 Task: Log work in the project AquaVue for the issue 'Integrate a new payment gateway into an e-commerce website' spent time as '2w 2d 22h 4m' and remaining time as '6w 5d 8h 52m' and move to top of backlog. Now add the issue to the epic 'Data Management and Analysis'. Log work in the project AquaVue for the issue 'Create a data backup and recovery plan for a company's IT infrastructure' spent time as '3w 1d 18h 39m' and remaining time as '4w 2d 23h 51m' and move to bottom of backlog. Now add the issue to the epic 'Migration to New System'
Action: Mouse moved to (256, 74)
Screenshot: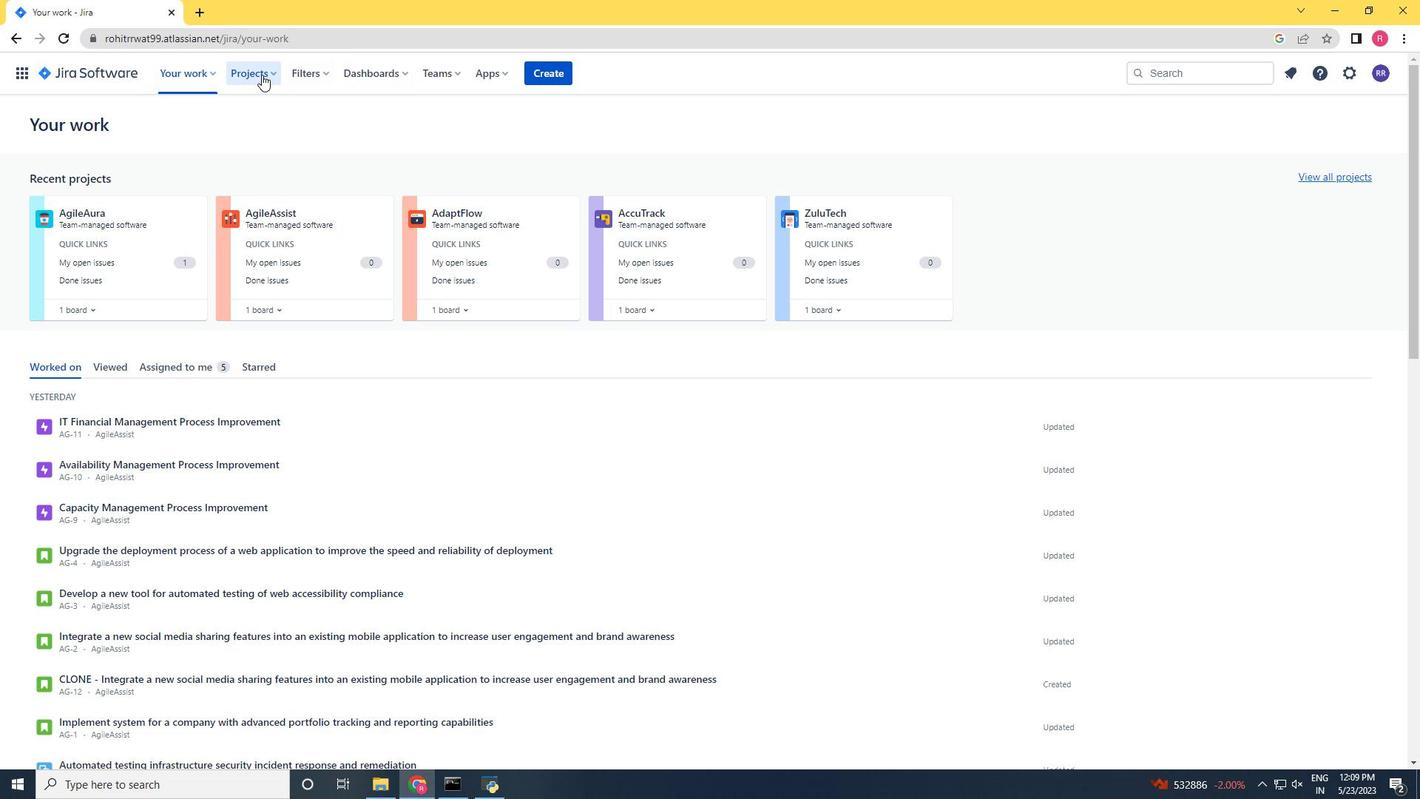
Action: Mouse pressed left at (256, 74)
Screenshot: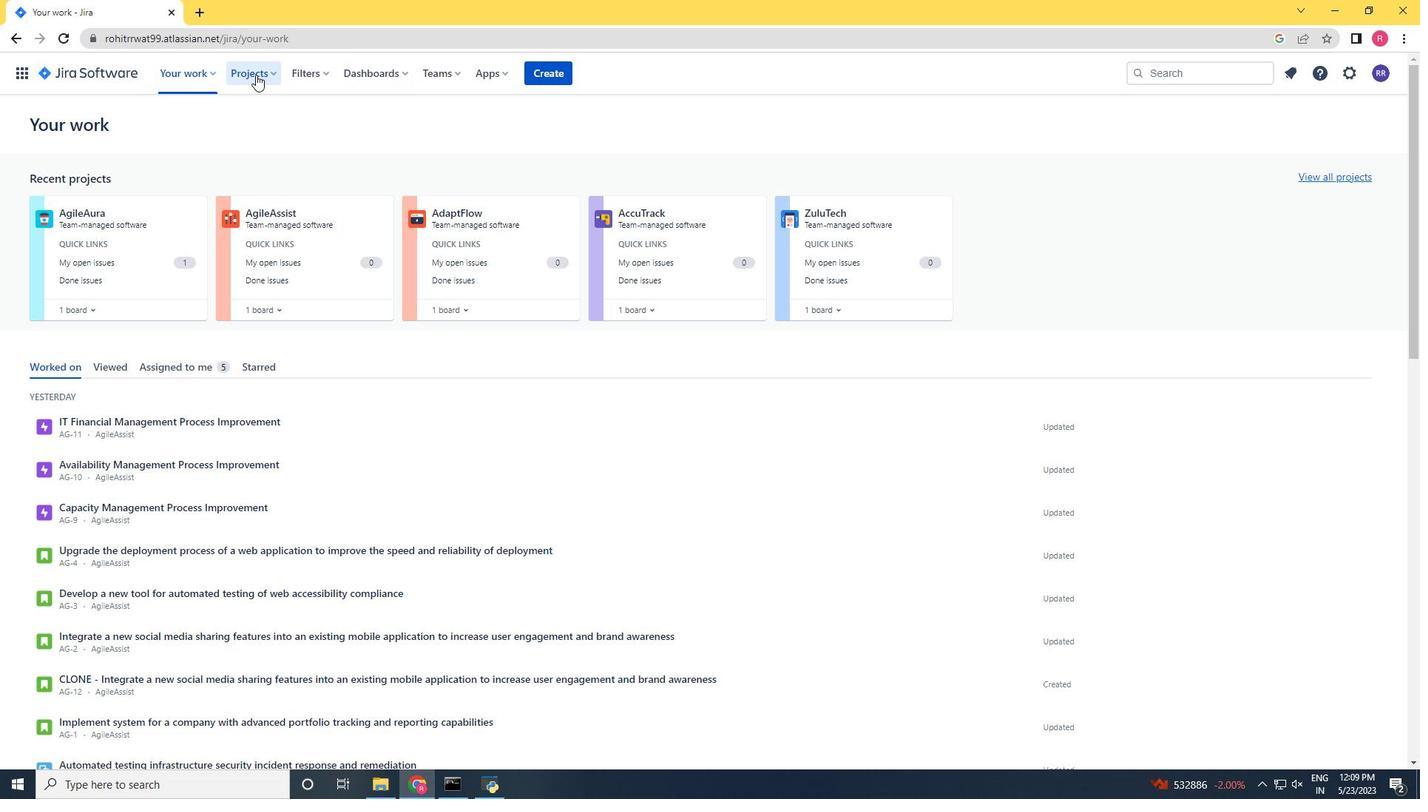 
Action: Mouse moved to (290, 145)
Screenshot: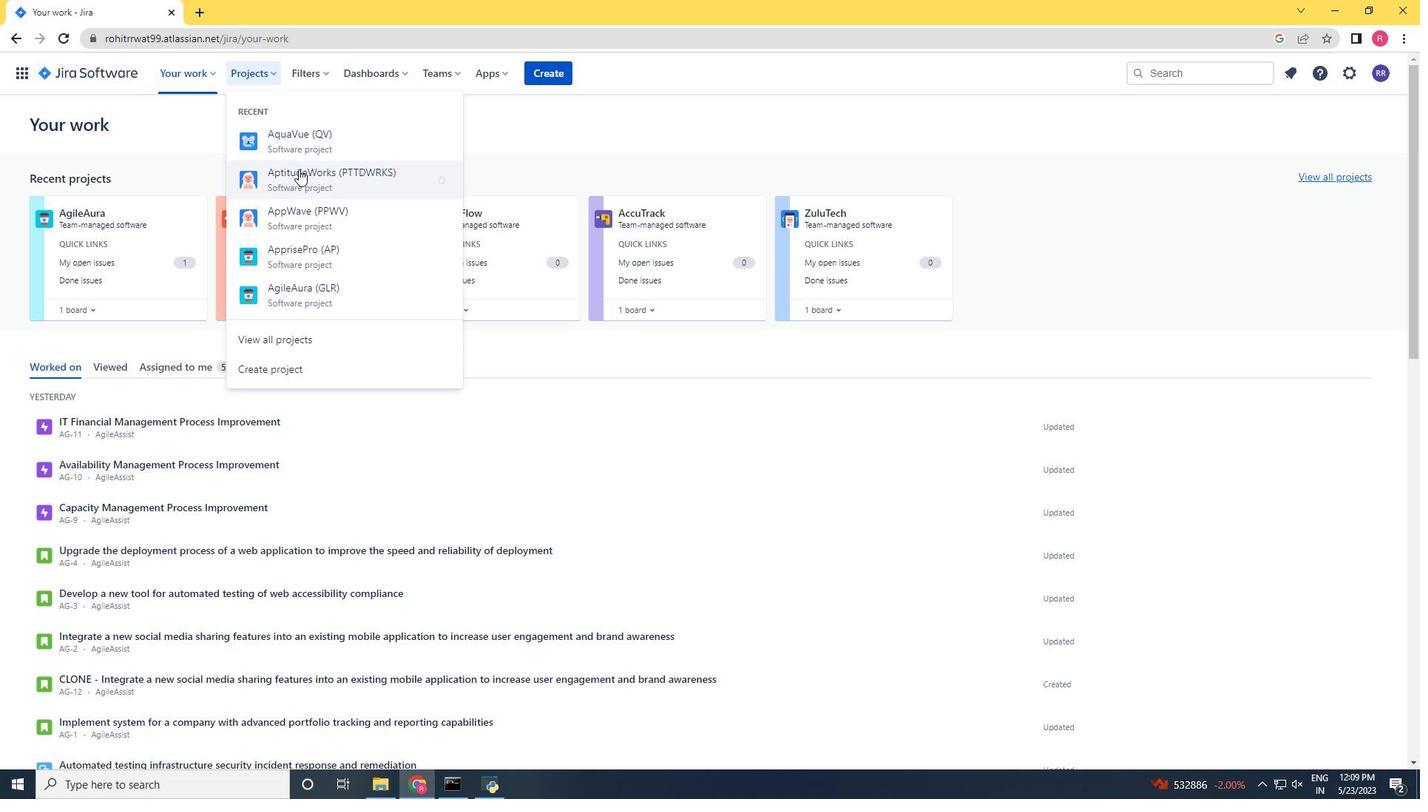 
Action: Mouse pressed left at (290, 145)
Screenshot: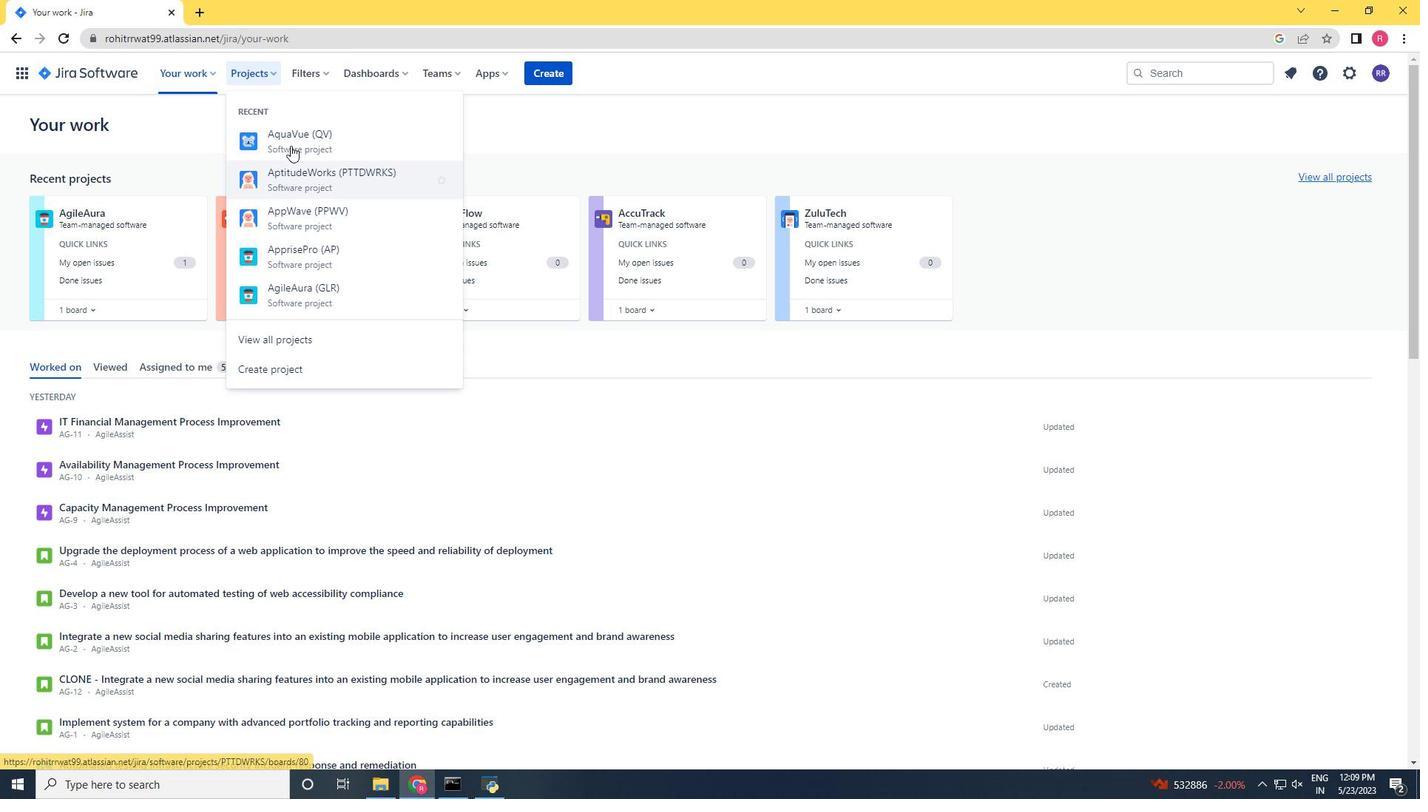 
Action: Mouse moved to (86, 232)
Screenshot: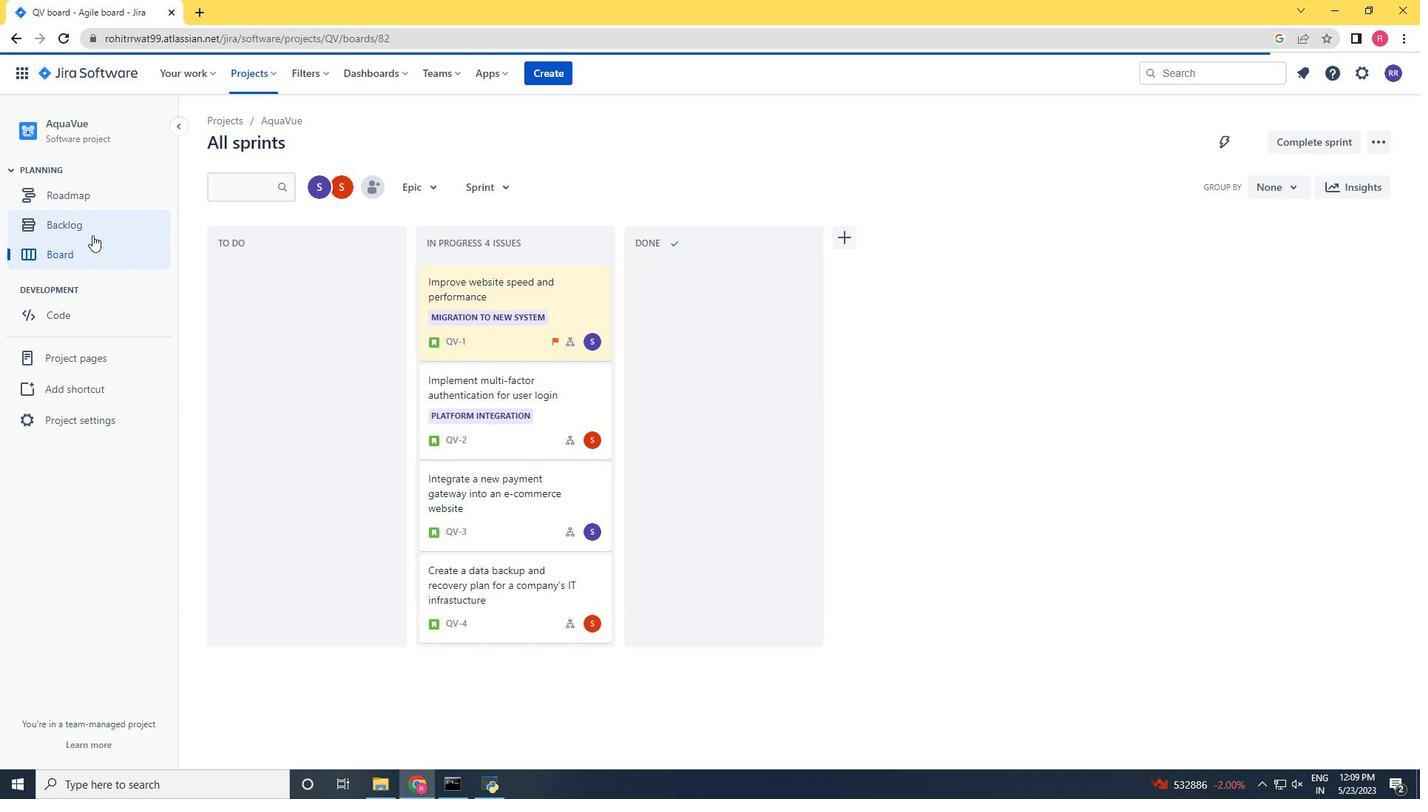 
Action: Mouse pressed left at (86, 232)
Screenshot: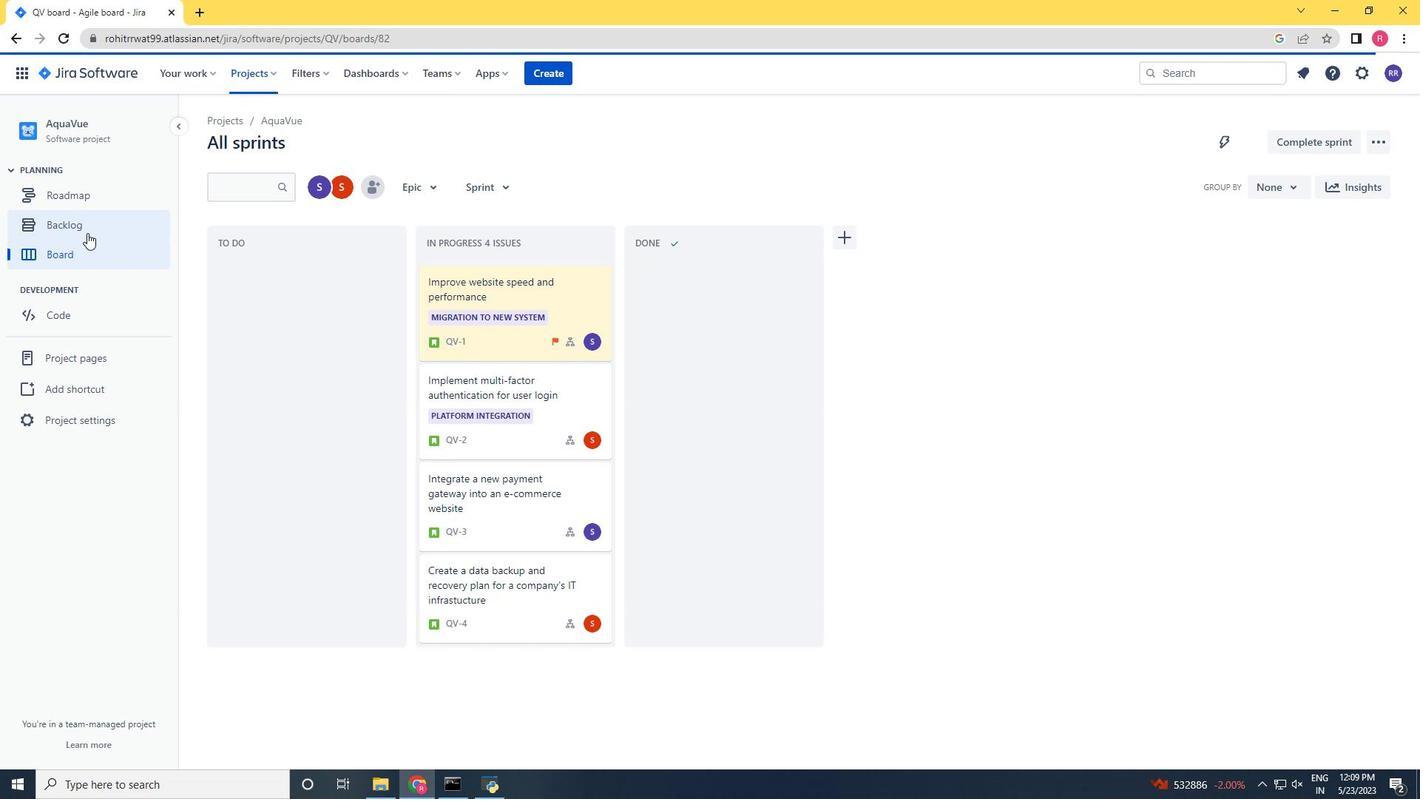 
Action: Mouse moved to (973, 518)
Screenshot: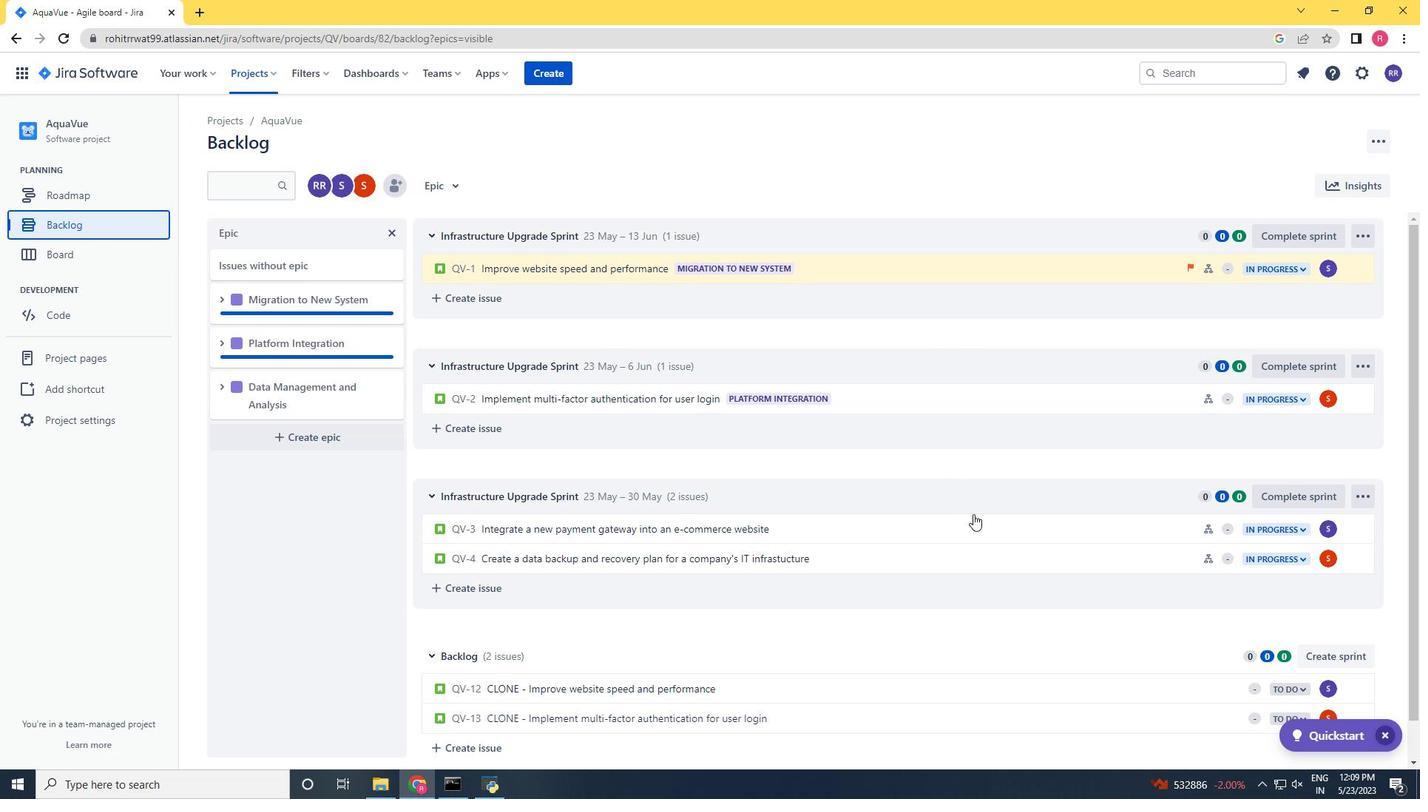 
Action: Mouse pressed left at (973, 518)
Screenshot: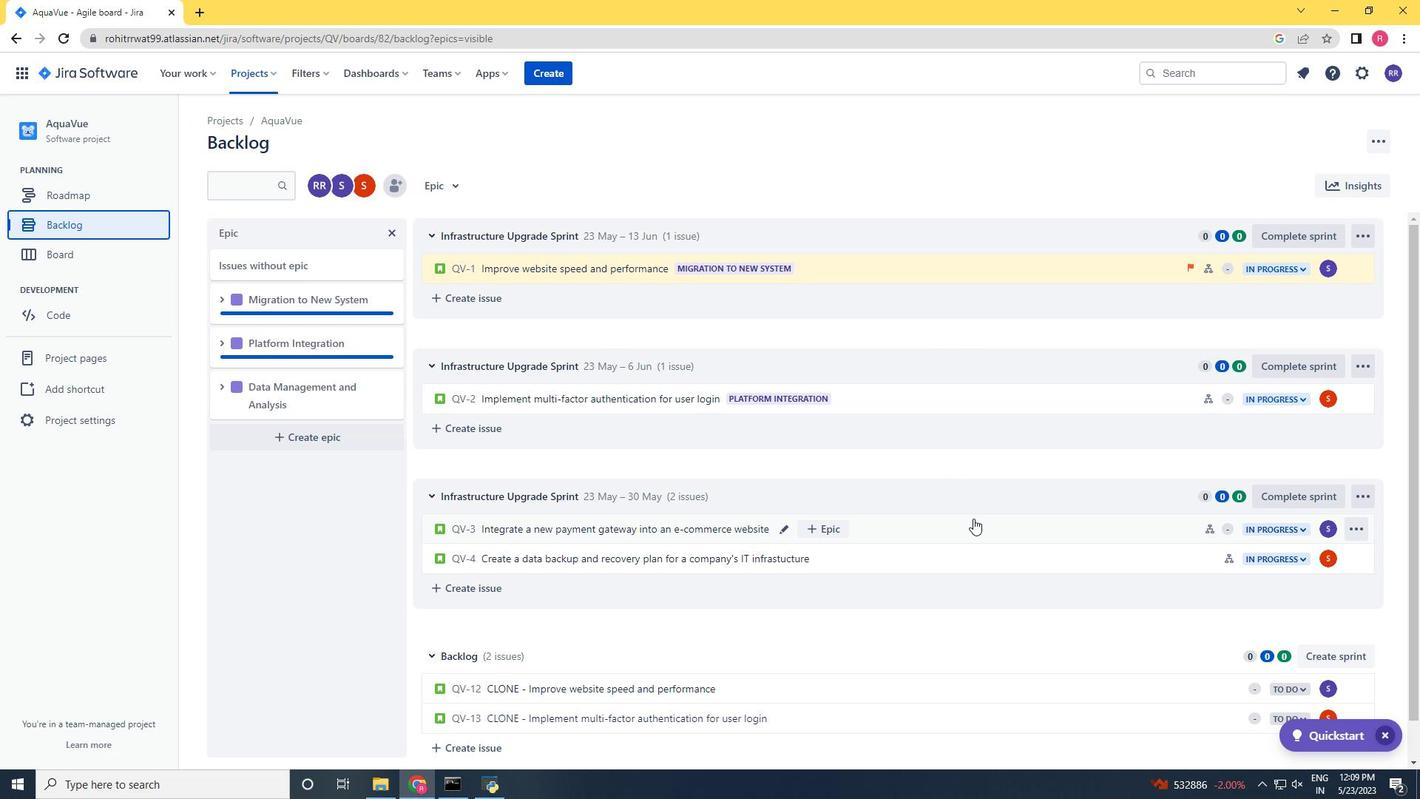 
Action: Mouse moved to (860, 529)
Screenshot: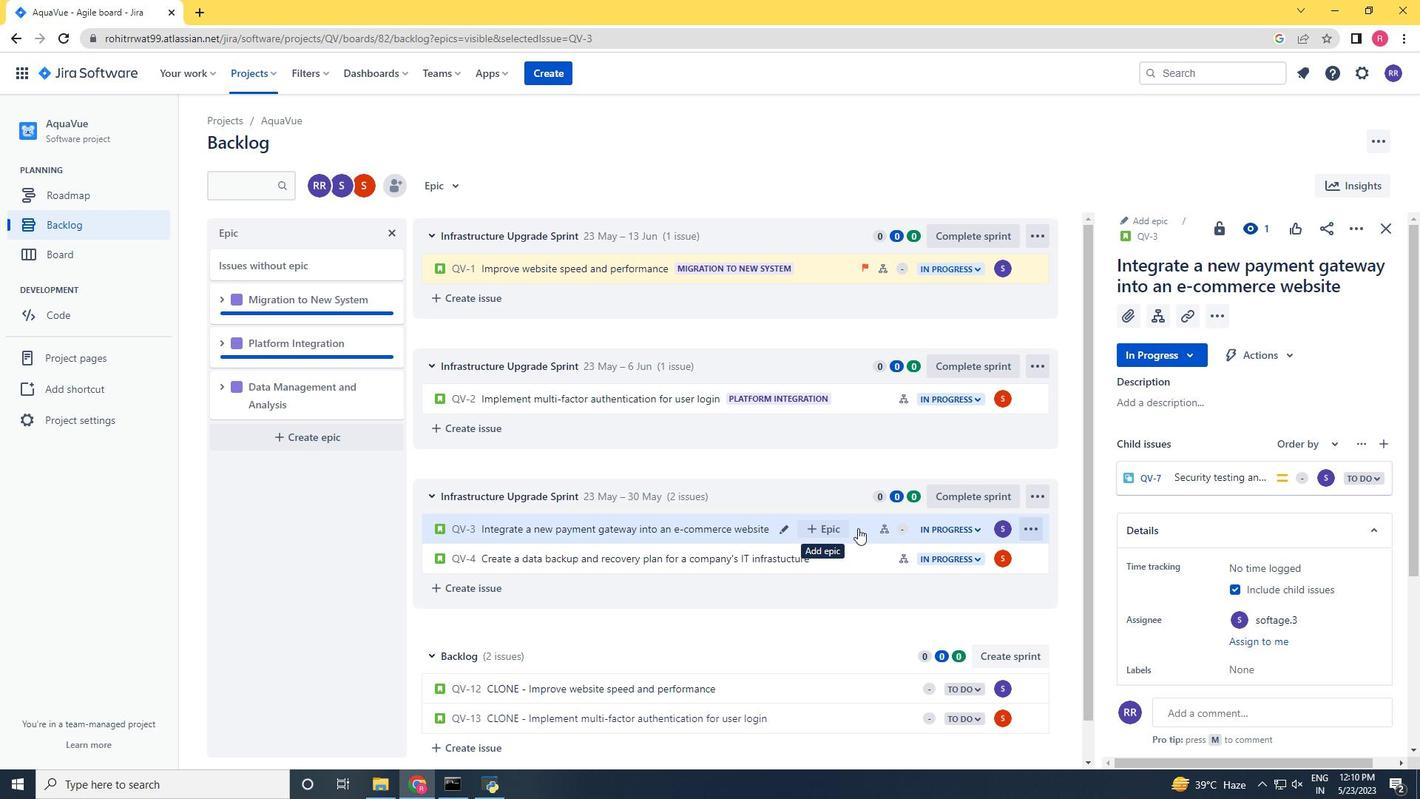 
Action: Mouse pressed left at (860, 529)
Screenshot: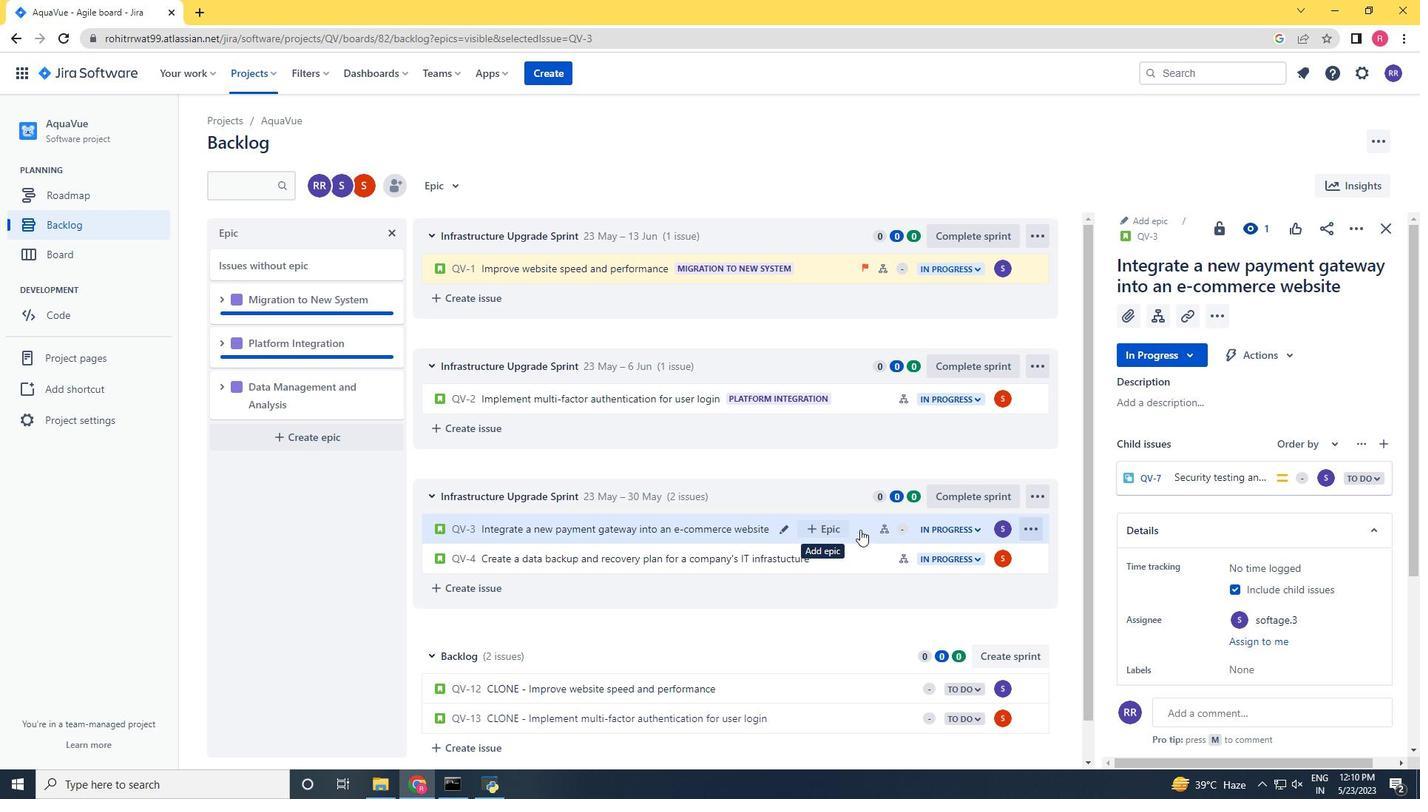 
Action: Mouse moved to (1349, 233)
Screenshot: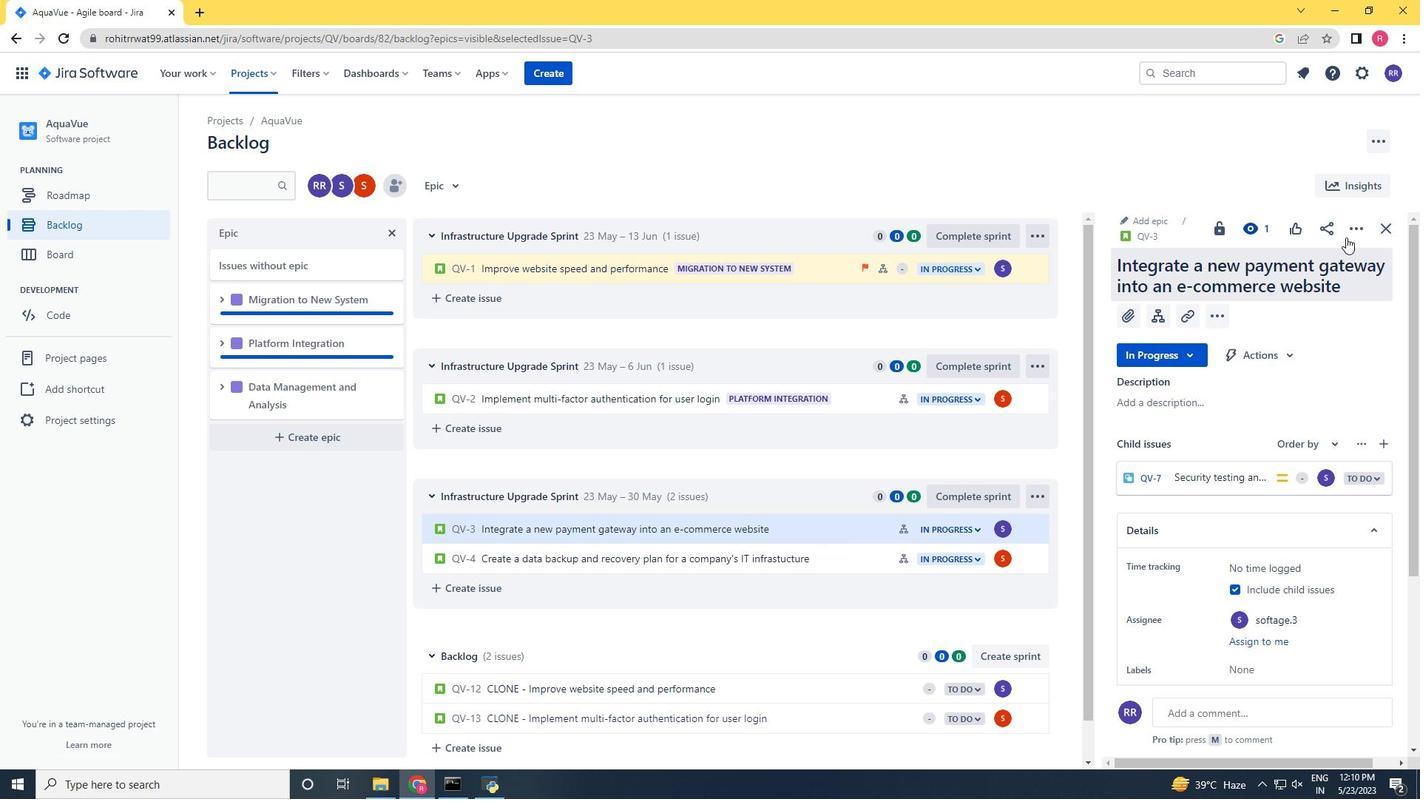 
Action: Mouse pressed left at (1349, 233)
Screenshot: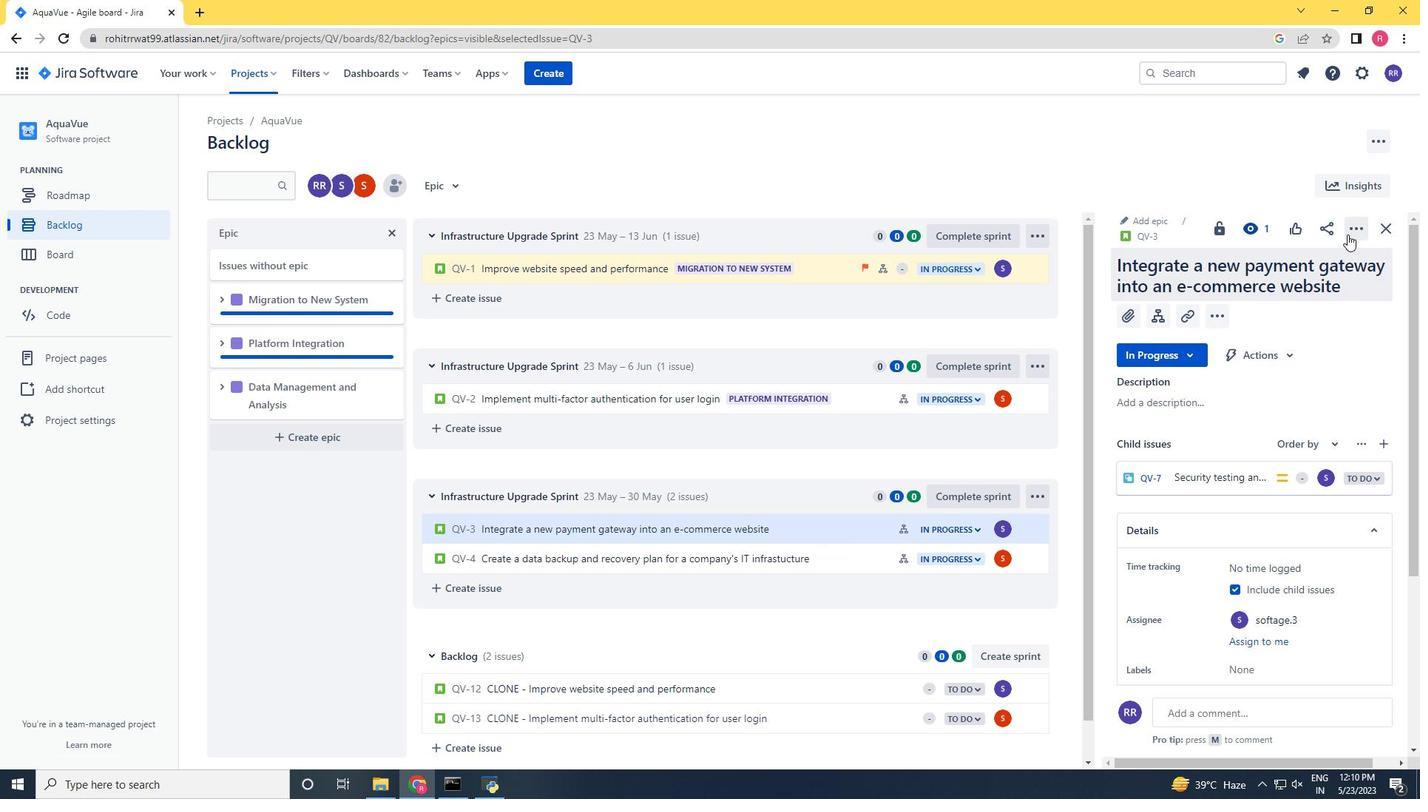 
Action: Mouse moved to (1272, 274)
Screenshot: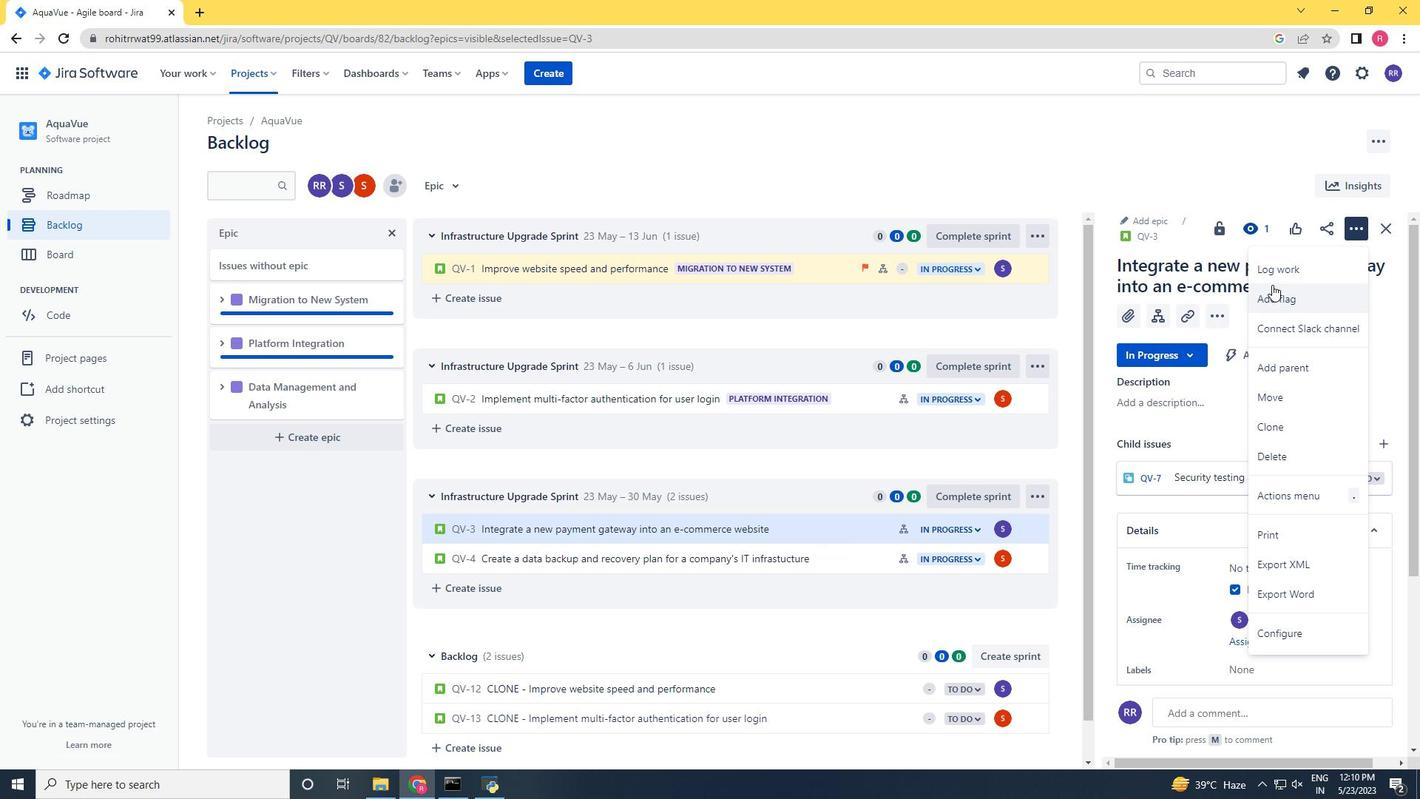 
Action: Mouse pressed left at (1272, 274)
Screenshot: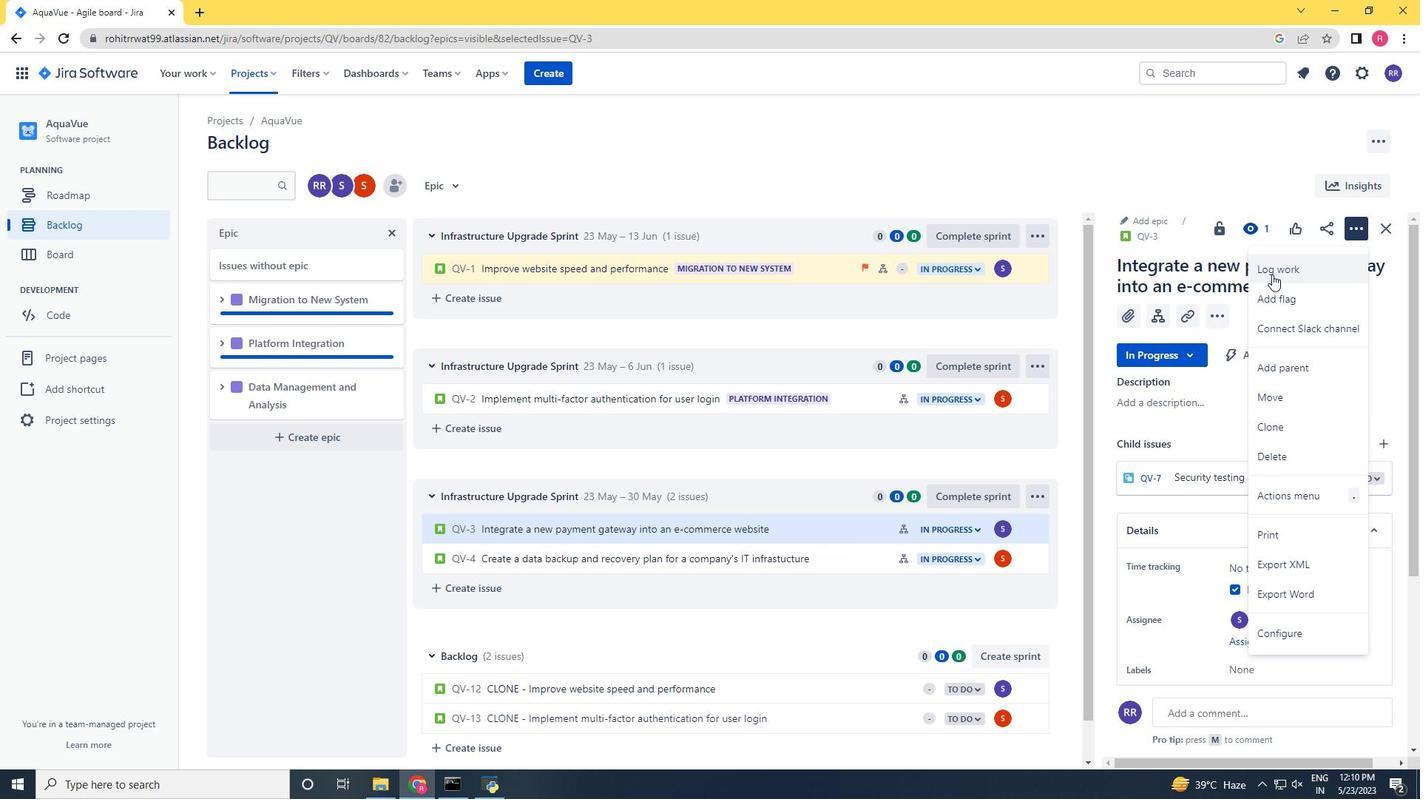 
Action: Mouse moved to (1130, 222)
Screenshot: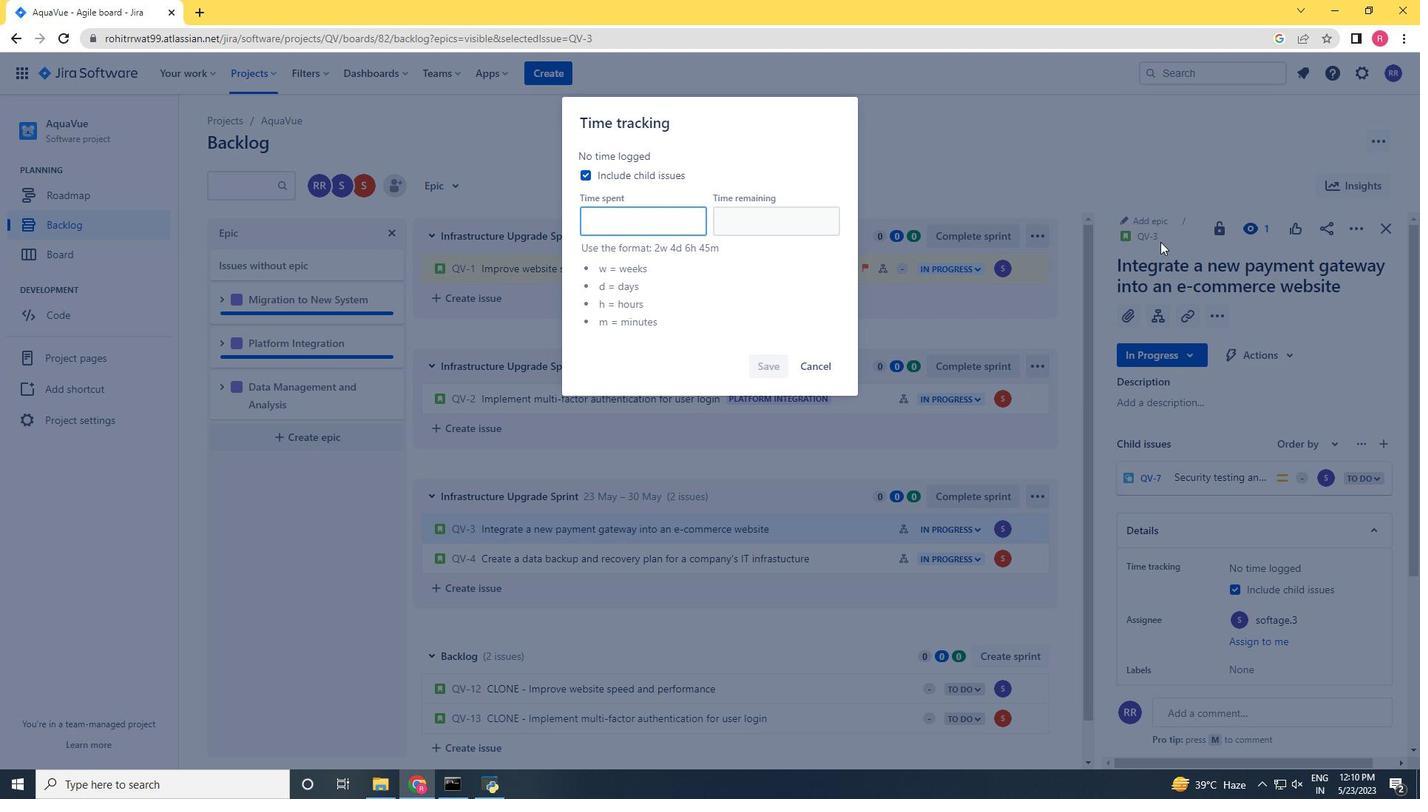 
Action: Key pressed 2w<Key.space>2d<Key.space>22h<Key.space>4m<Key.tab>6w<Key.space>5d<Key.space>8h<Key.space>52m
Screenshot: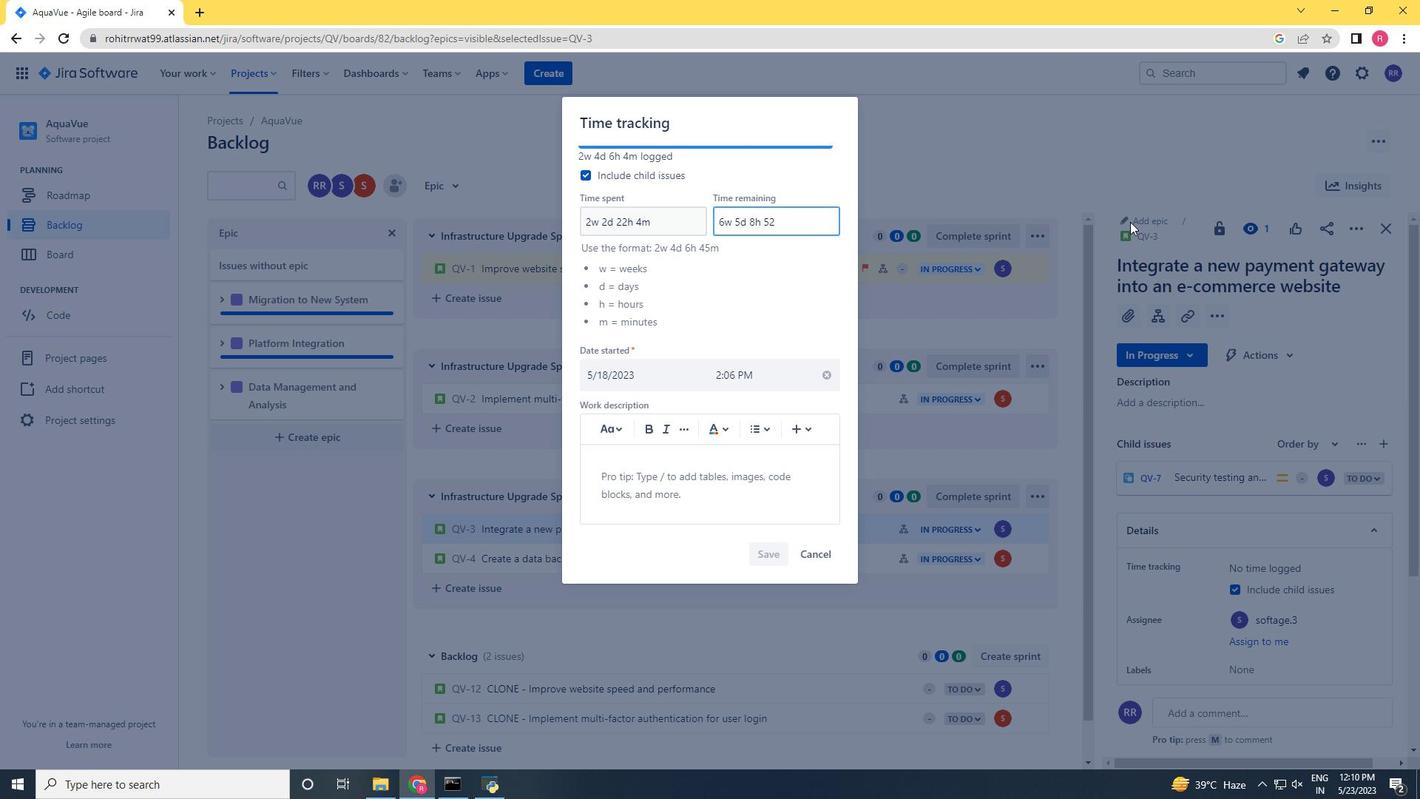 
Action: Mouse moved to (755, 560)
Screenshot: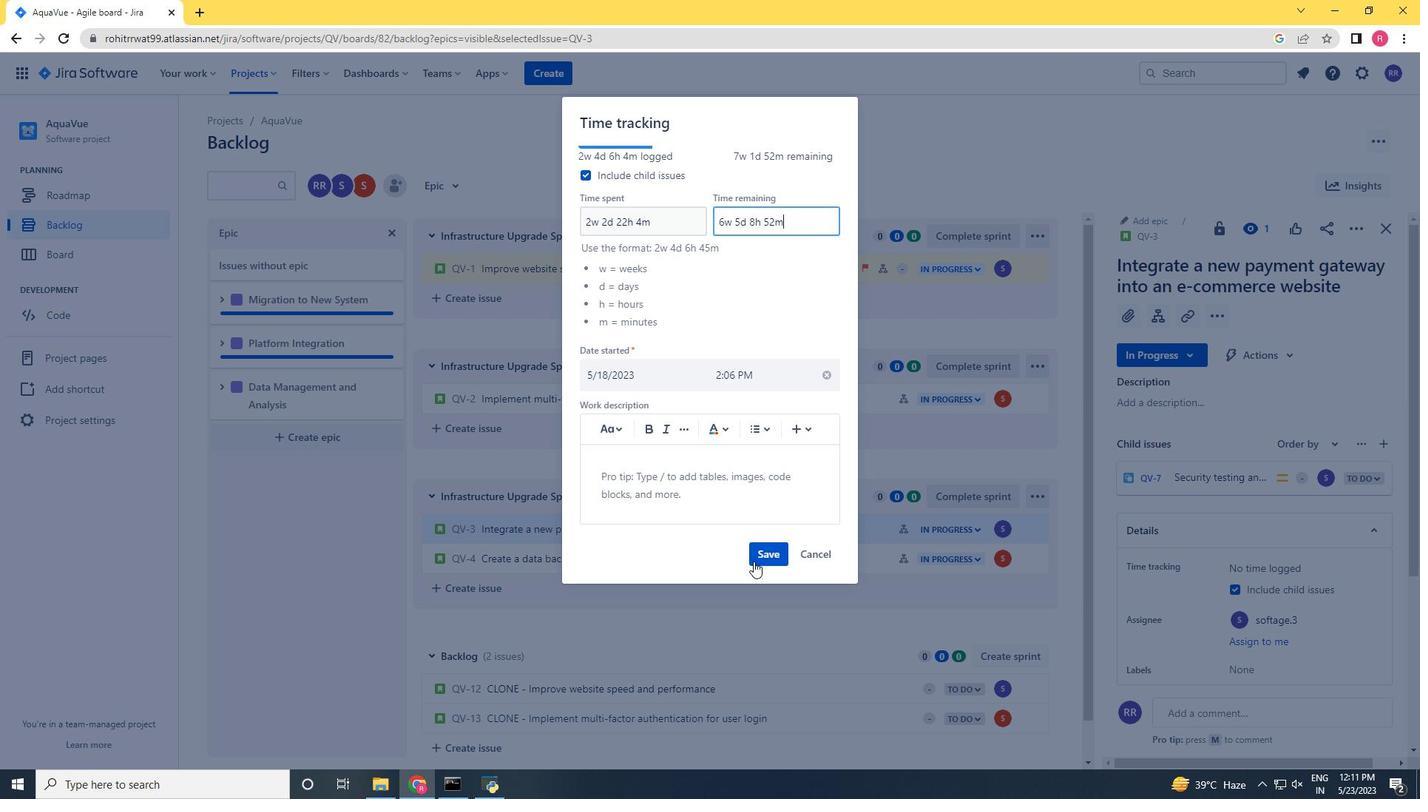 
Action: Mouse pressed left at (755, 560)
Screenshot: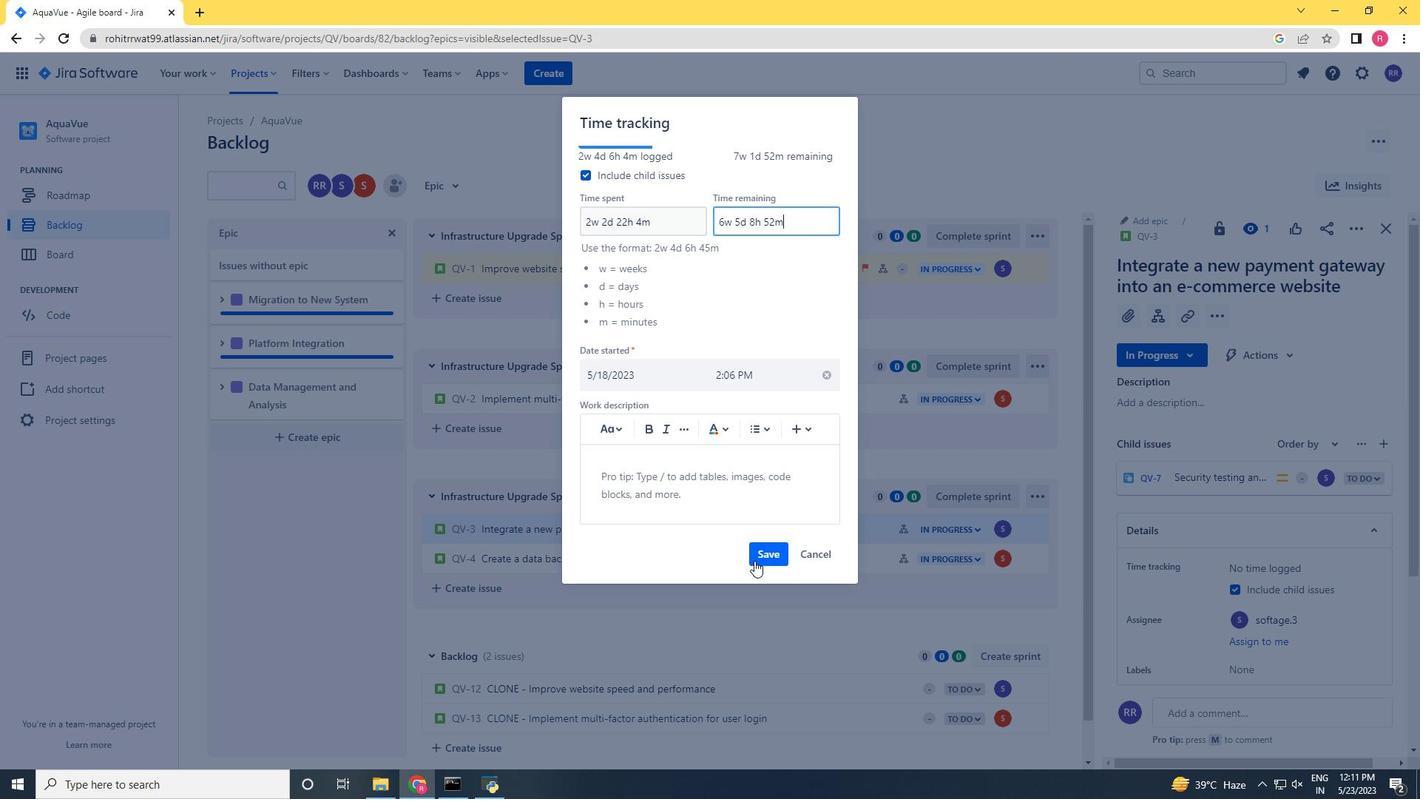 
Action: Mouse moved to (1030, 527)
Screenshot: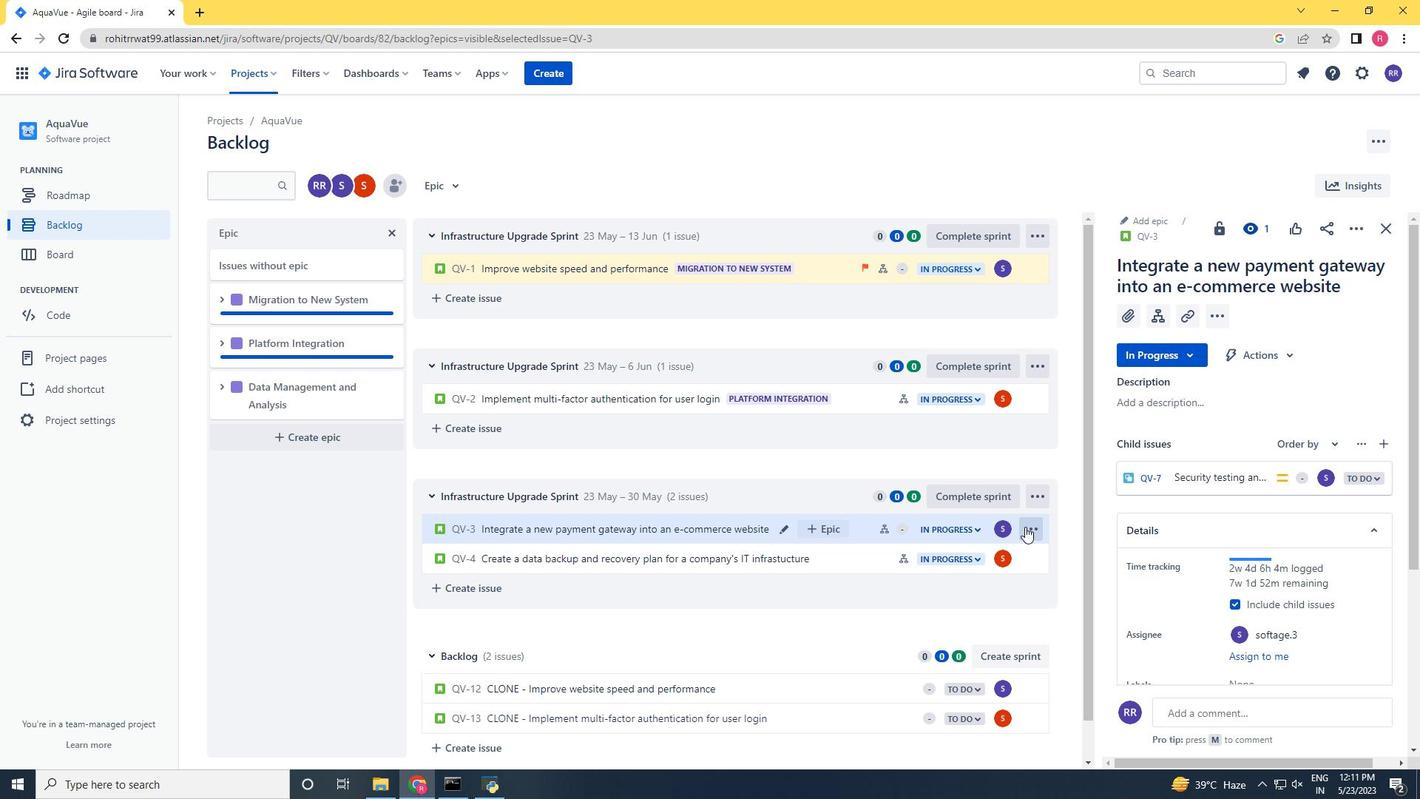 
Action: Mouse pressed left at (1030, 527)
Screenshot: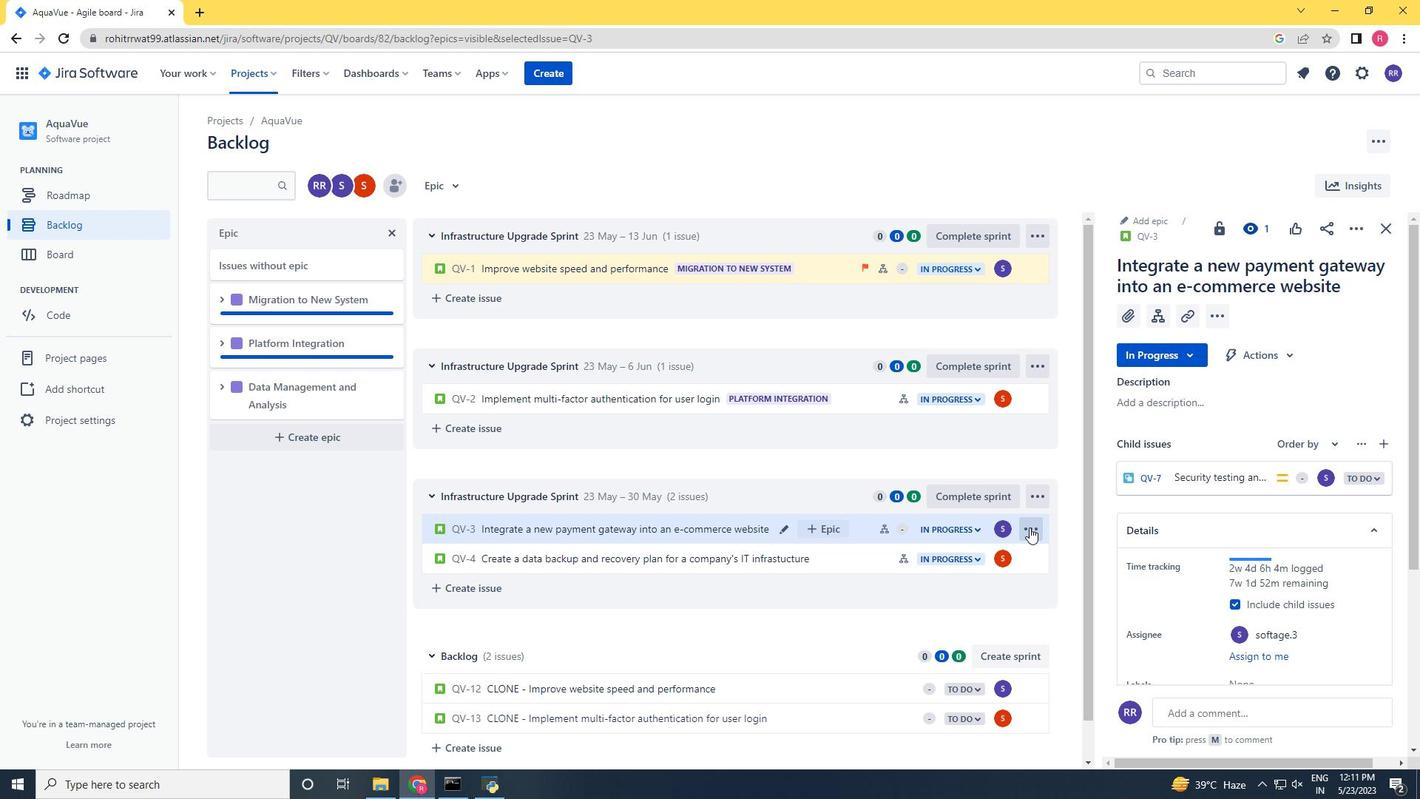 
Action: Mouse moved to (973, 475)
Screenshot: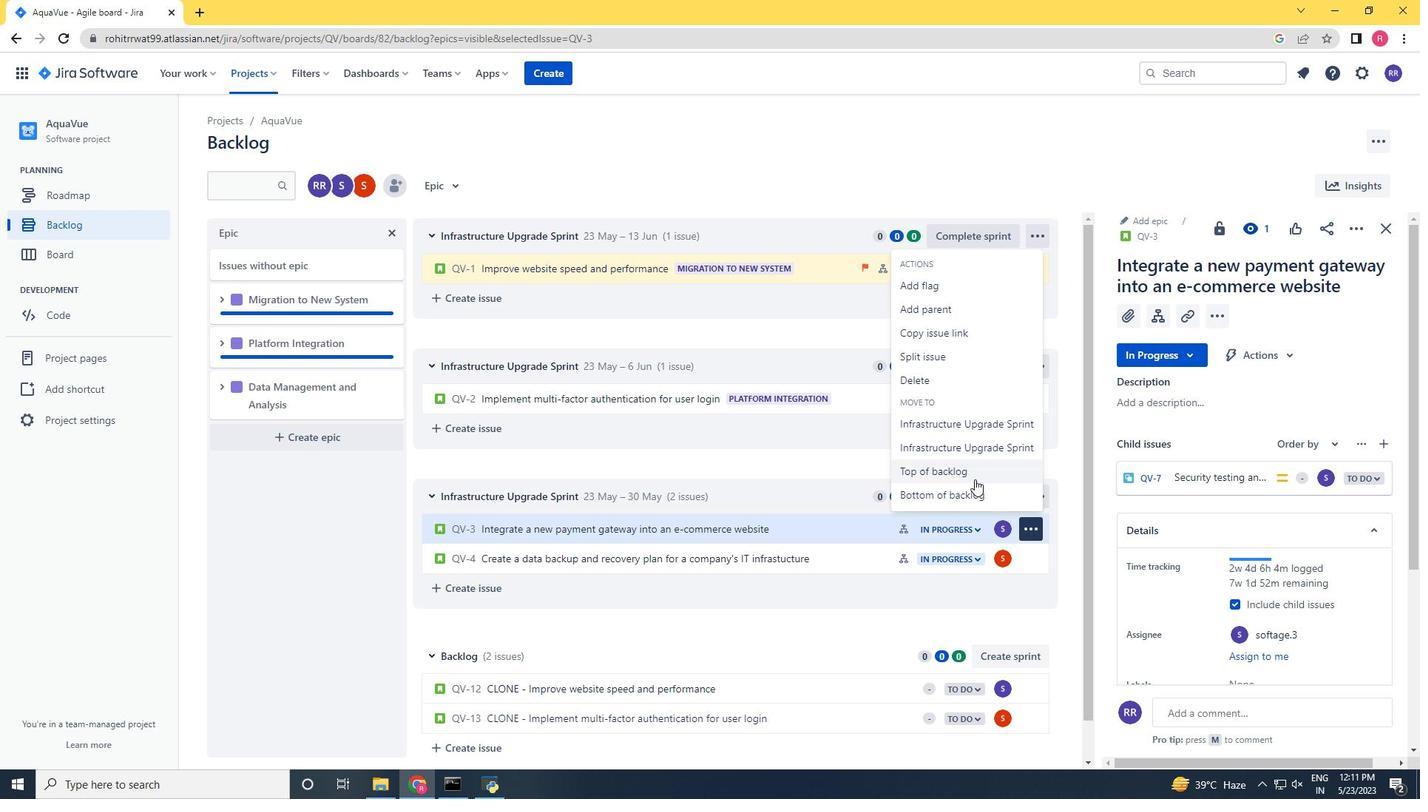
Action: Mouse pressed left at (973, 475)
Screenshot: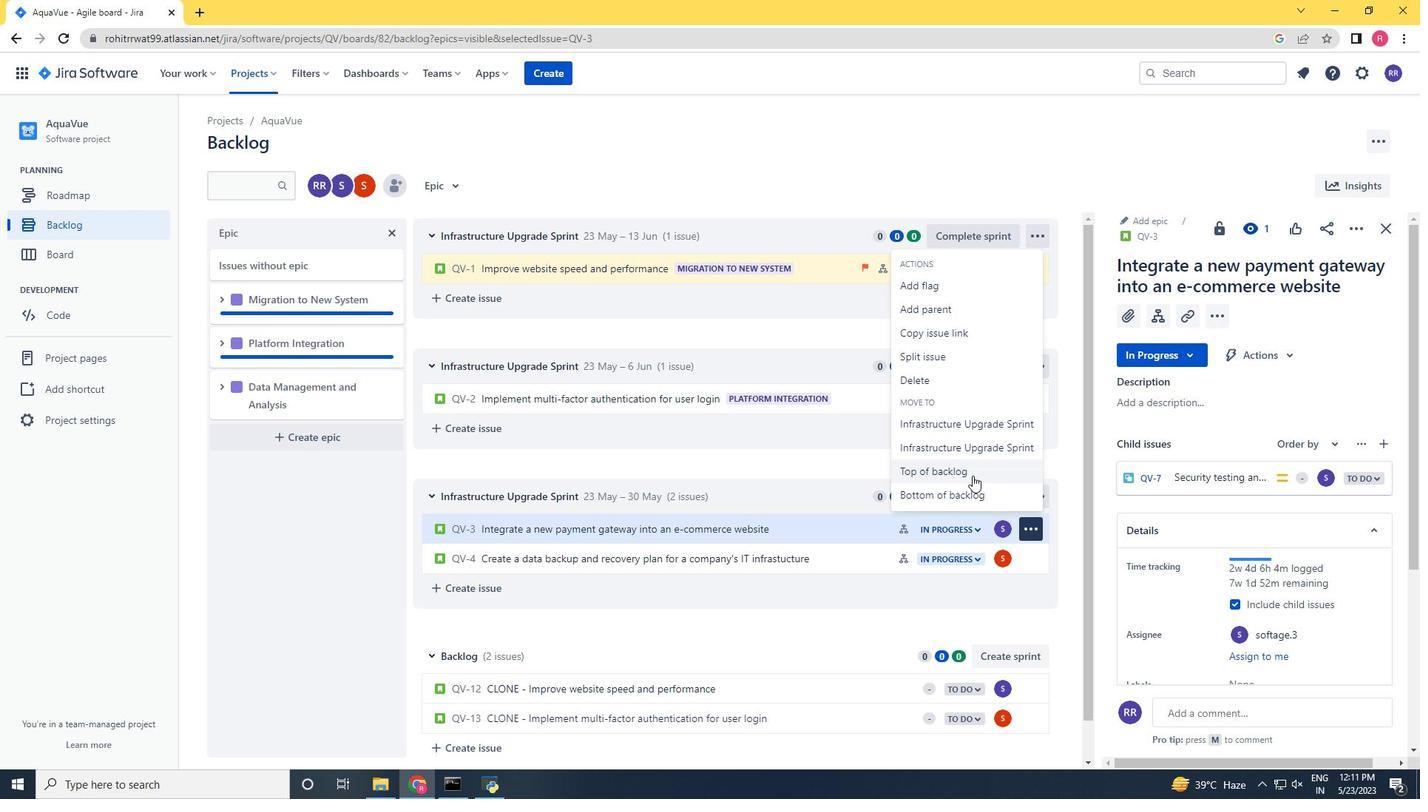 
Action: Mouse moved to (743, 227)
Screenshot: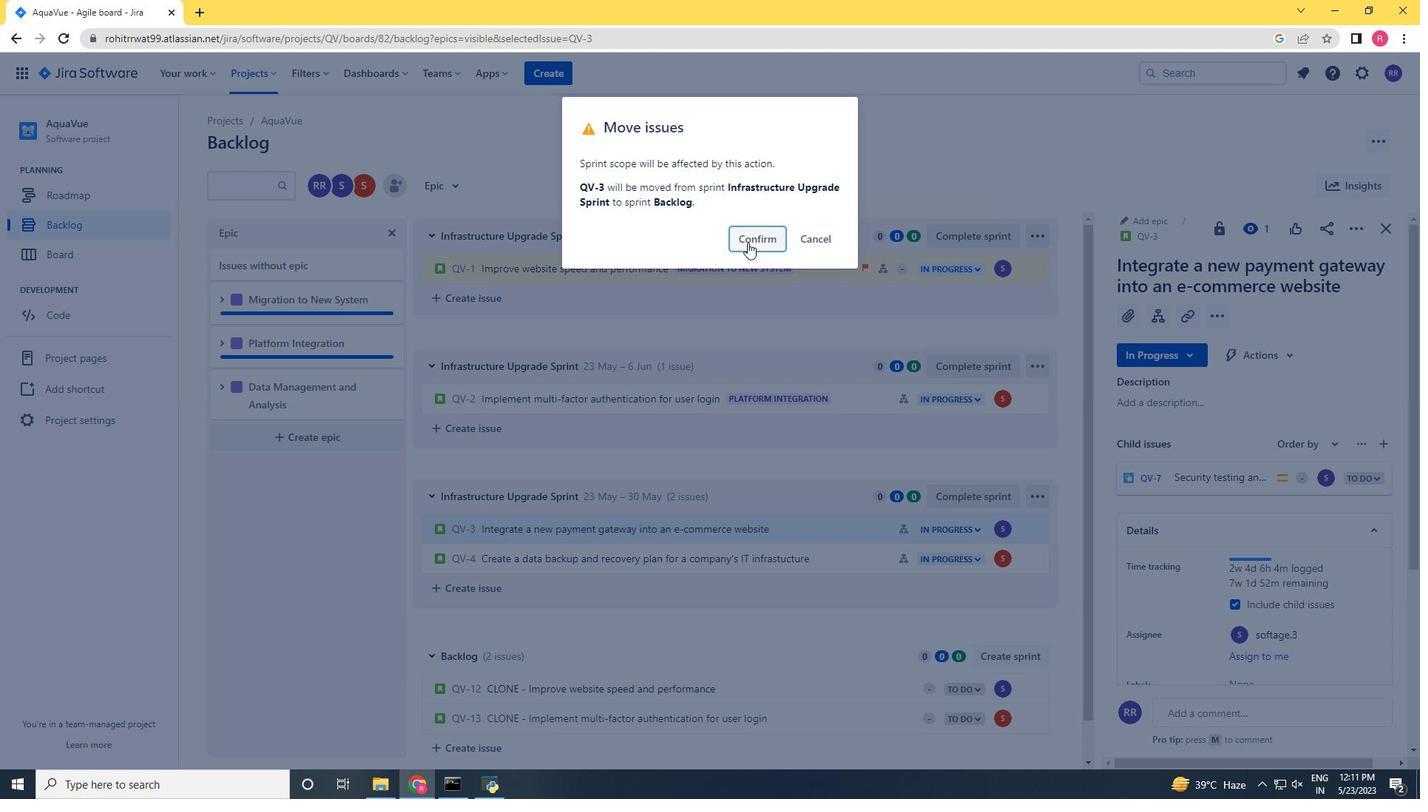 
Action: Mouse pressed left at (743, 227)
Screenshot: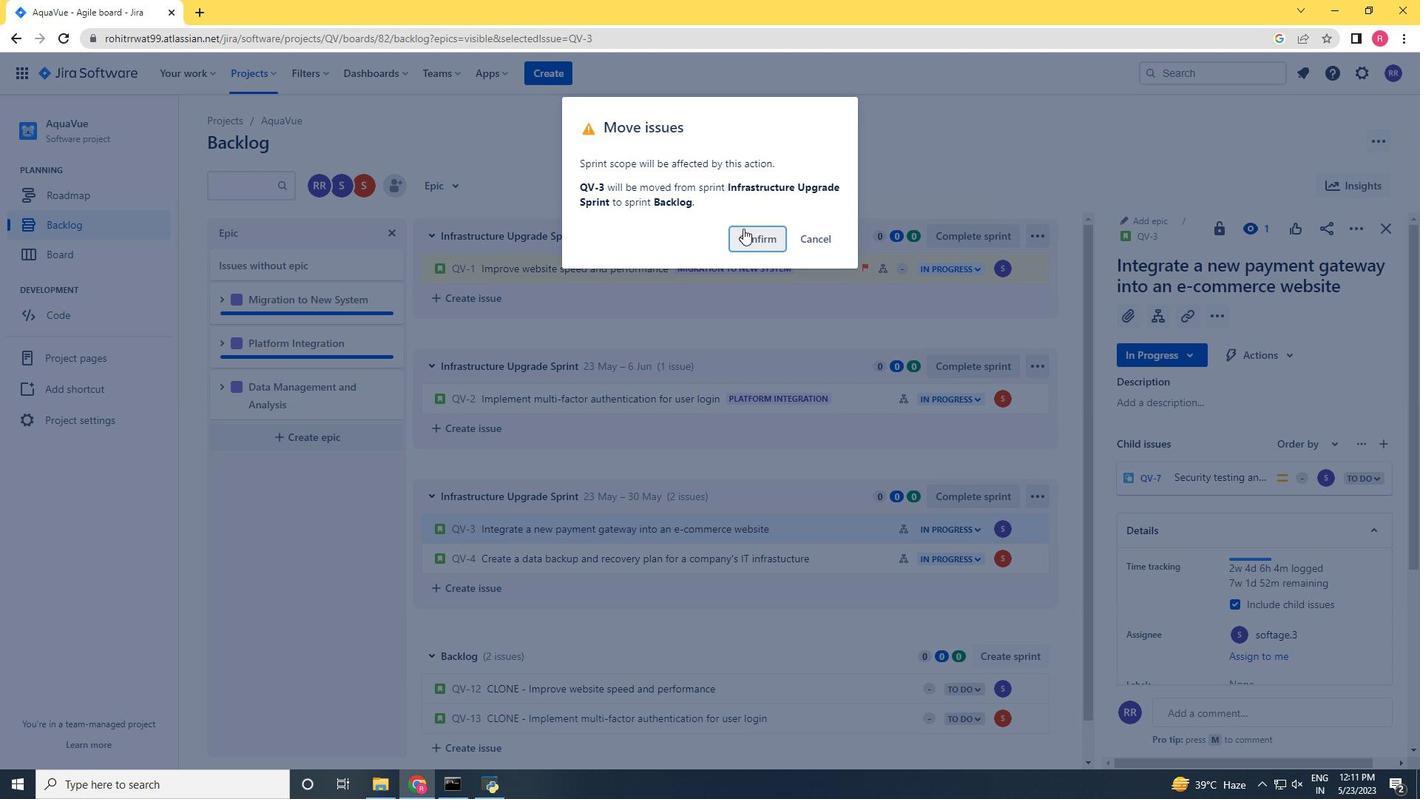 
Action: Mouse moved to (828, 659)
Screenshot: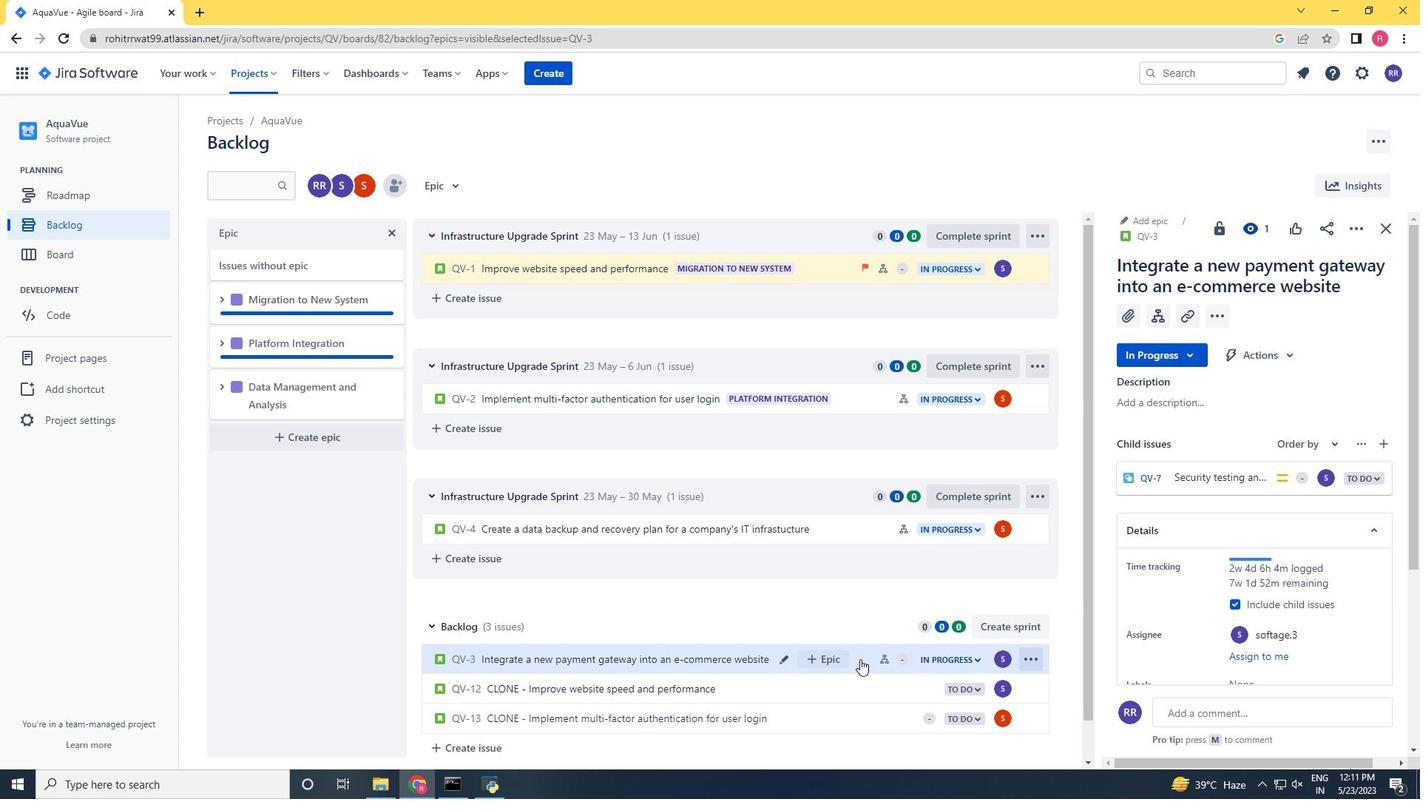 
Action: Mouse pressed left at (828, 659)
Screenshot: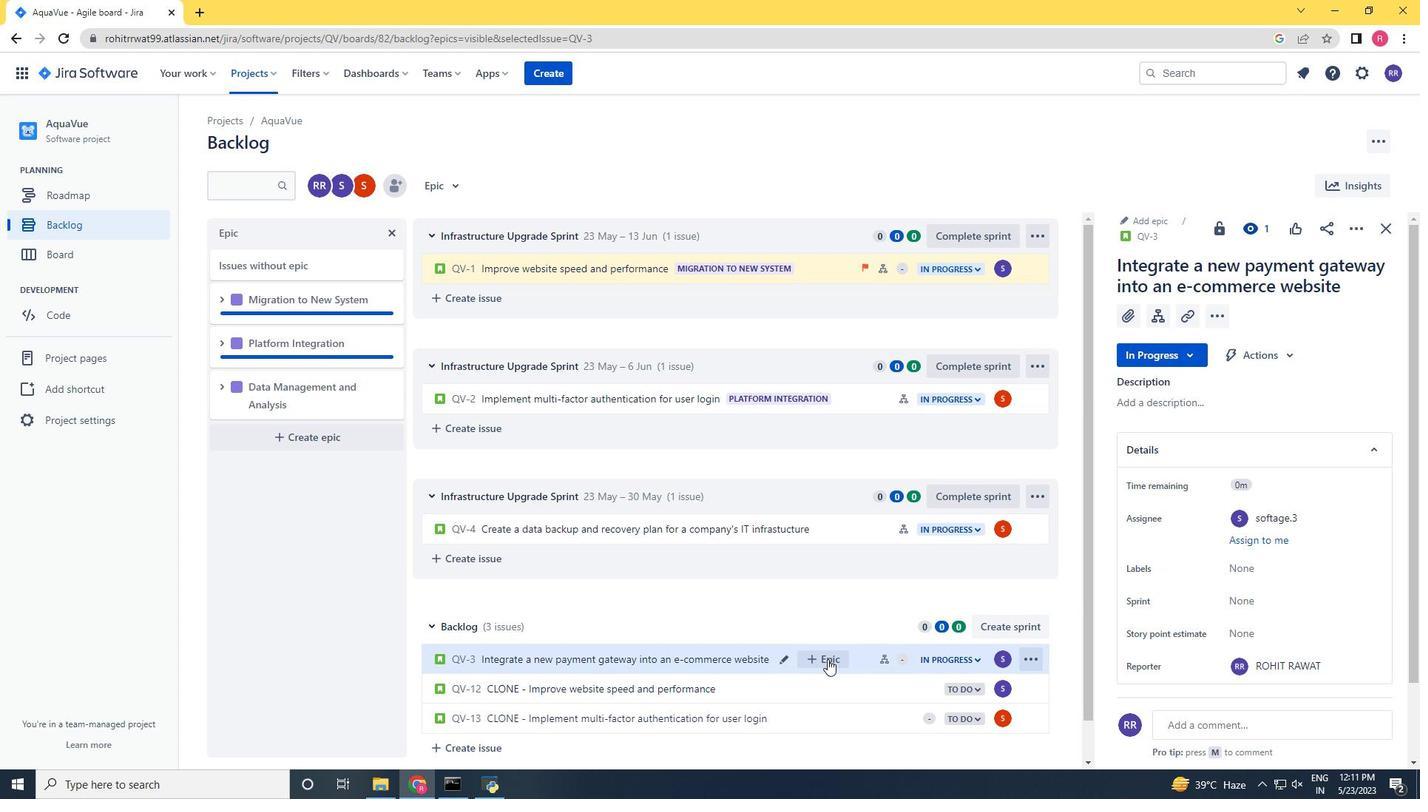 
Action: Mouse moved to (885, 737)
Screenshot: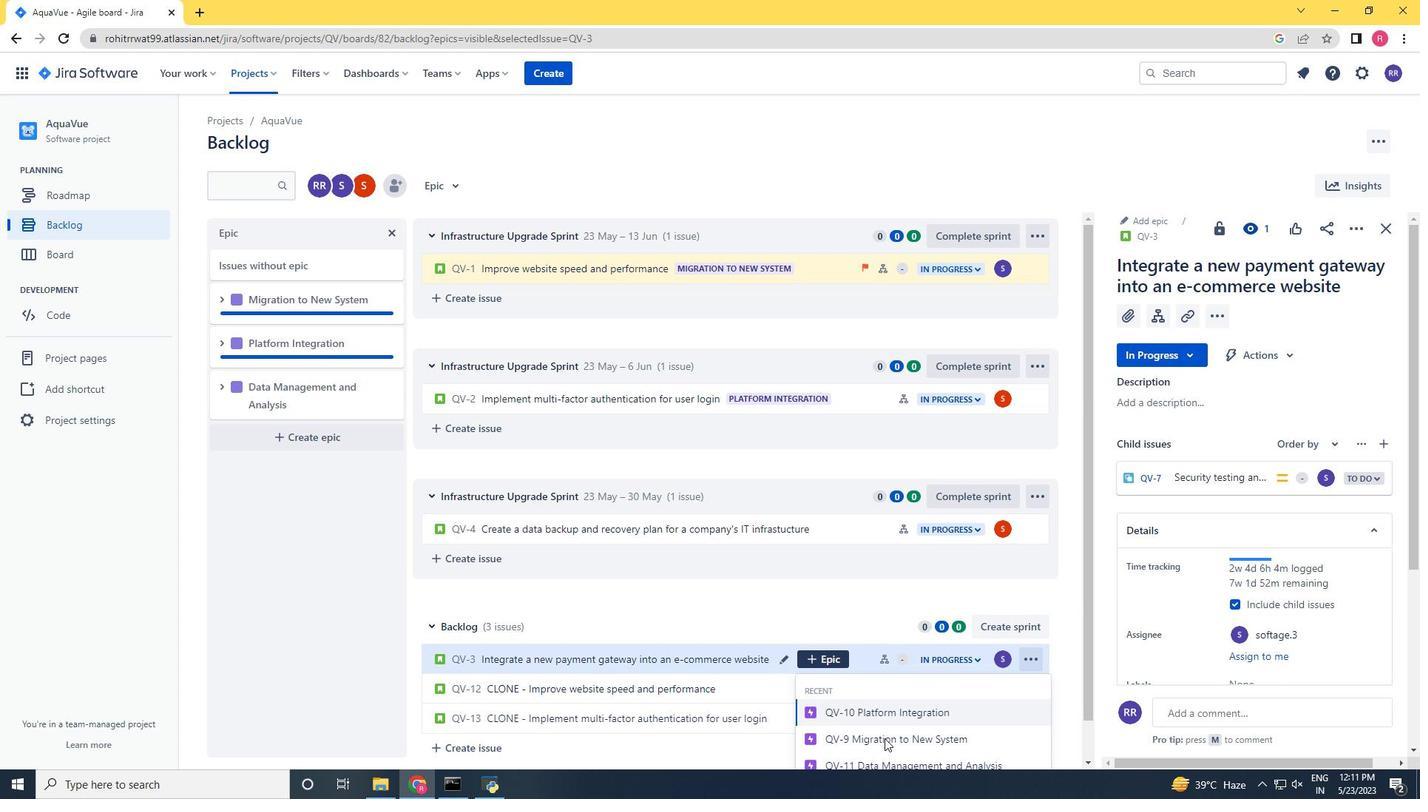 
Action: Mouse scrolled (885, 736) with delta (0, 0)
Screenshot: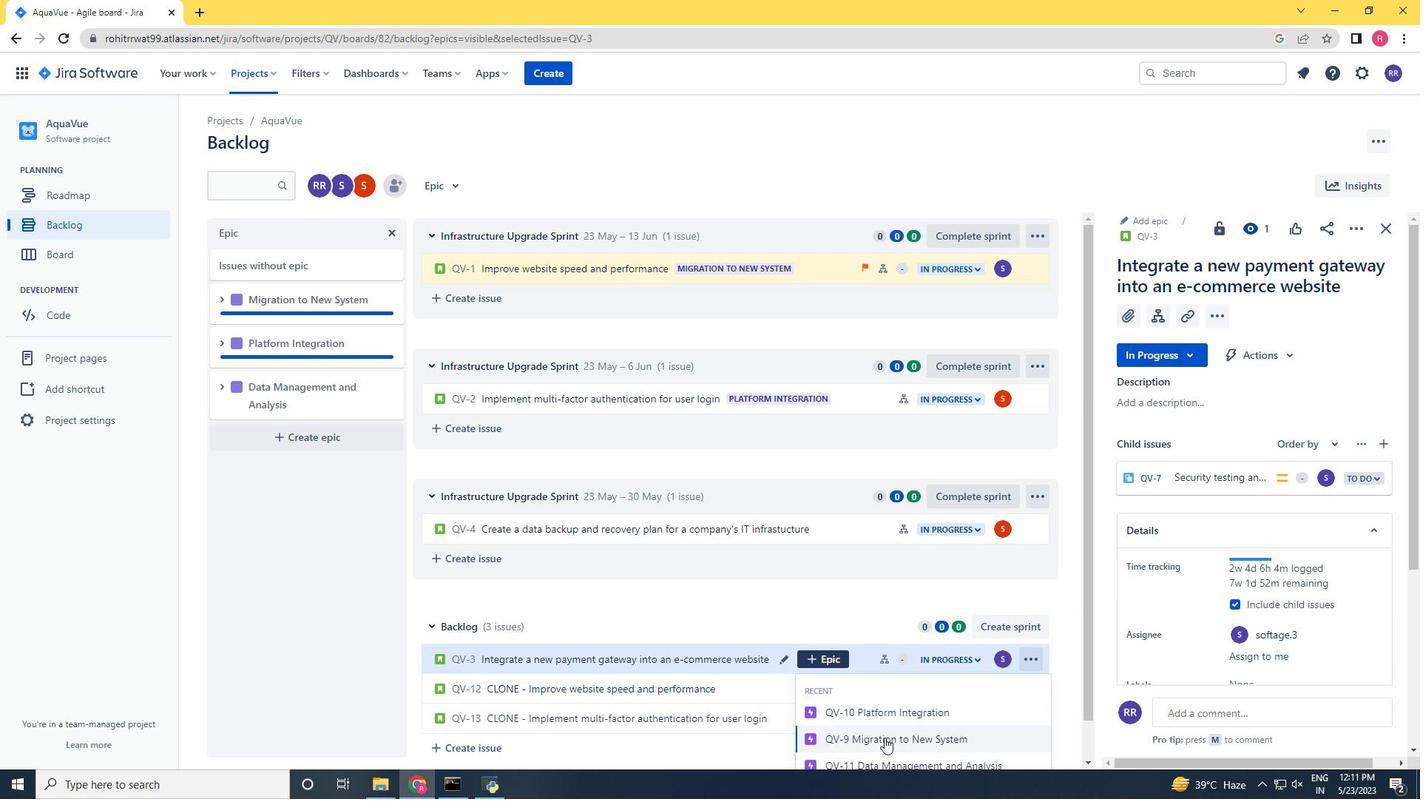 
Action: Mouse scrolled (885, 736) with delta (0, 0)
Screenshot: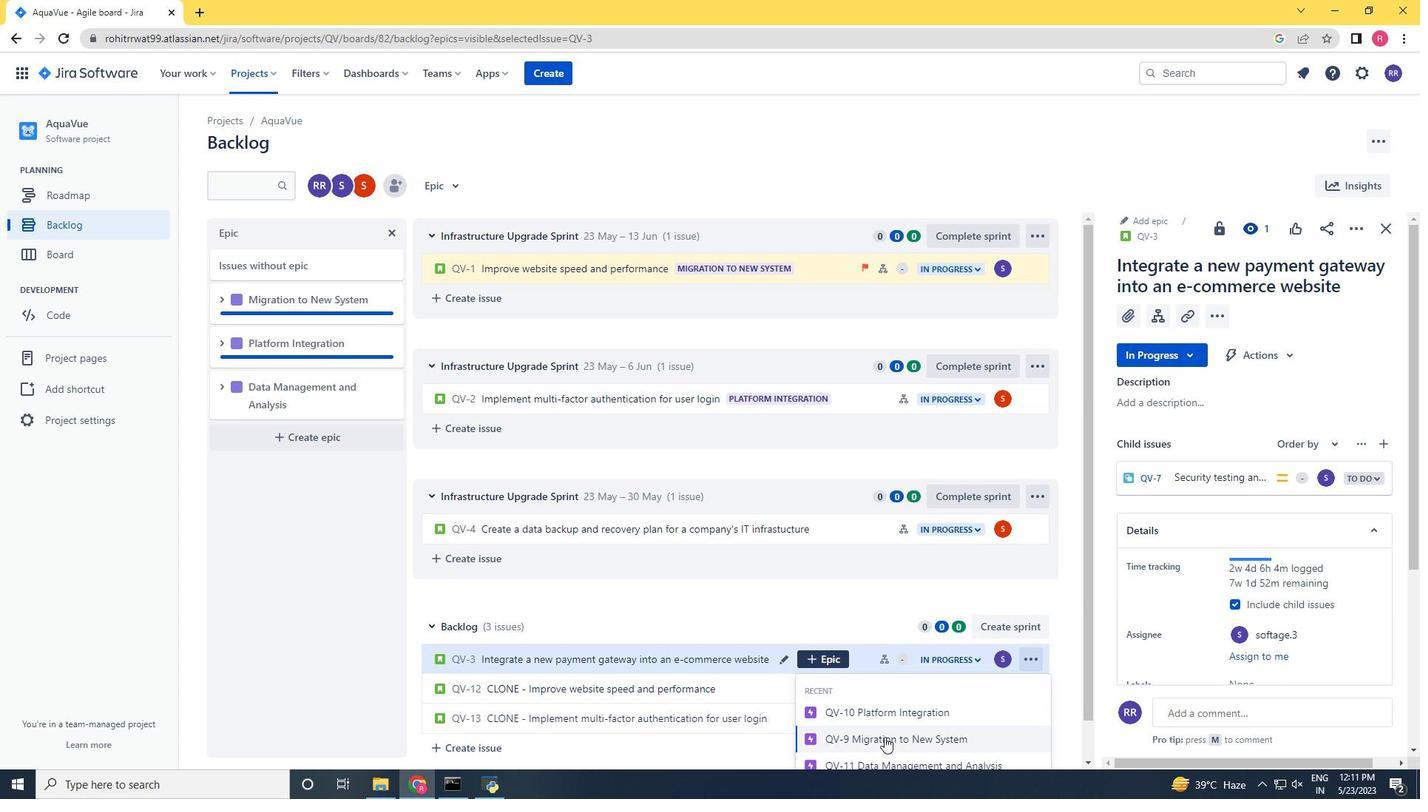 
Action: Mouse scrolled (885, 736) with delta (0, 0)
Screenshot: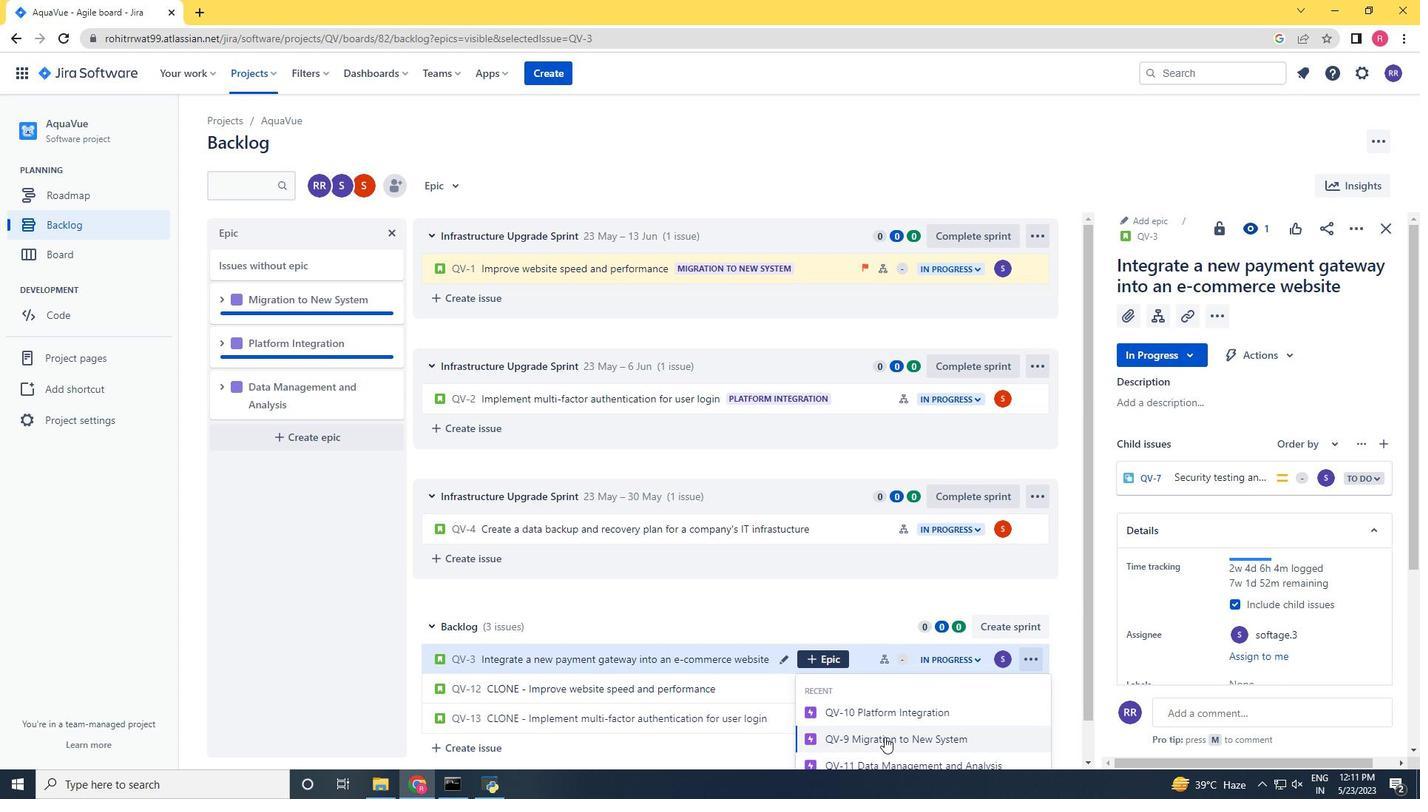 
Action: Mouse moved to (885, 728)
Screenshot: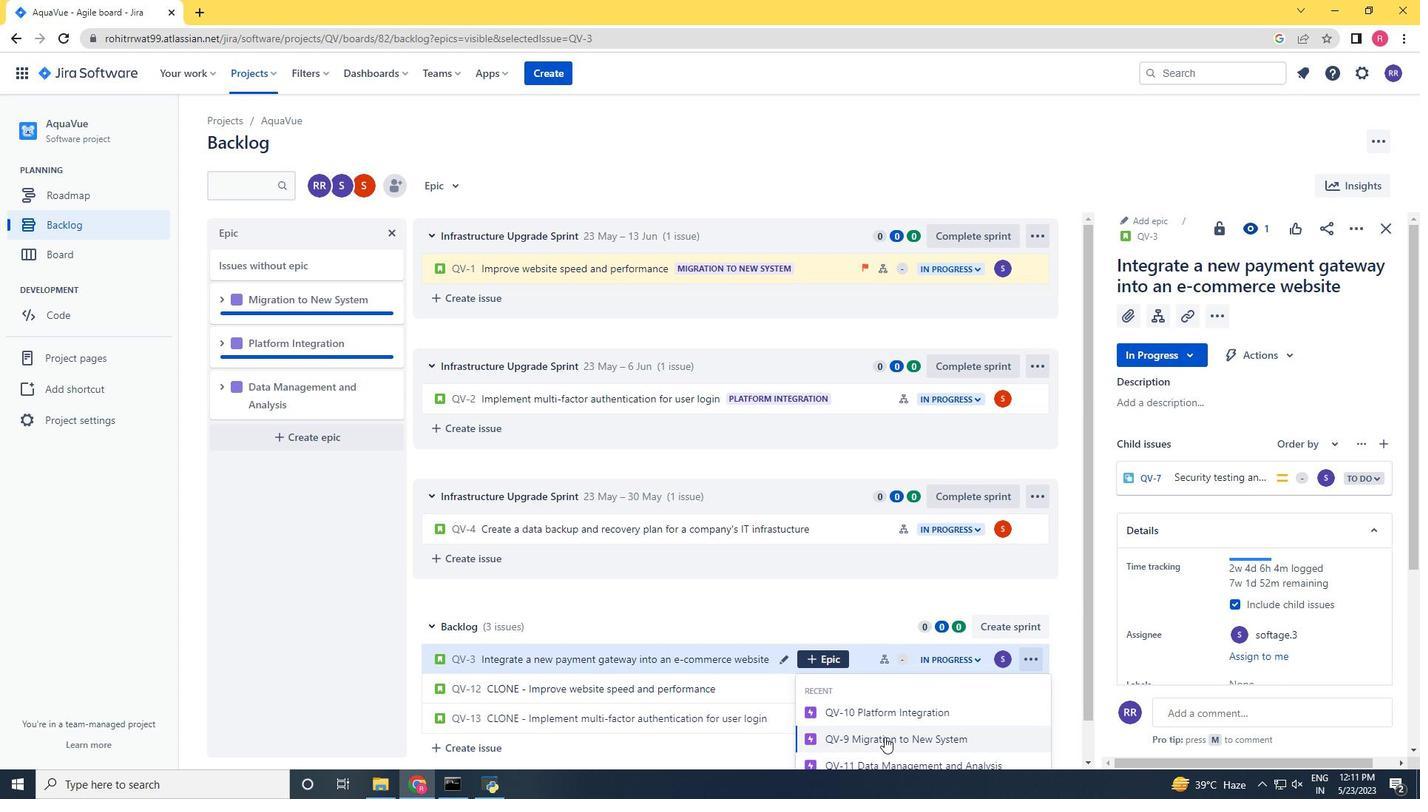 
Action: Mouse scrolled (885, 727) with delta (0, 0)
Screenshot: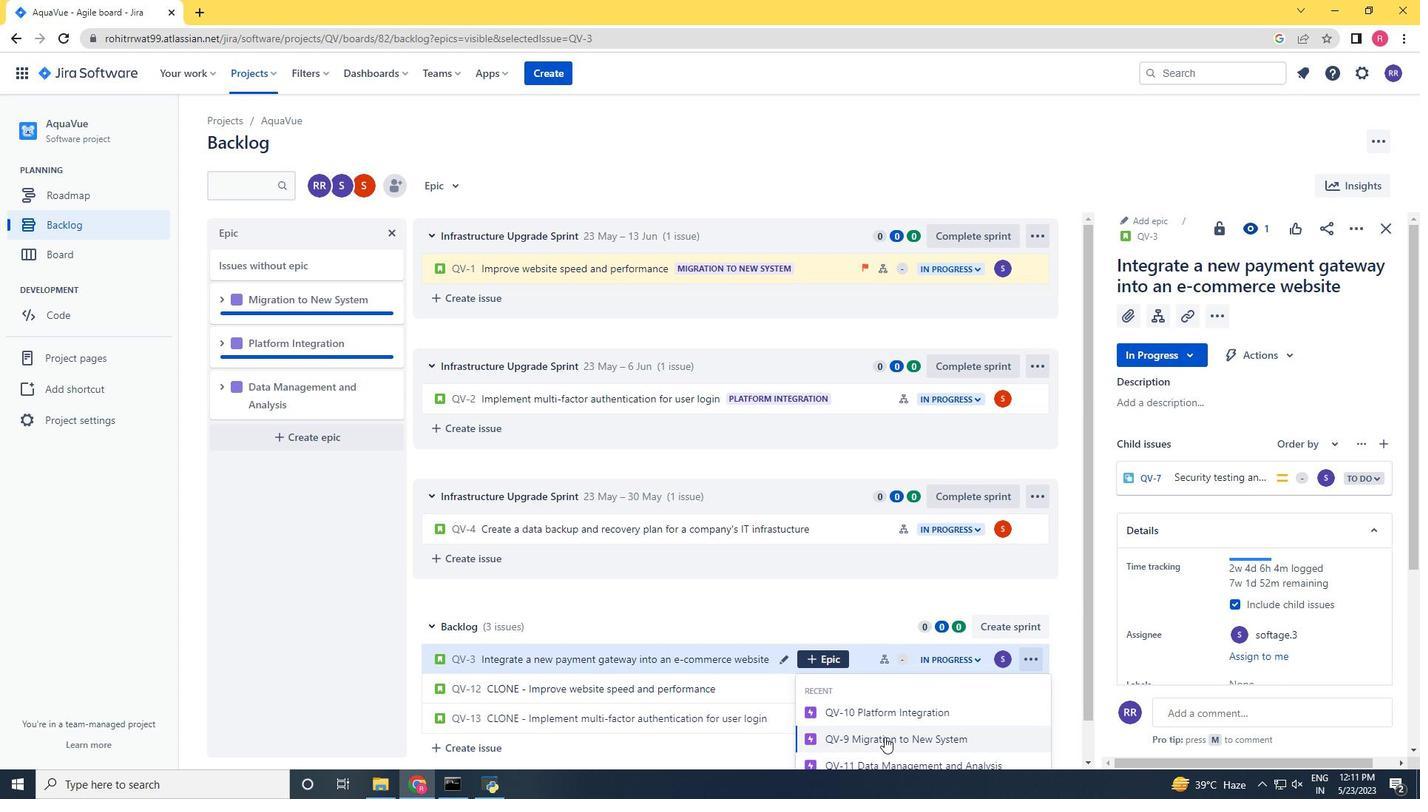 
Action: Mouse moved to (762, 700)
Screenshot: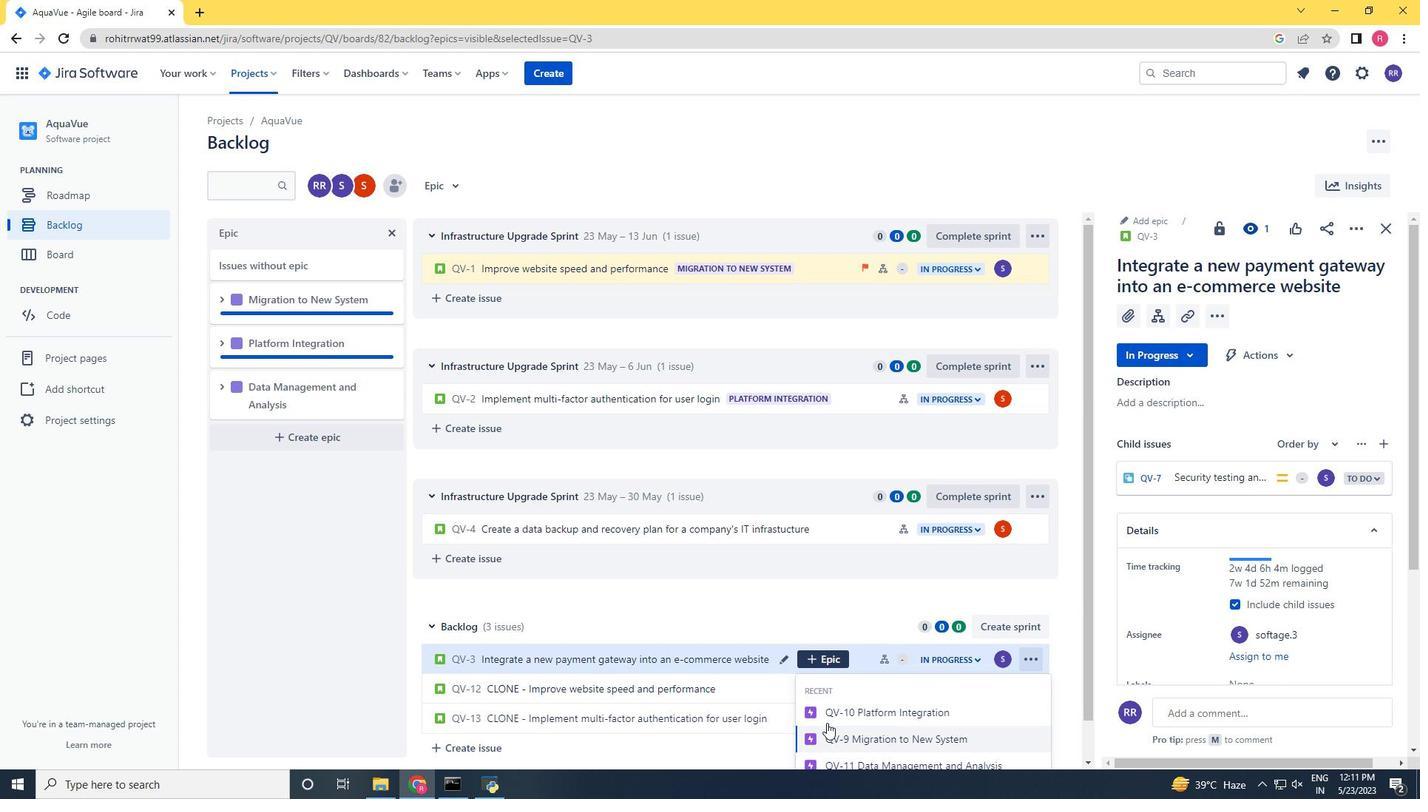 
Action: Mouse scrolled (762, 700) with delta (0, 0)
Screenshot: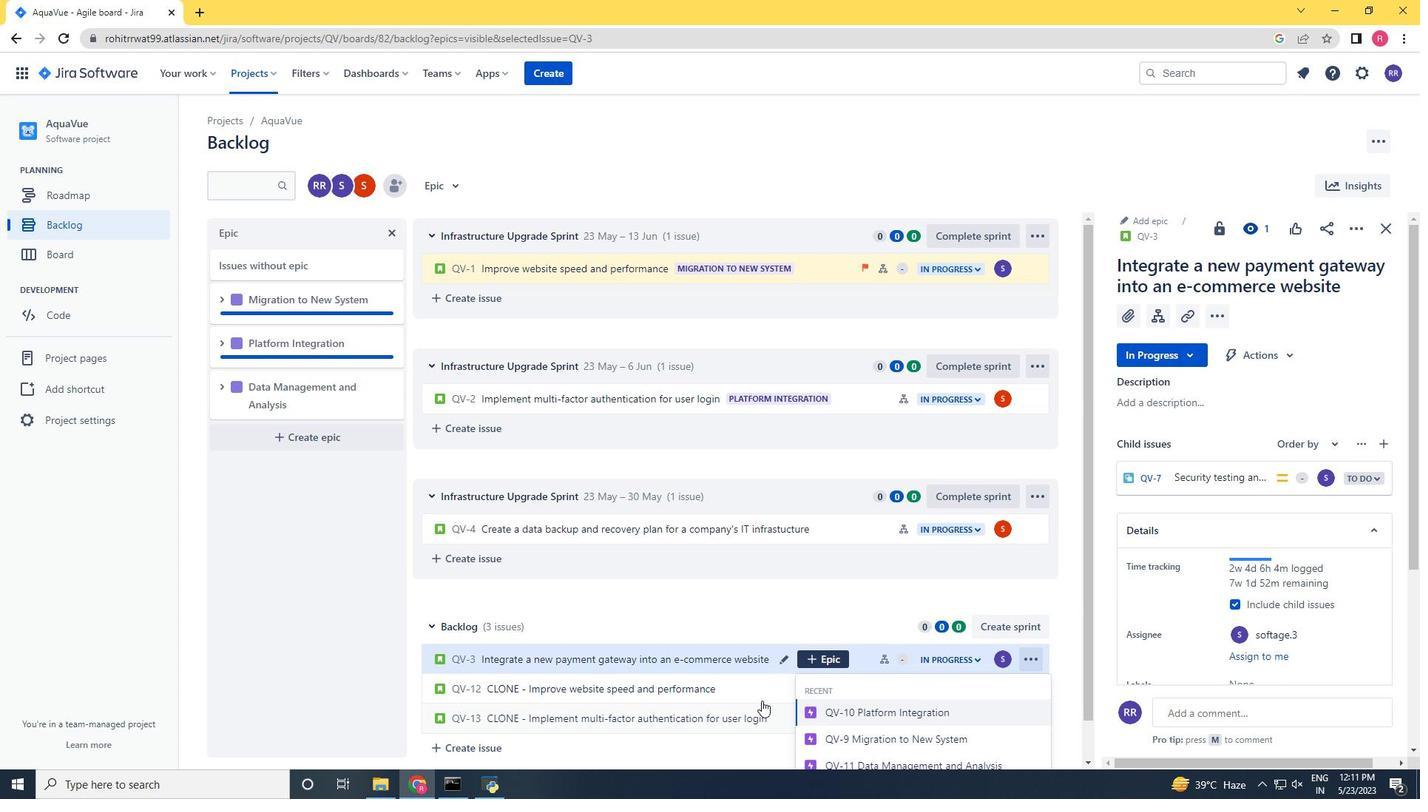 
Action: Mouse scrolled (762, 700) with delta (0, 0)
Screenshot: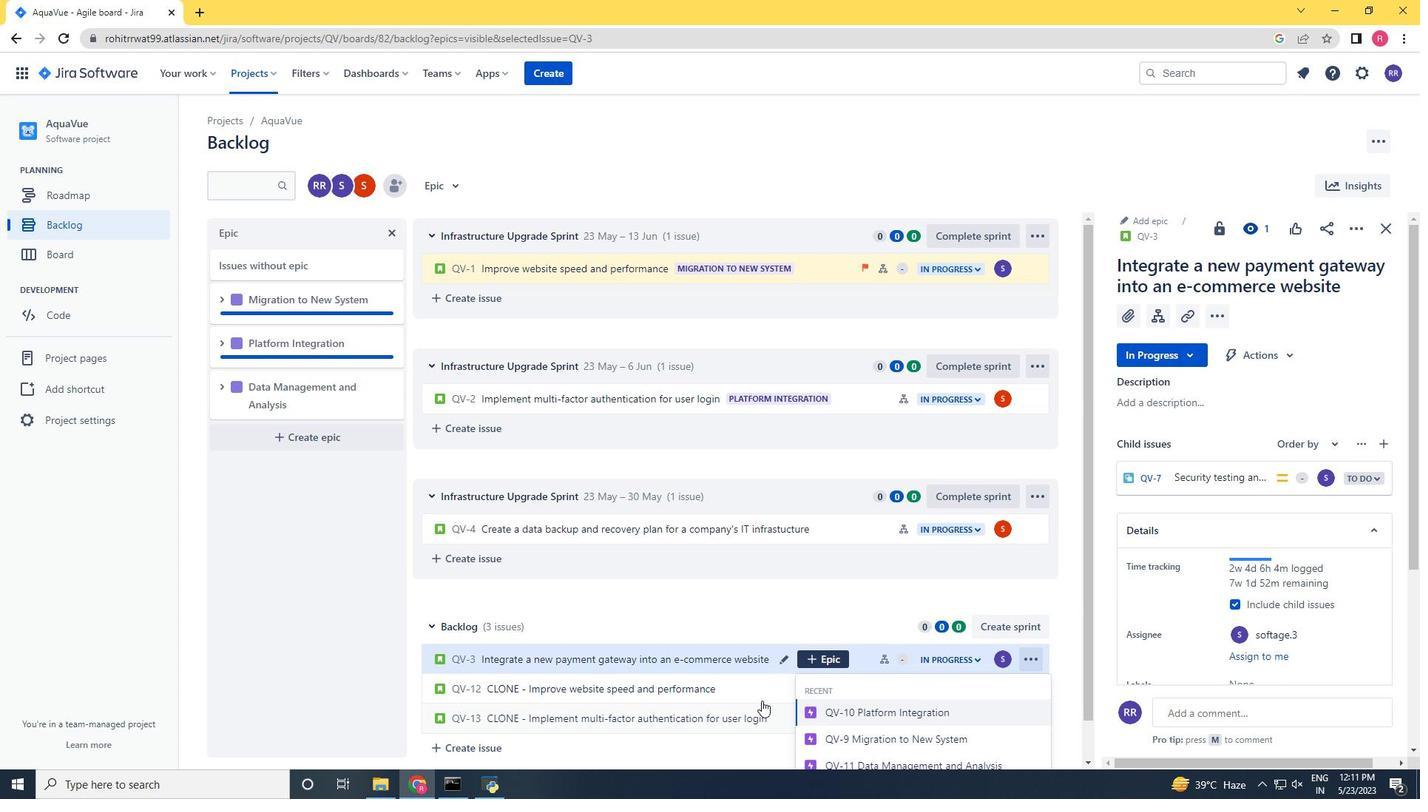 
Action: Mouse scrolled (762, 700) with delta (0, 0)
Screenshot: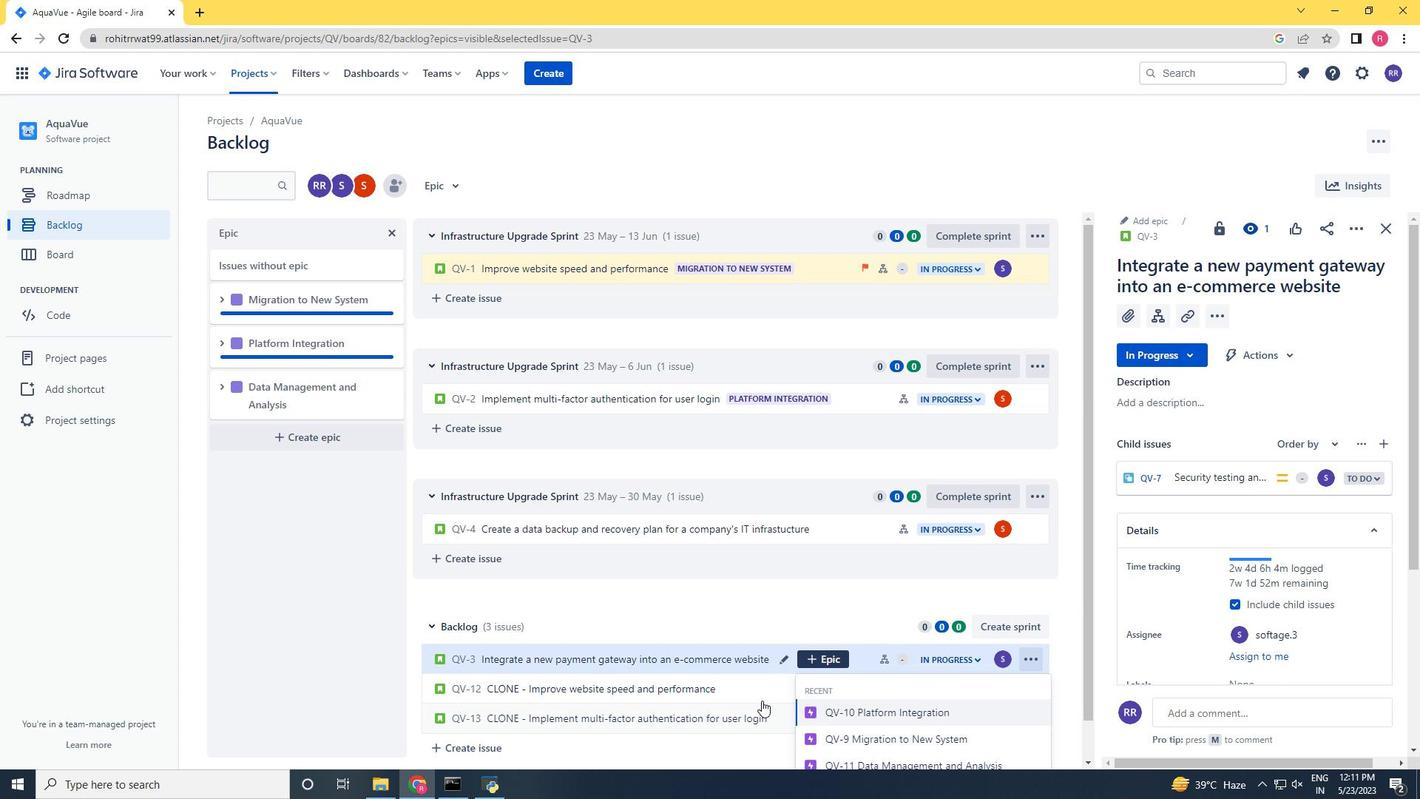
Action: Mouse moved to (893, 728)
Screenshot: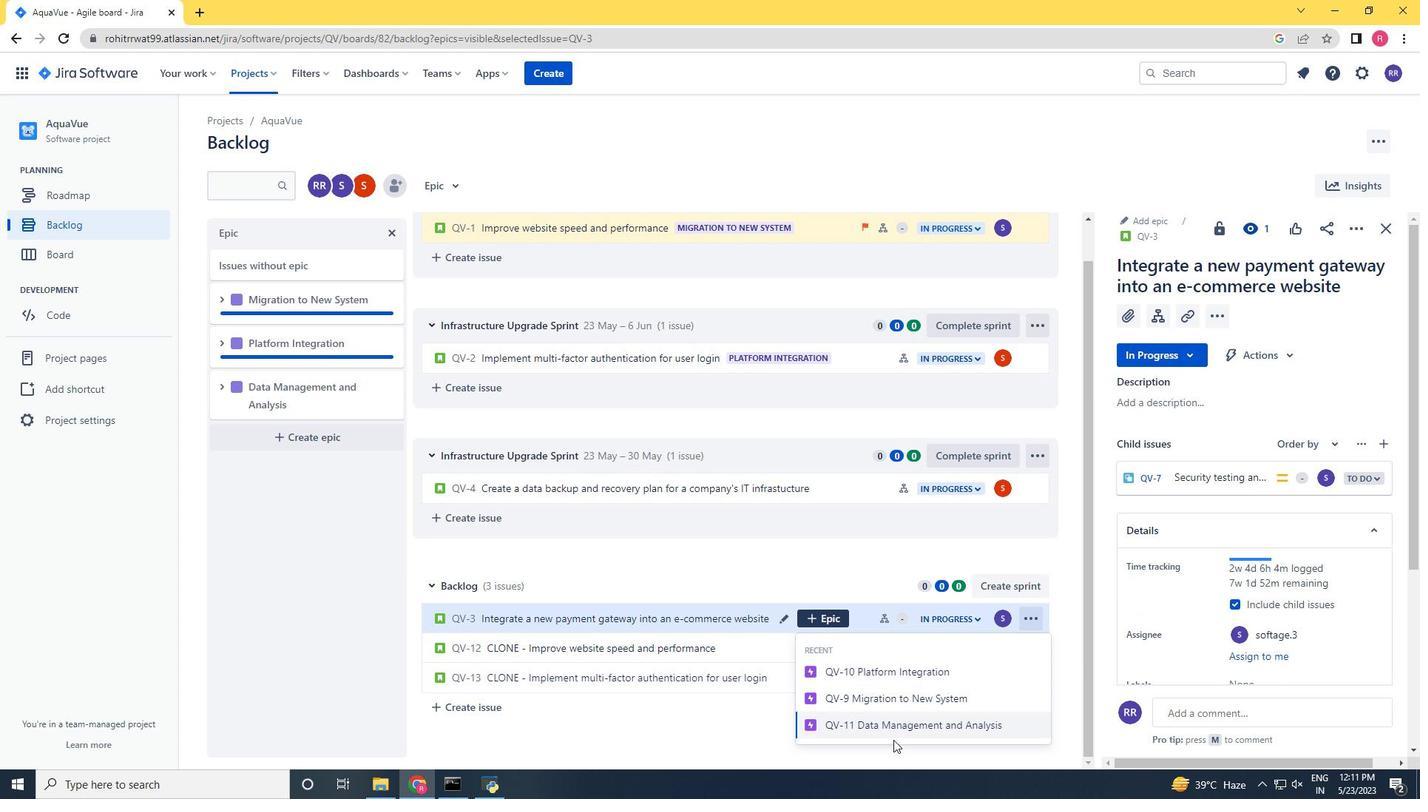 
Action: Mouse pressed left at (893, 728)
Screenshot: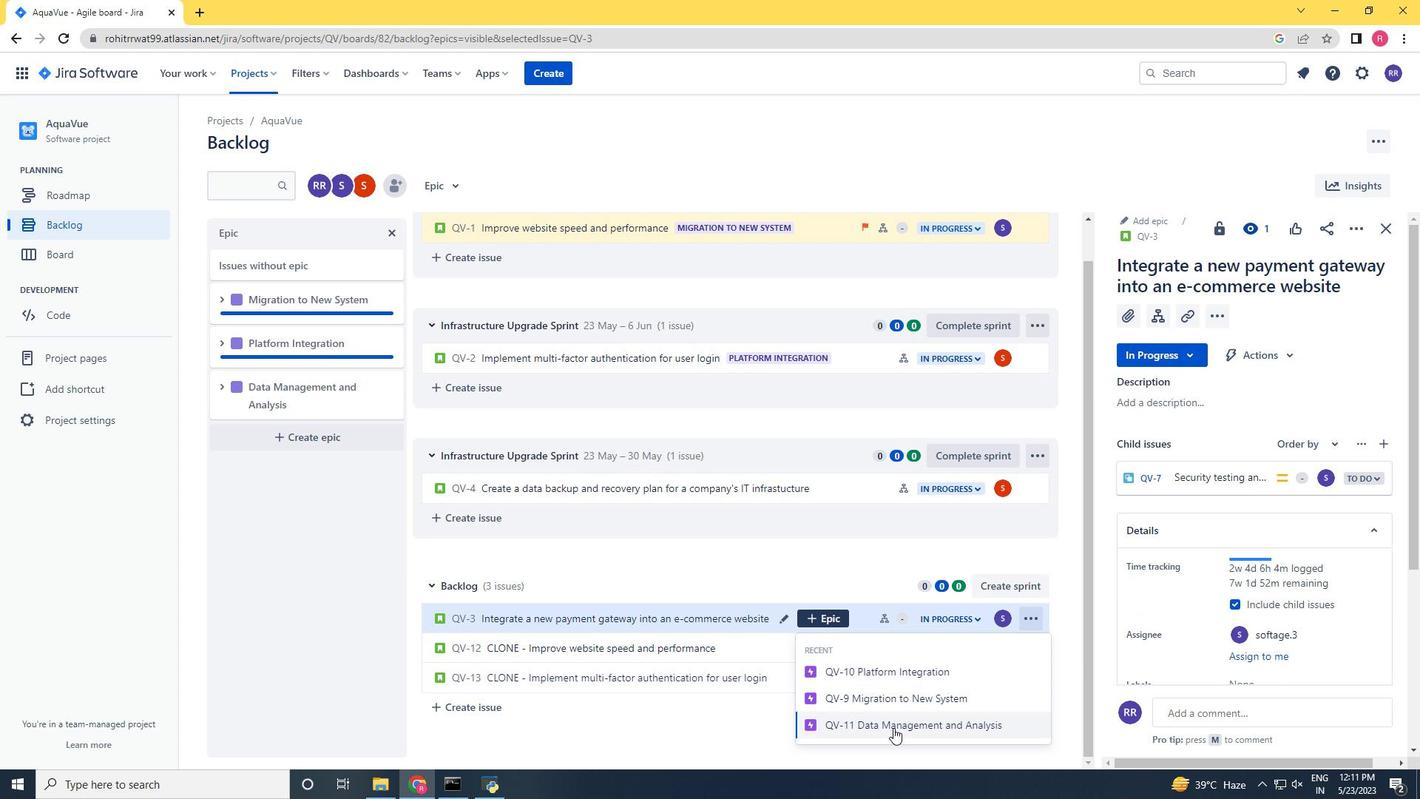 
Action: Mouse moved to (860, 714)
Screenshot: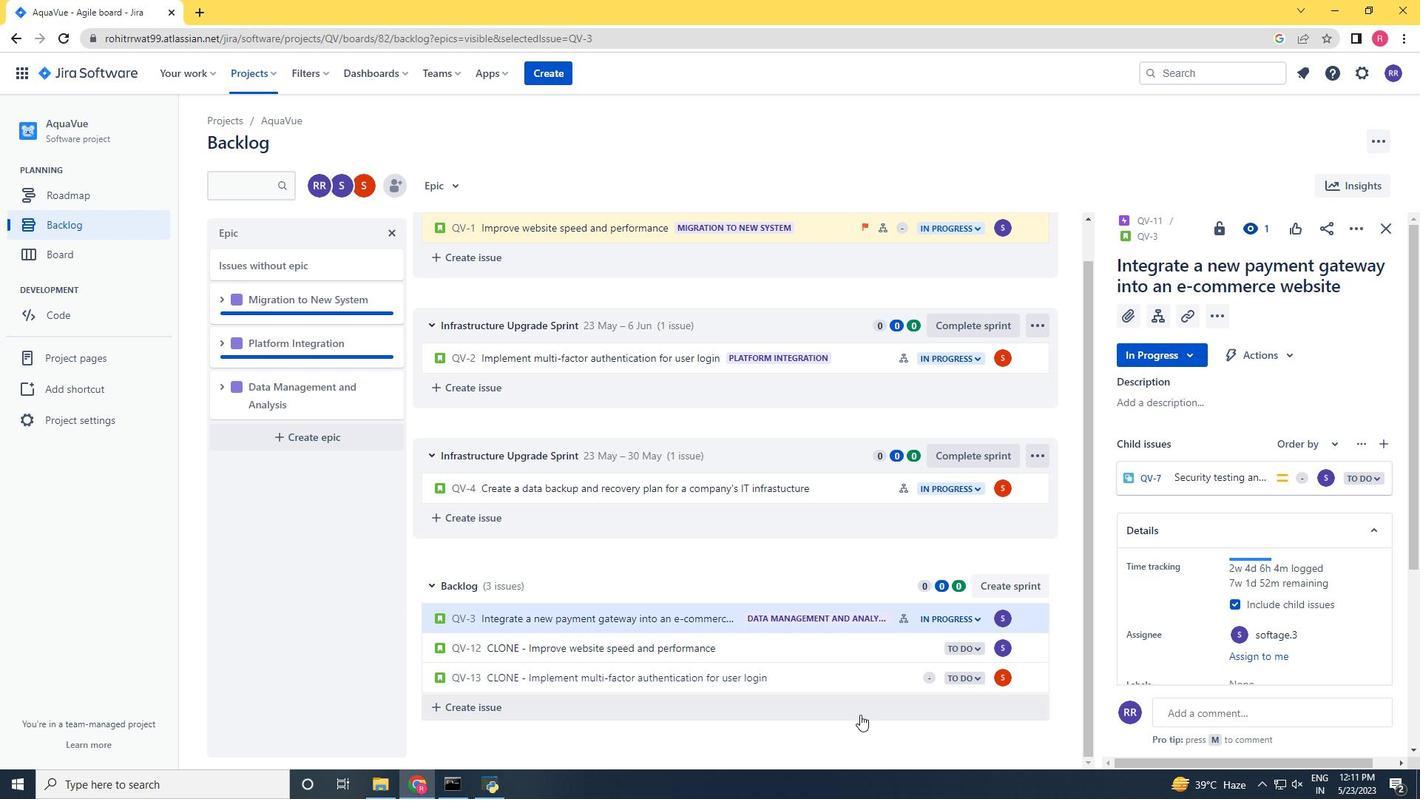 
Action: Mouse scrolled (860, 714) with delta (0, 0)
Screenshot: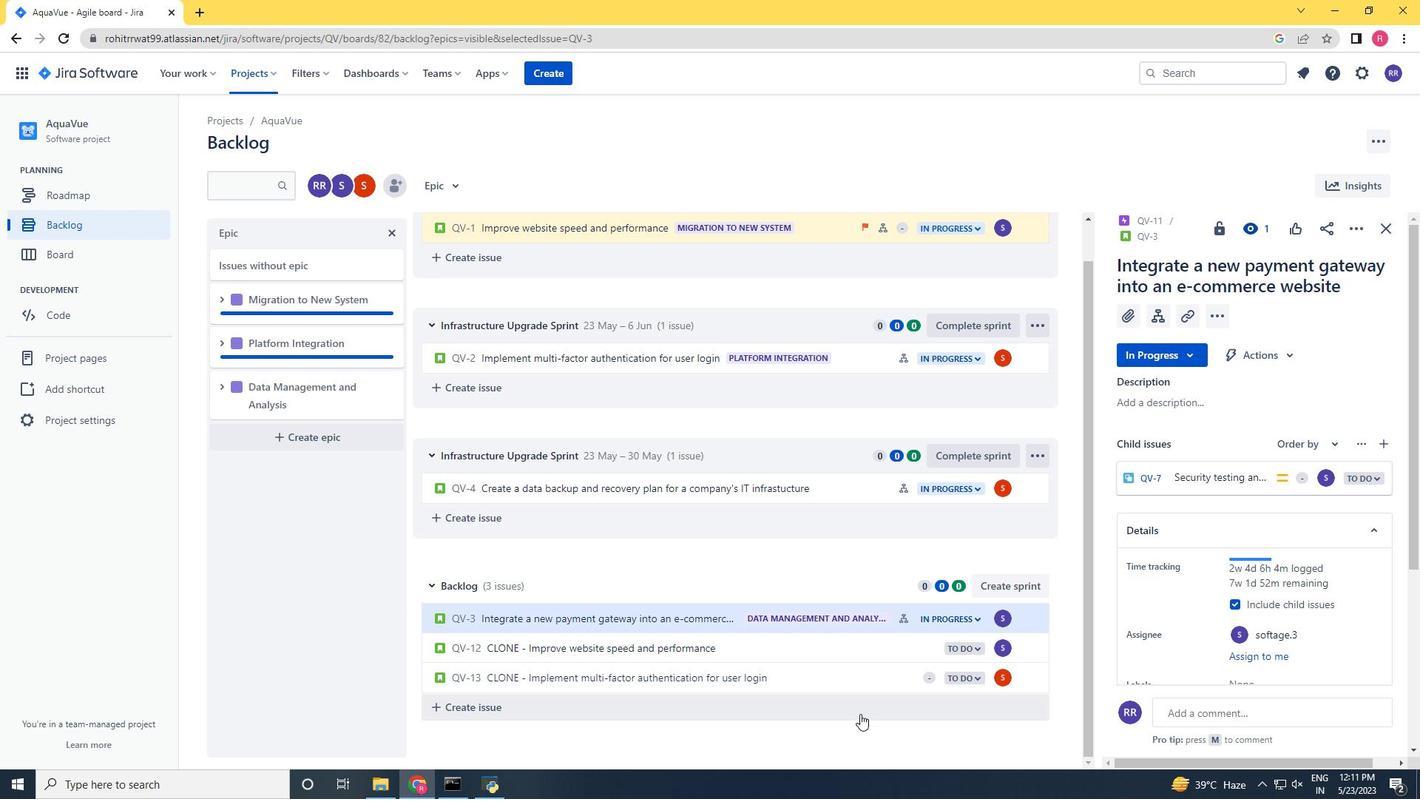 
Action: Mouse moved to (827, 542)
Screenshot: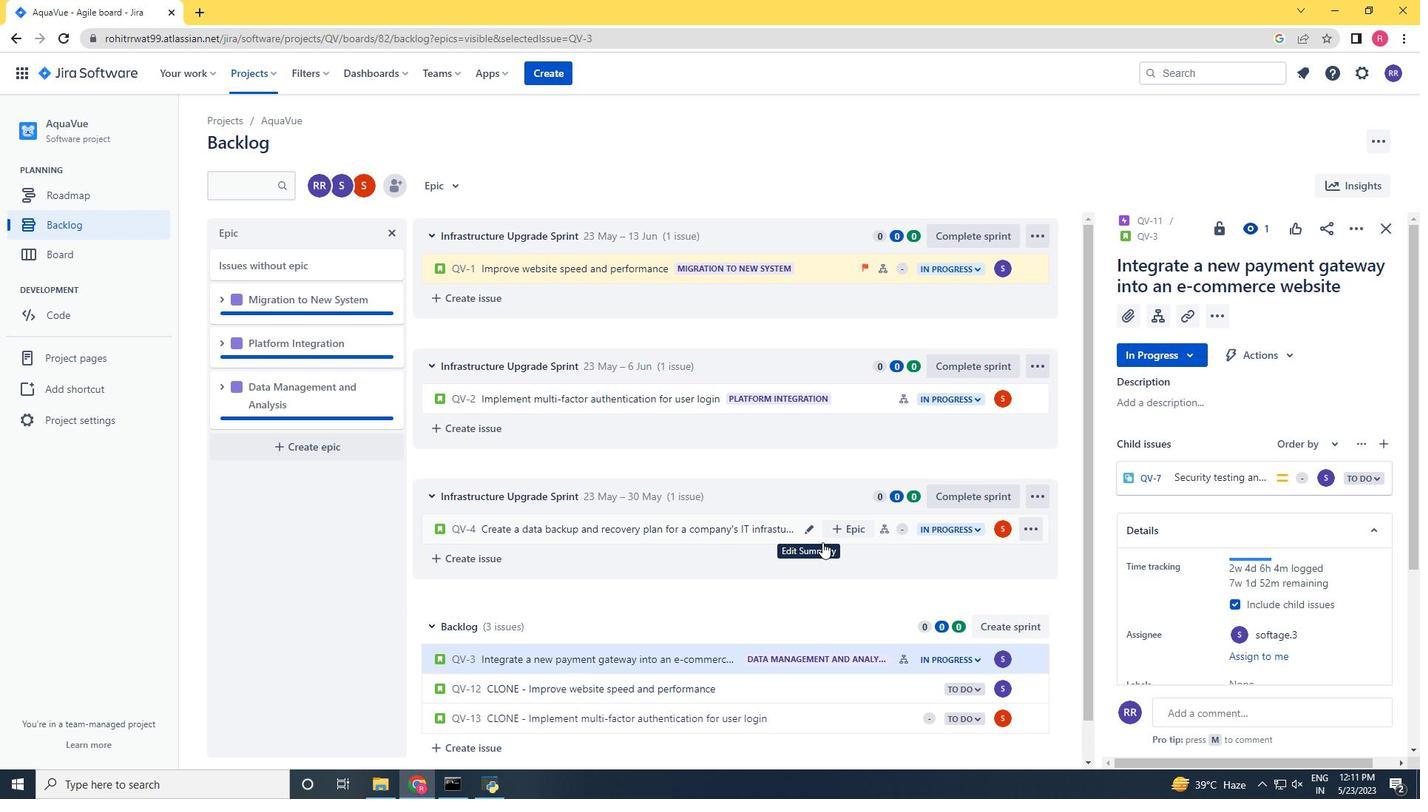 
Action: Mouse pressed left at (827, 542)
Screenshot: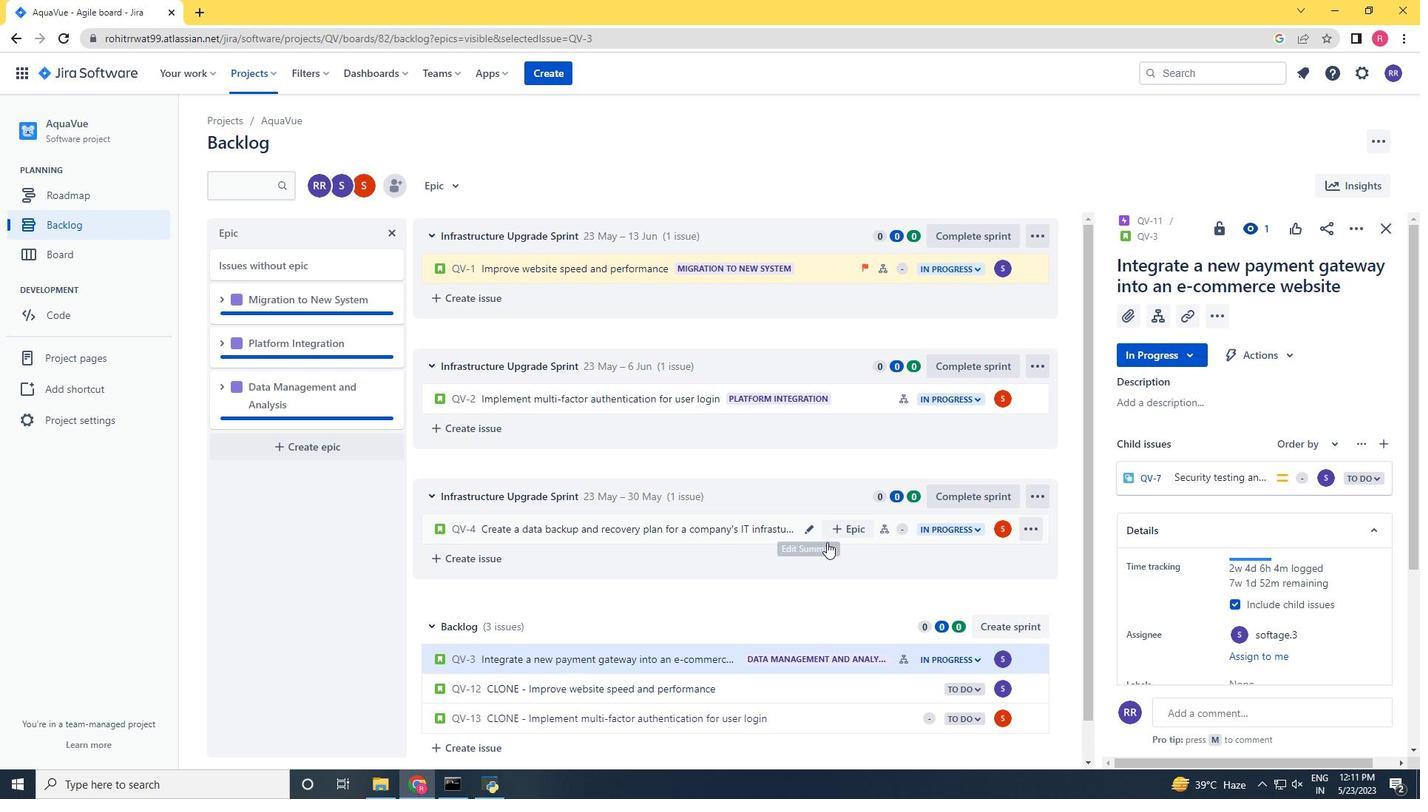 
Action: Mouse moved to (822, 541)
Screenshot: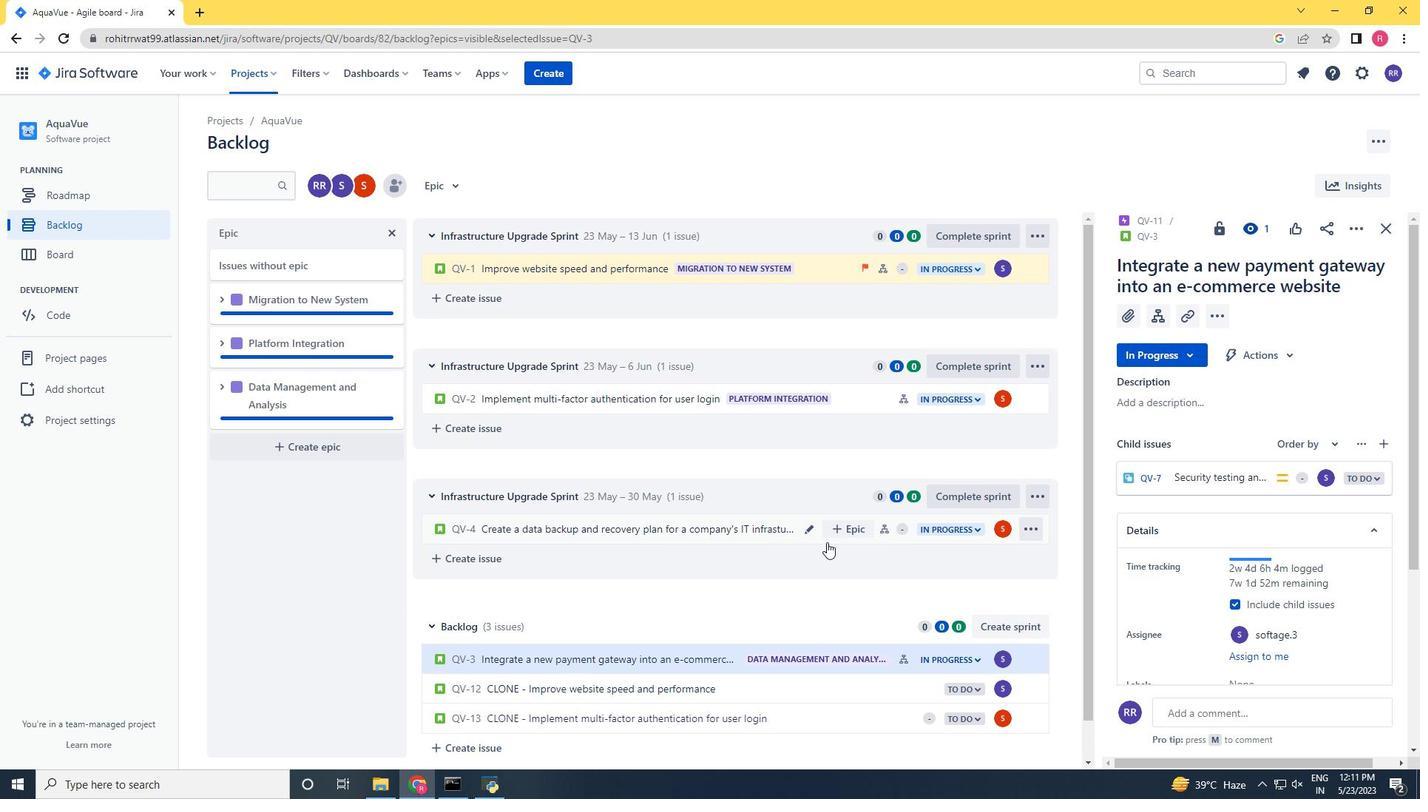 
Action: Mouse pressed left at (822, 541)
Screenshot: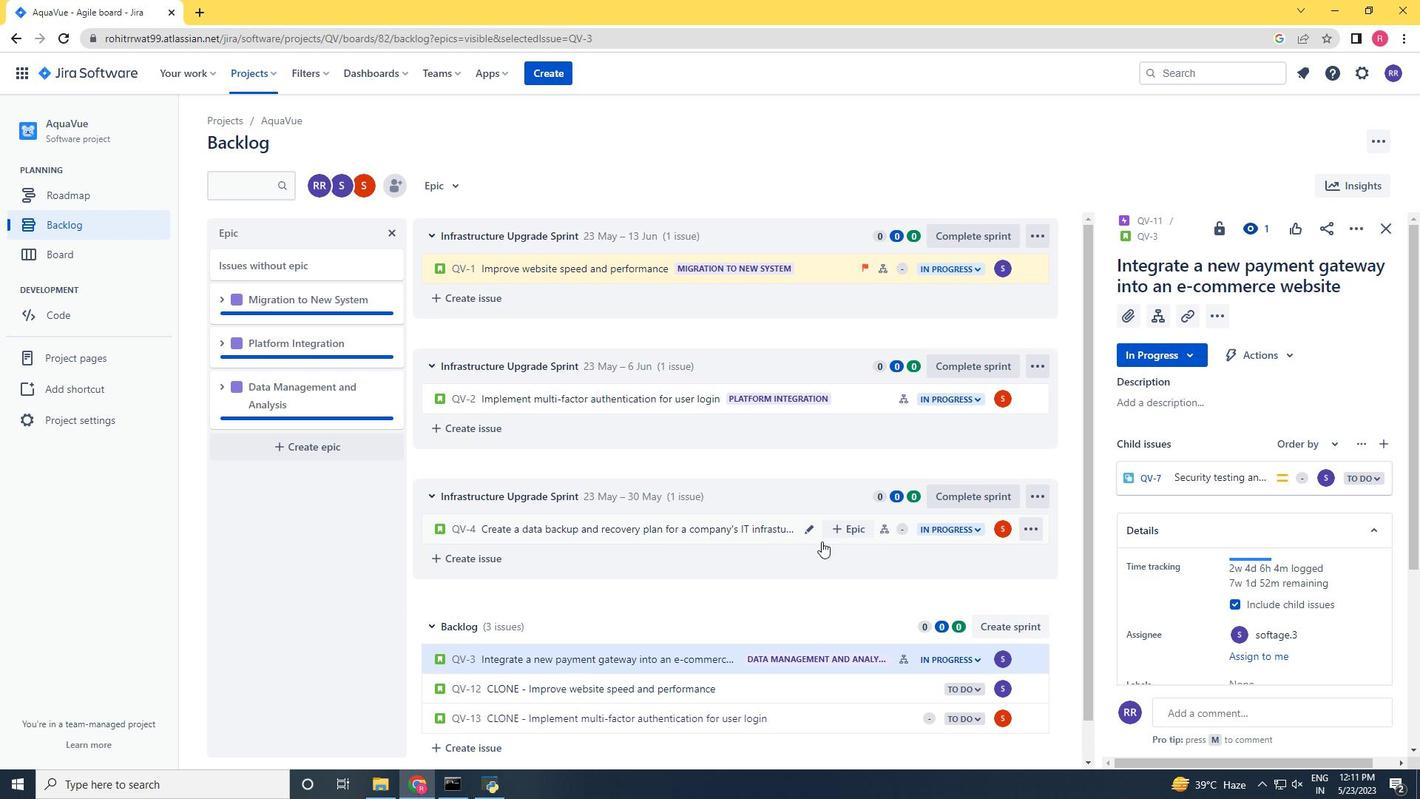 
Action: Mouse moved to (1363, 240)
Screenshot: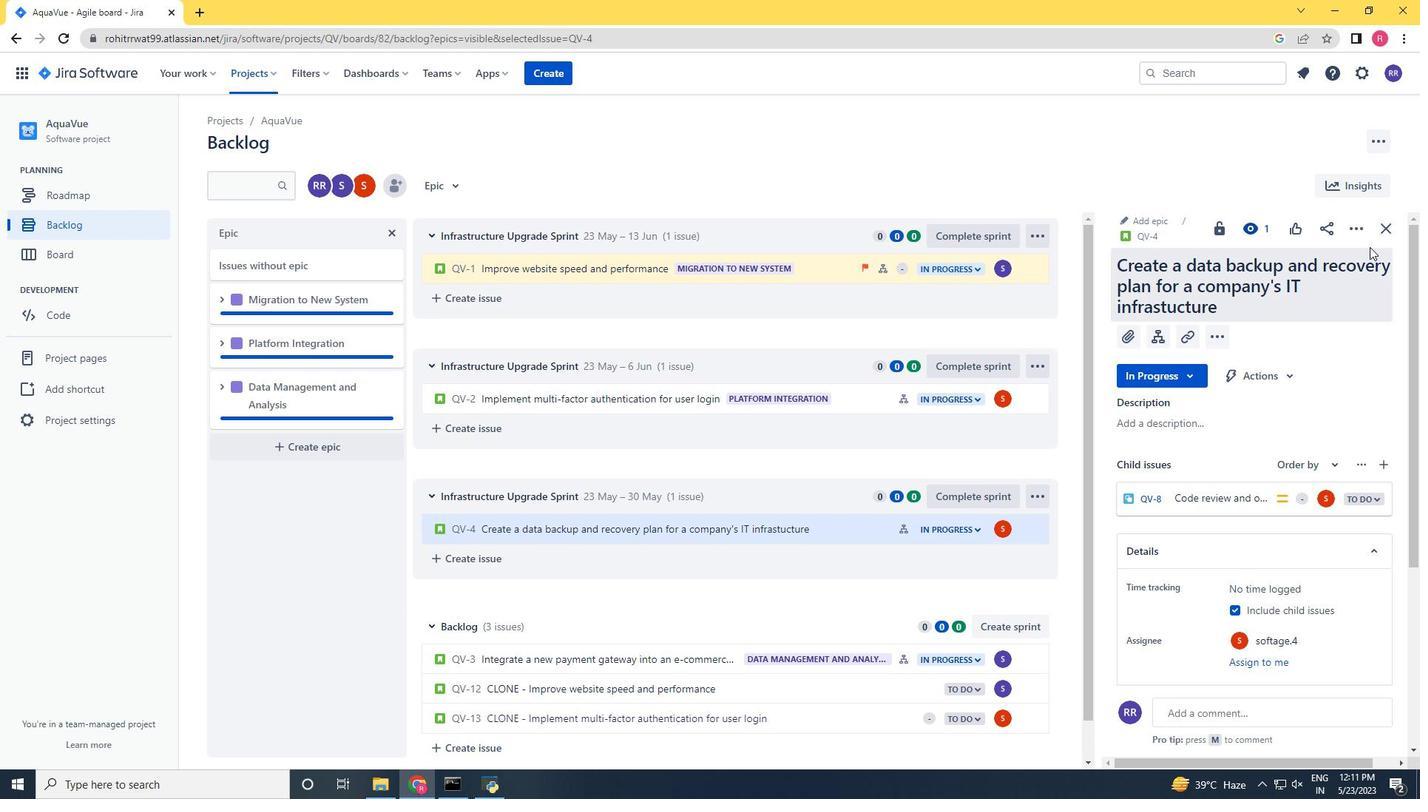 
Action: Mouse pressed left at (1363, 240)
Screenshot: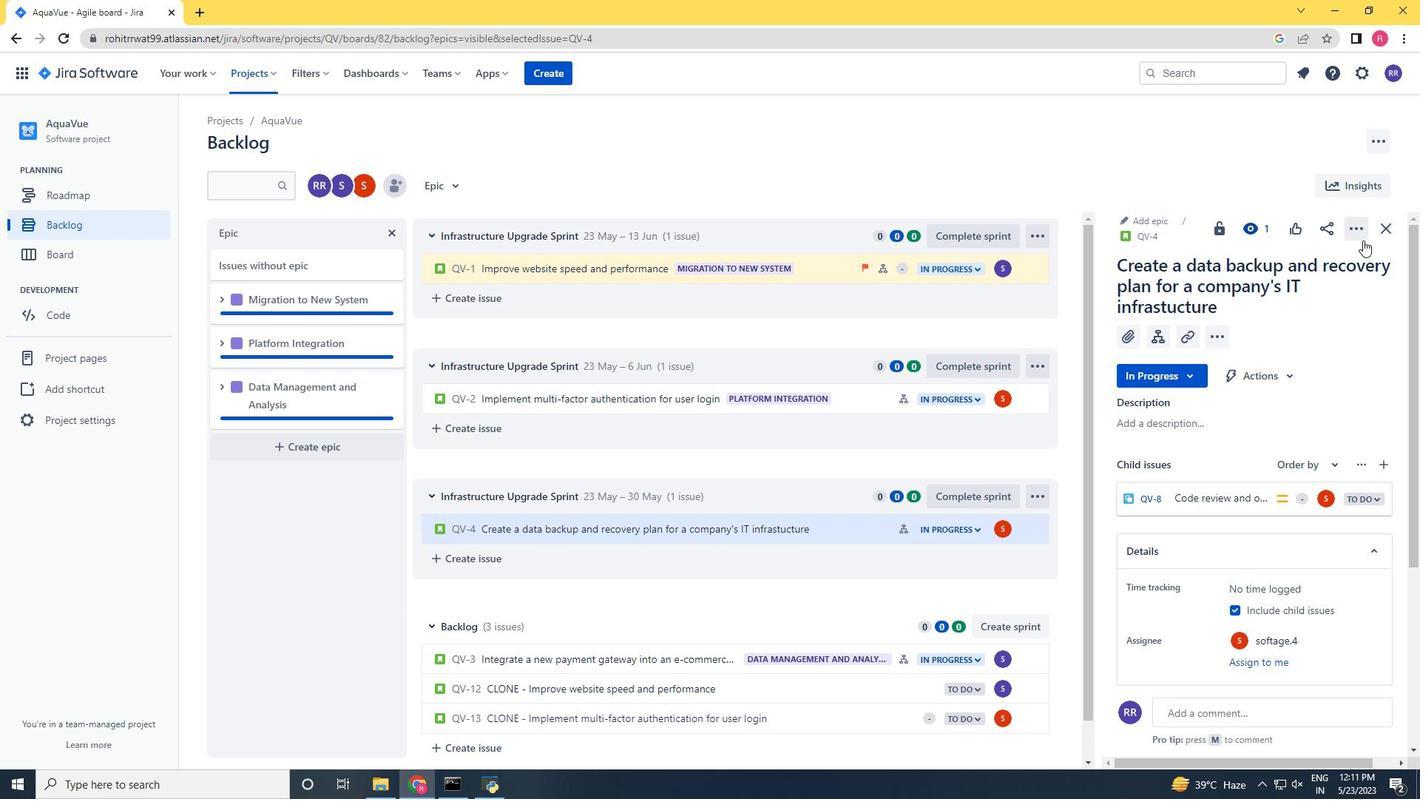 
Action: Mouse moved to (1320, 261)
Screenshot: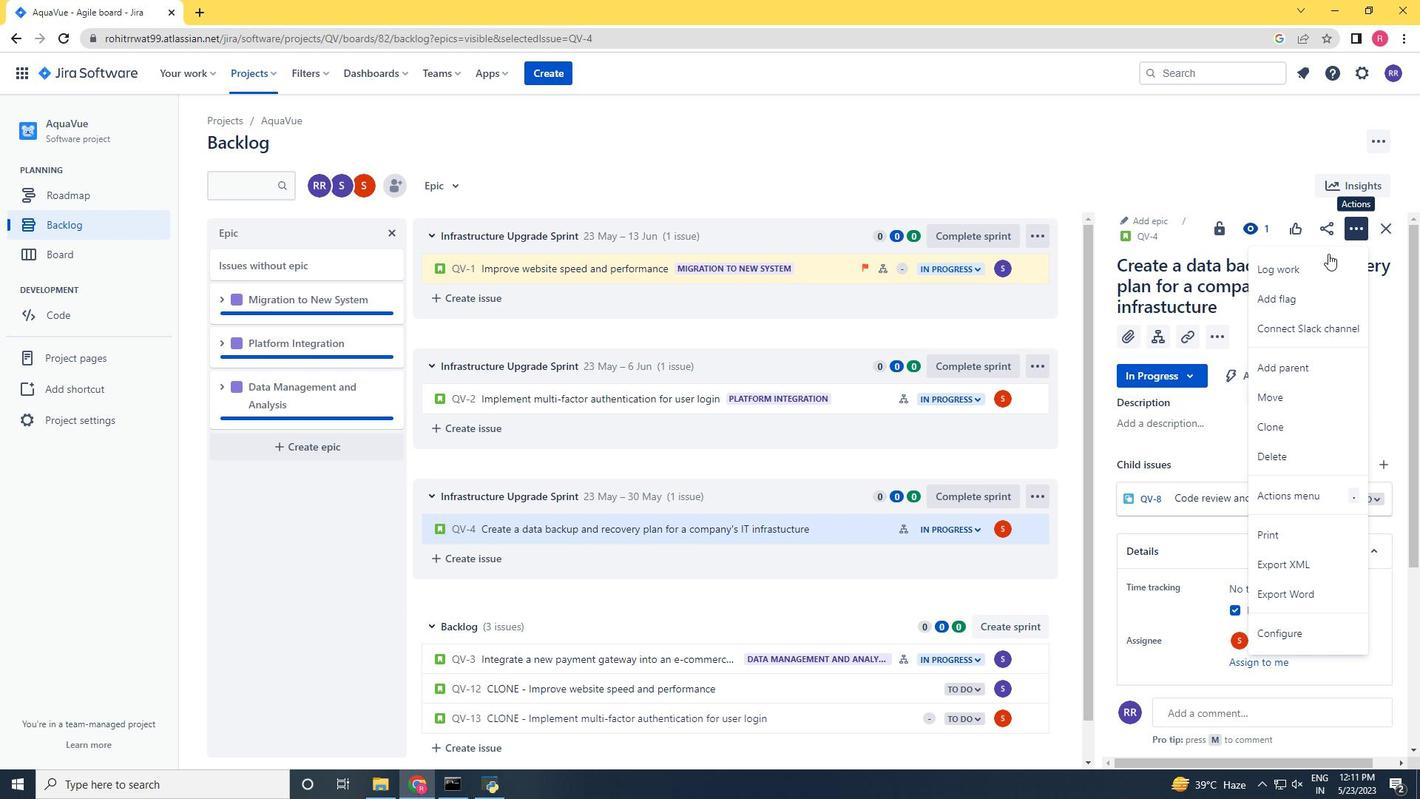 
Action: Mouse pressed left at (1320, 261)
Screenshot: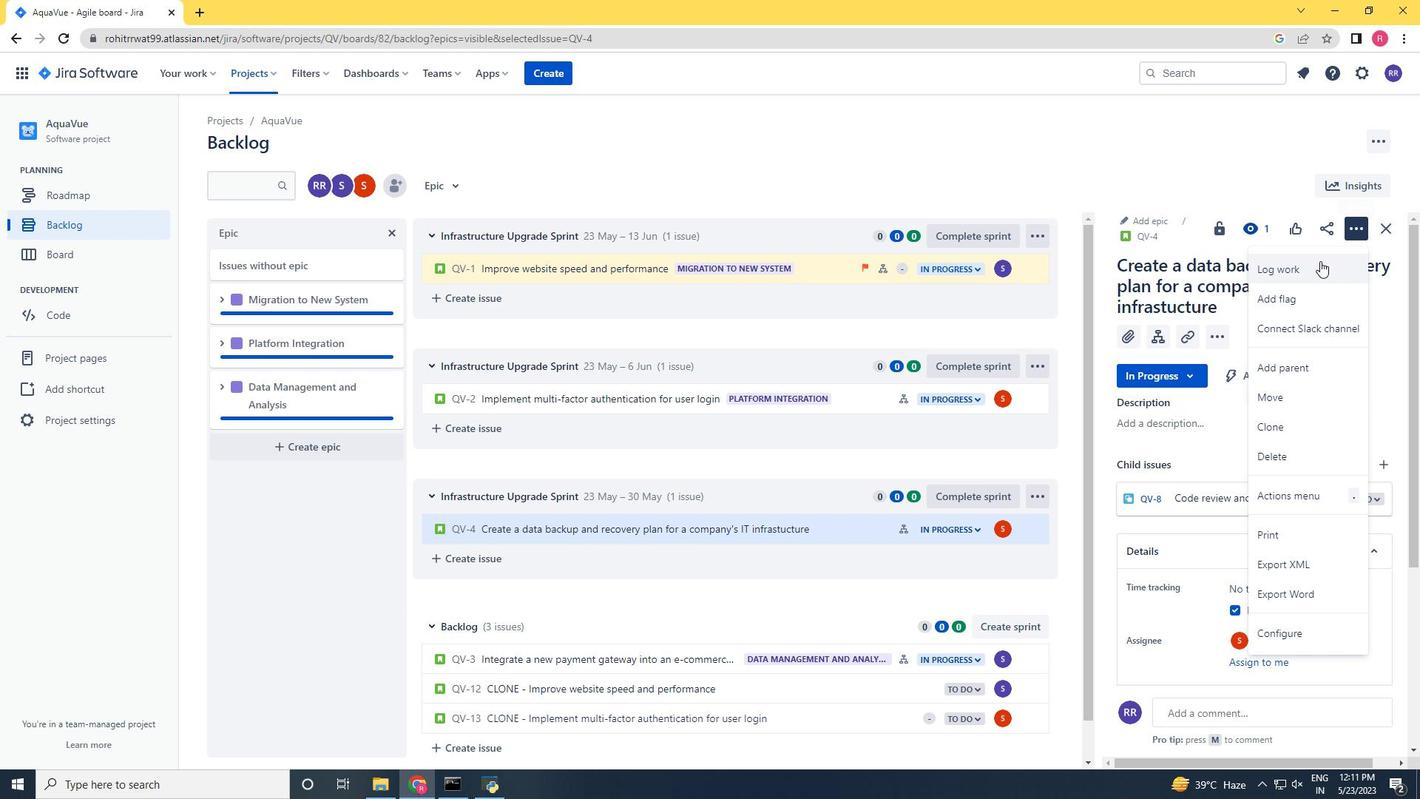 
Action: Key pressed 3w<Key.space><Key.space>1d<Key.space>18h<Key.space>39m<Key.tab>4w
Screenshot: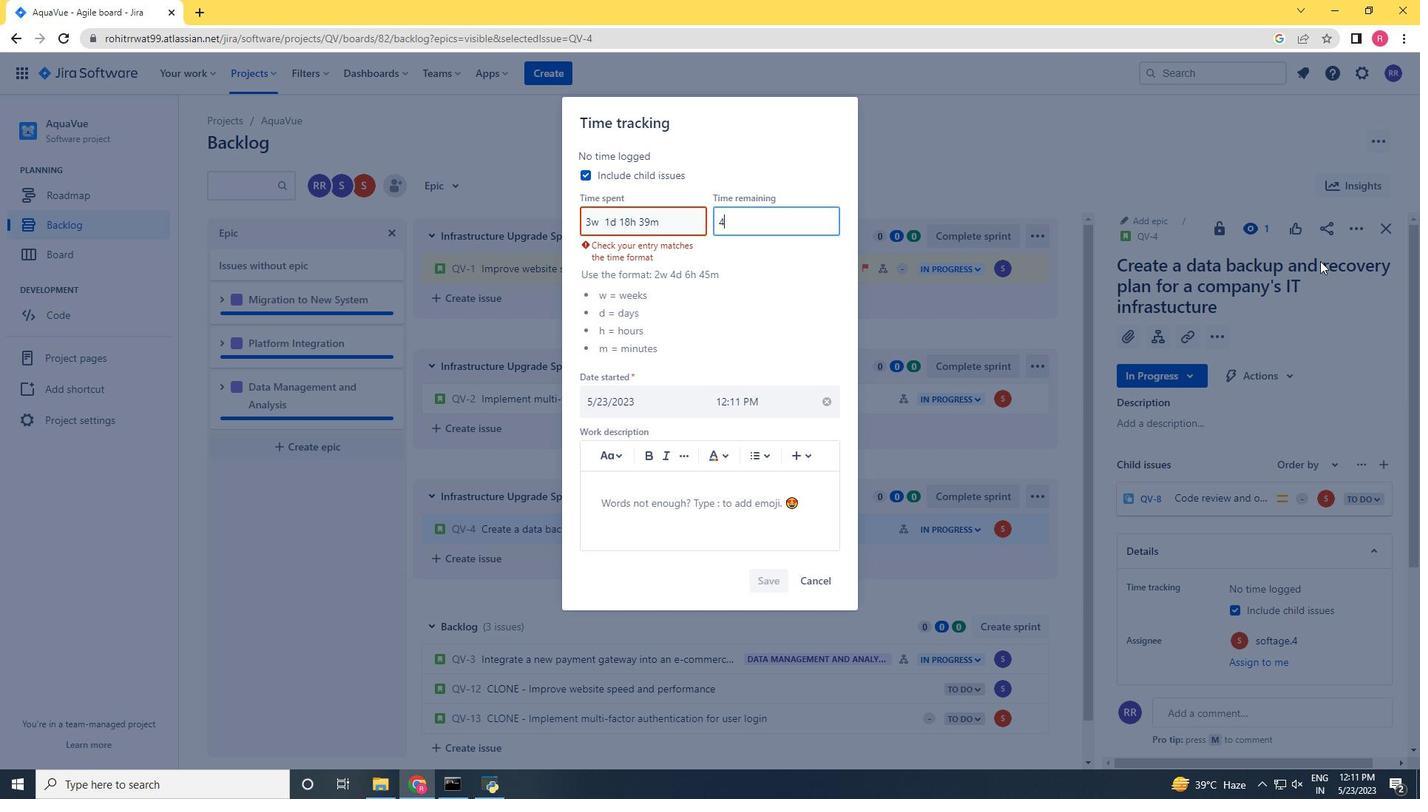 
Action: Mouse moved to (609, 222)
Screenshot: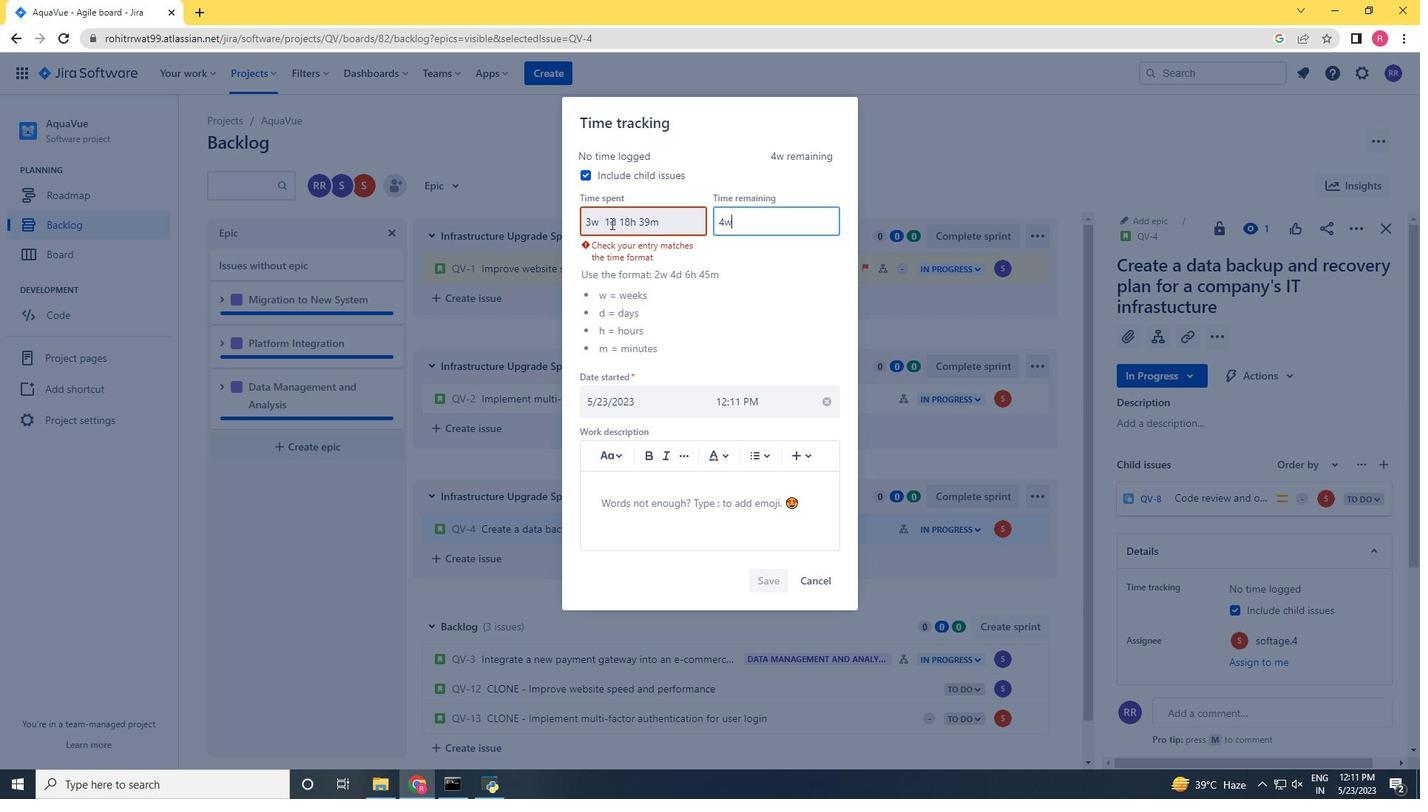 
Action: Mouse pressed left at (609, 222)
Screenshot: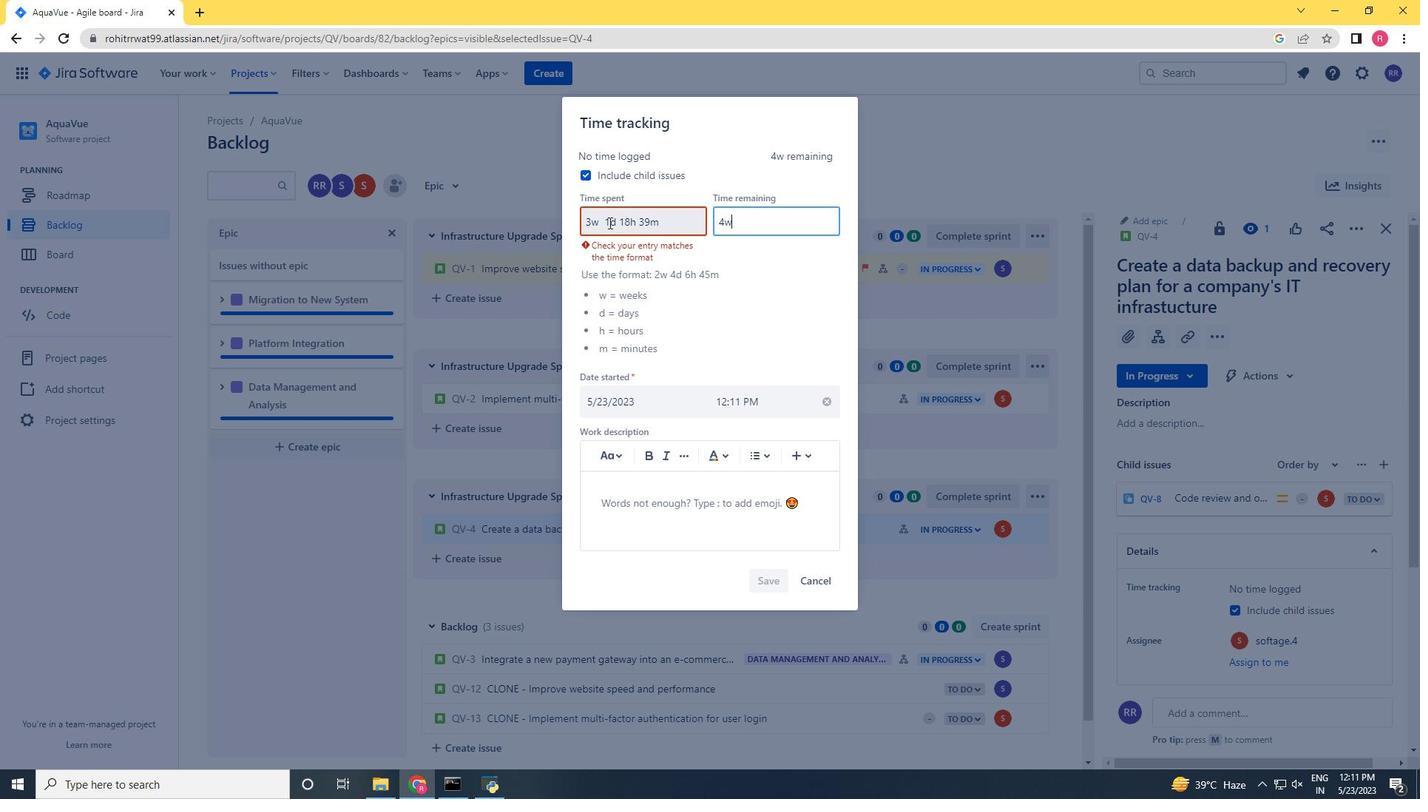 
Action: Mouse moved to (604, 224)
Screenshot: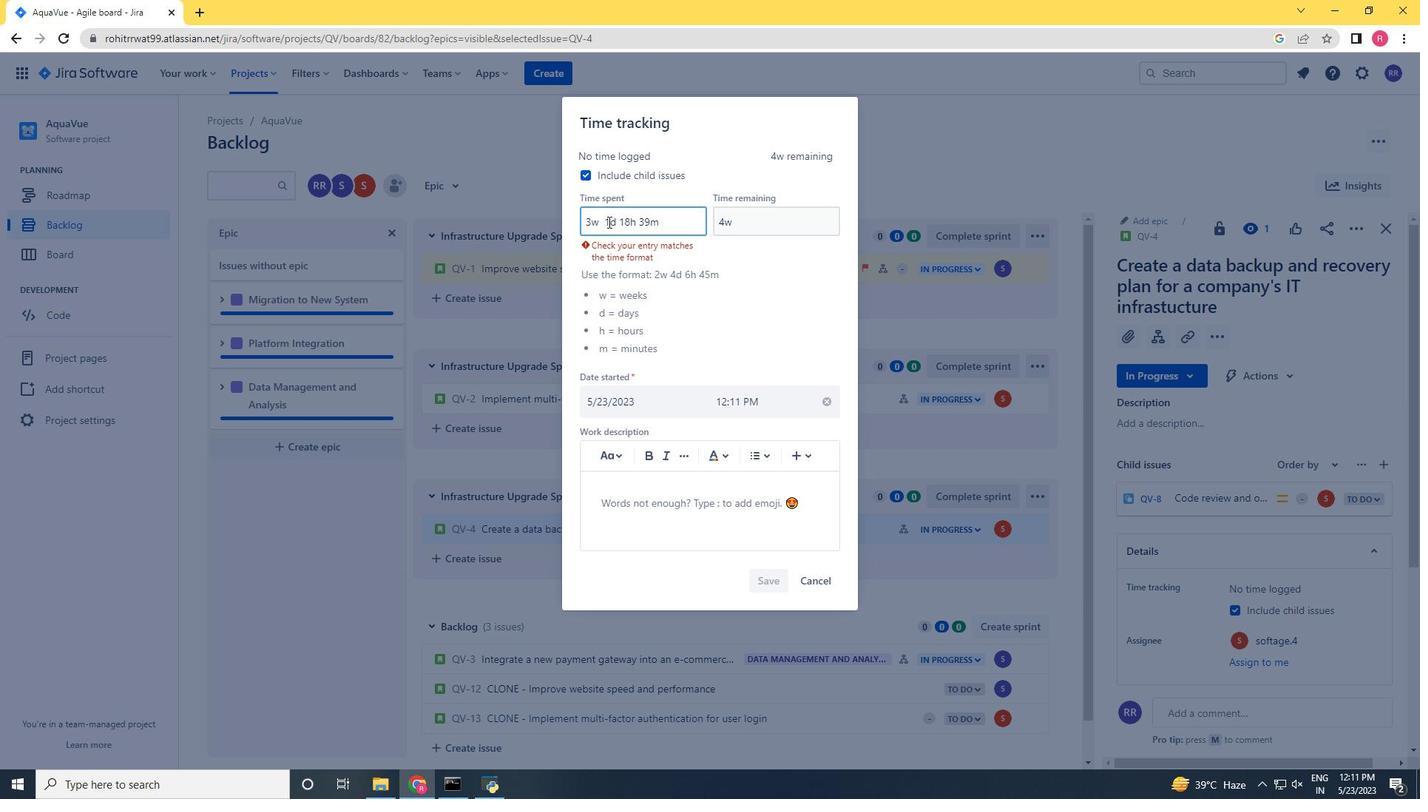 
Action: Mouse pressed left at (604, 224)
Screenshot: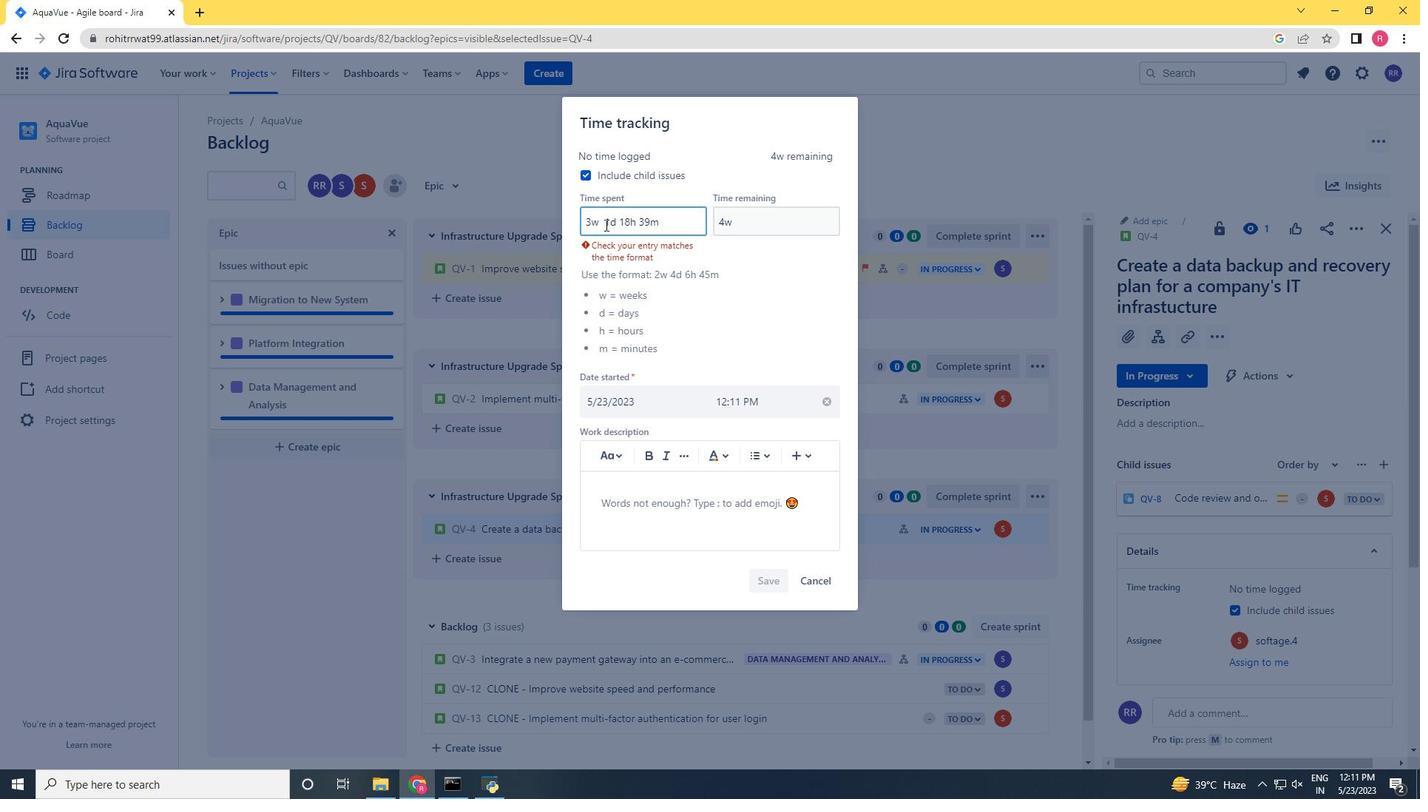 
Action: Key pressed <Key.backspace><Key.tab><Key.right><Key.space>2d<Key.space>23h<Key.space>51m
Screenshot: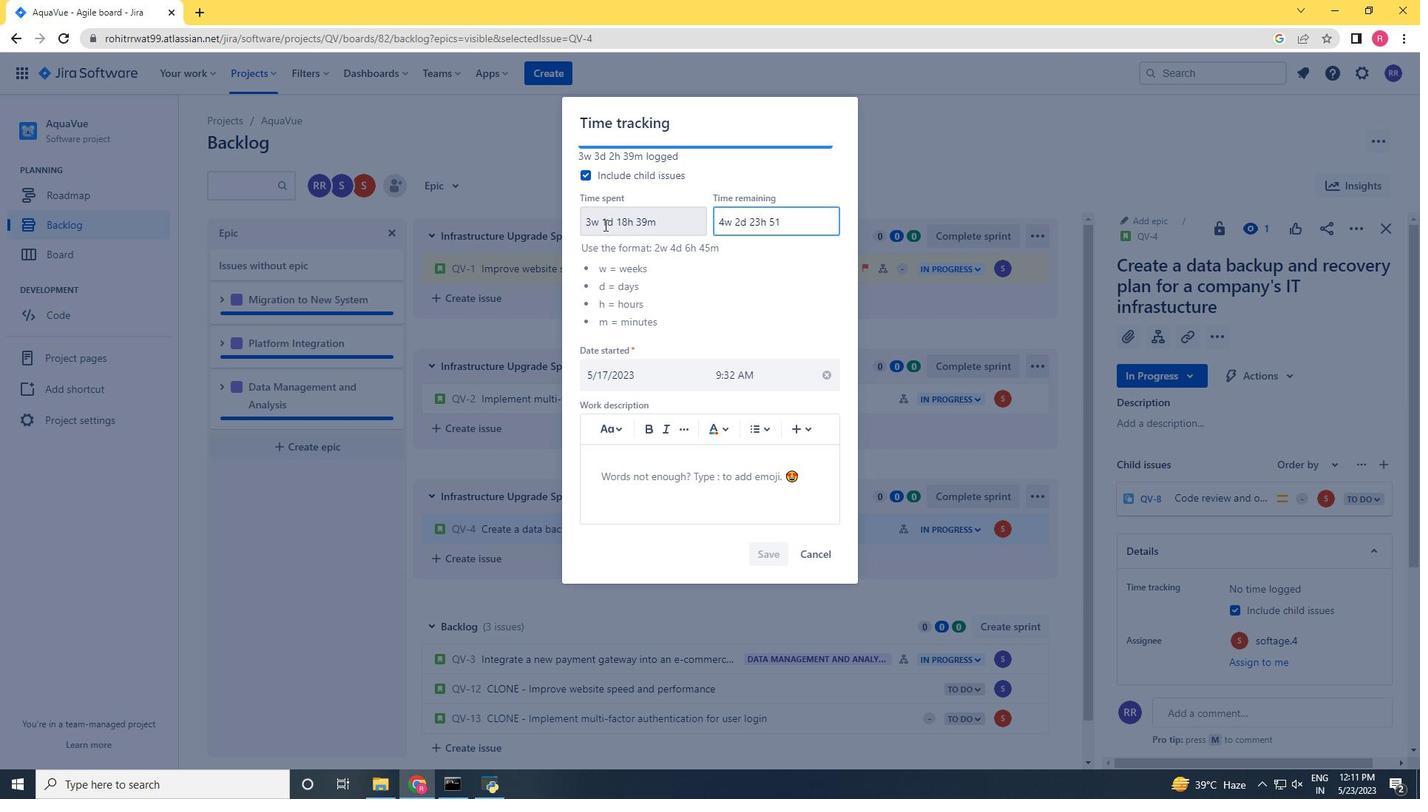 
Action: Mouse moved to (754, 549)
Screenshot: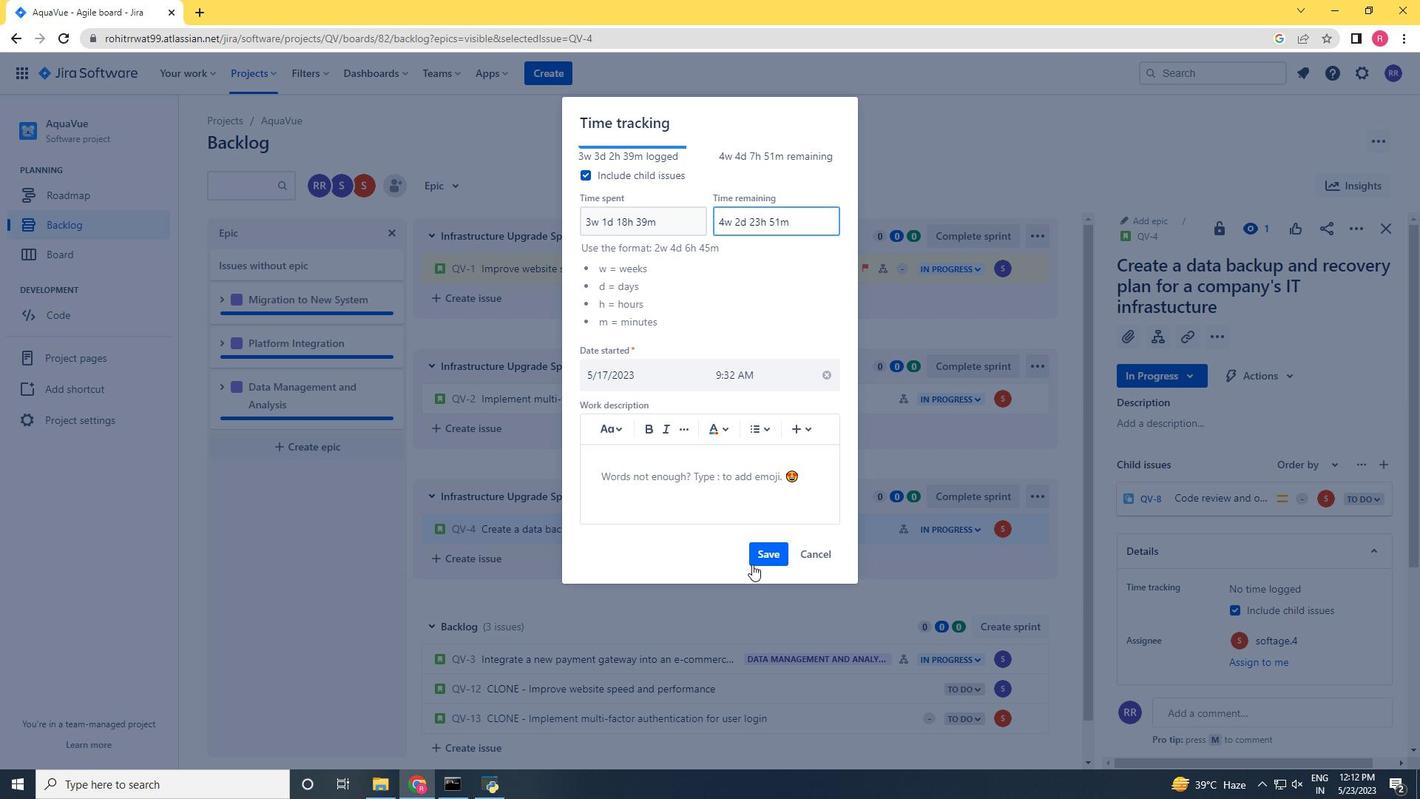 
Action: Mouse pressed left at (754, 549)
Screenshot: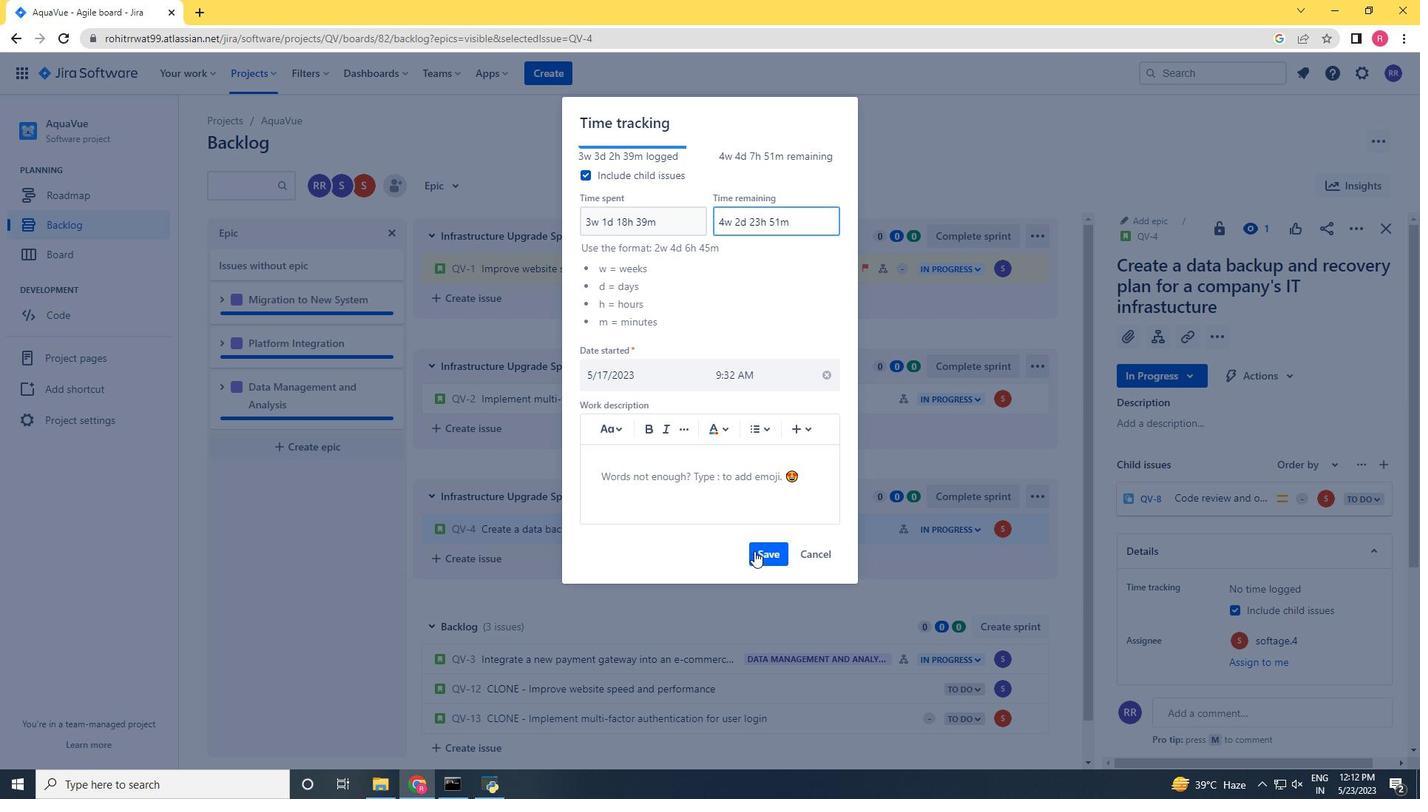 
Action: Mouse moved to (1028, 534)
Screenshot: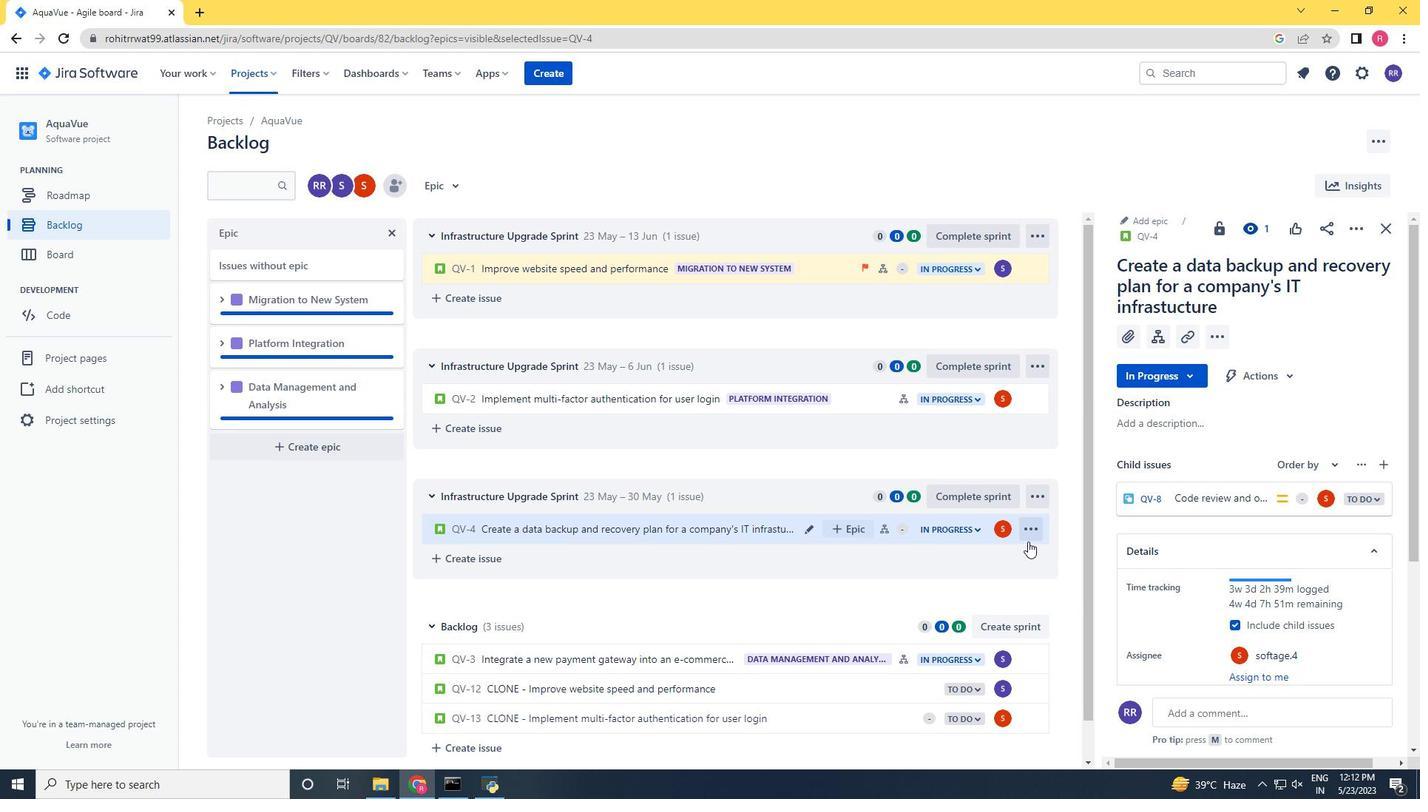 
Action: Mouse pressed left at (1028, 534)
Screenshot: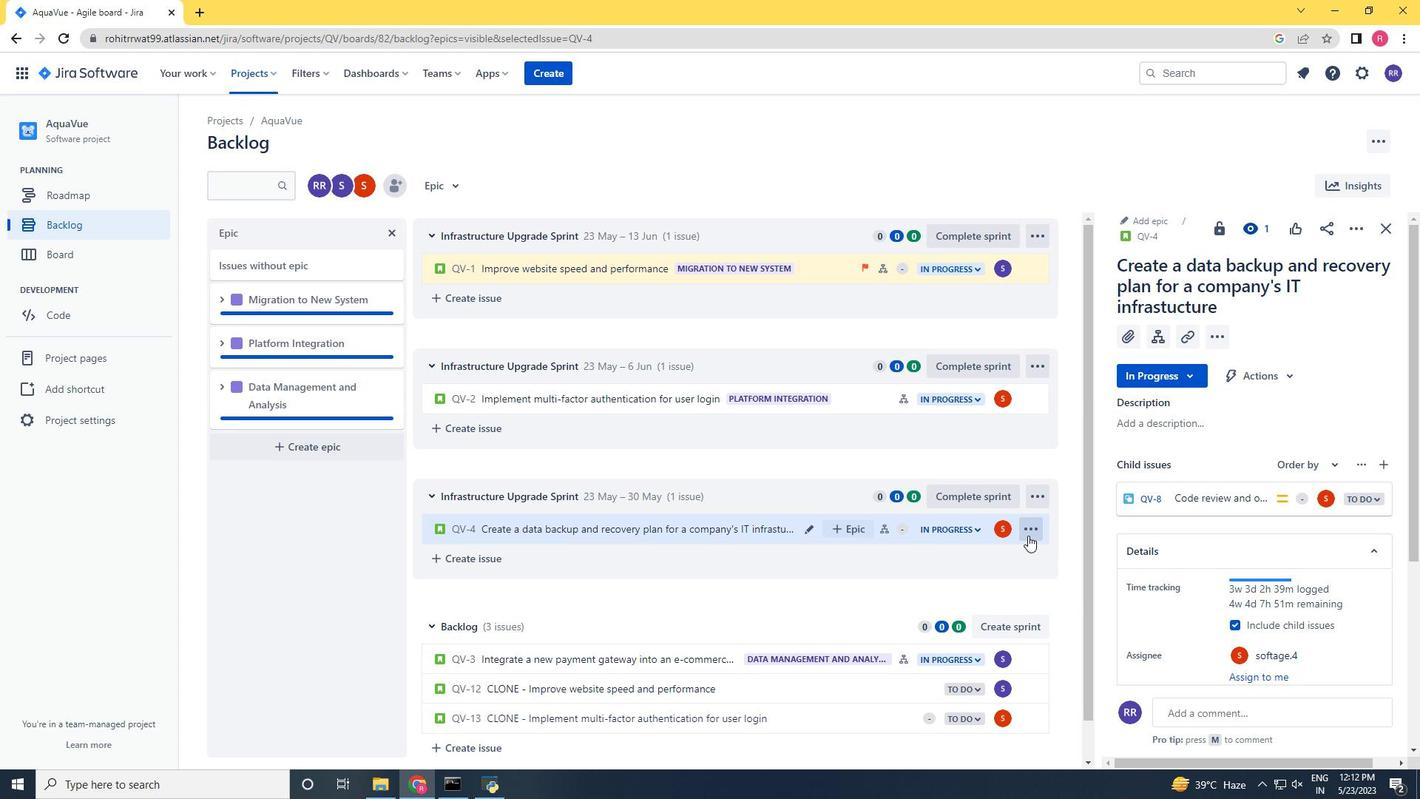 
Action: Mouse moved to (943, 494)
Screenshot: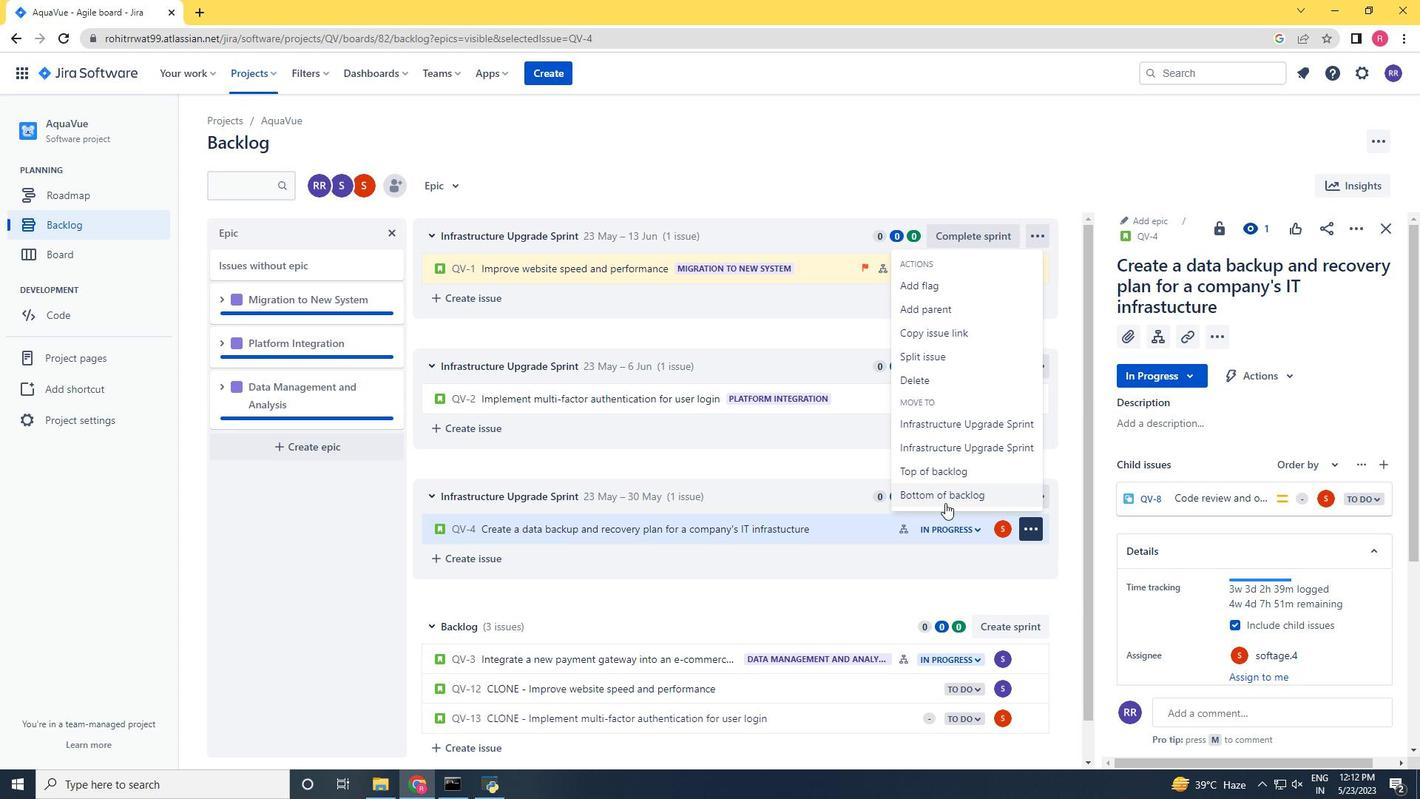 
Action: Mouse pressed left at (943, 494)
Screenshot: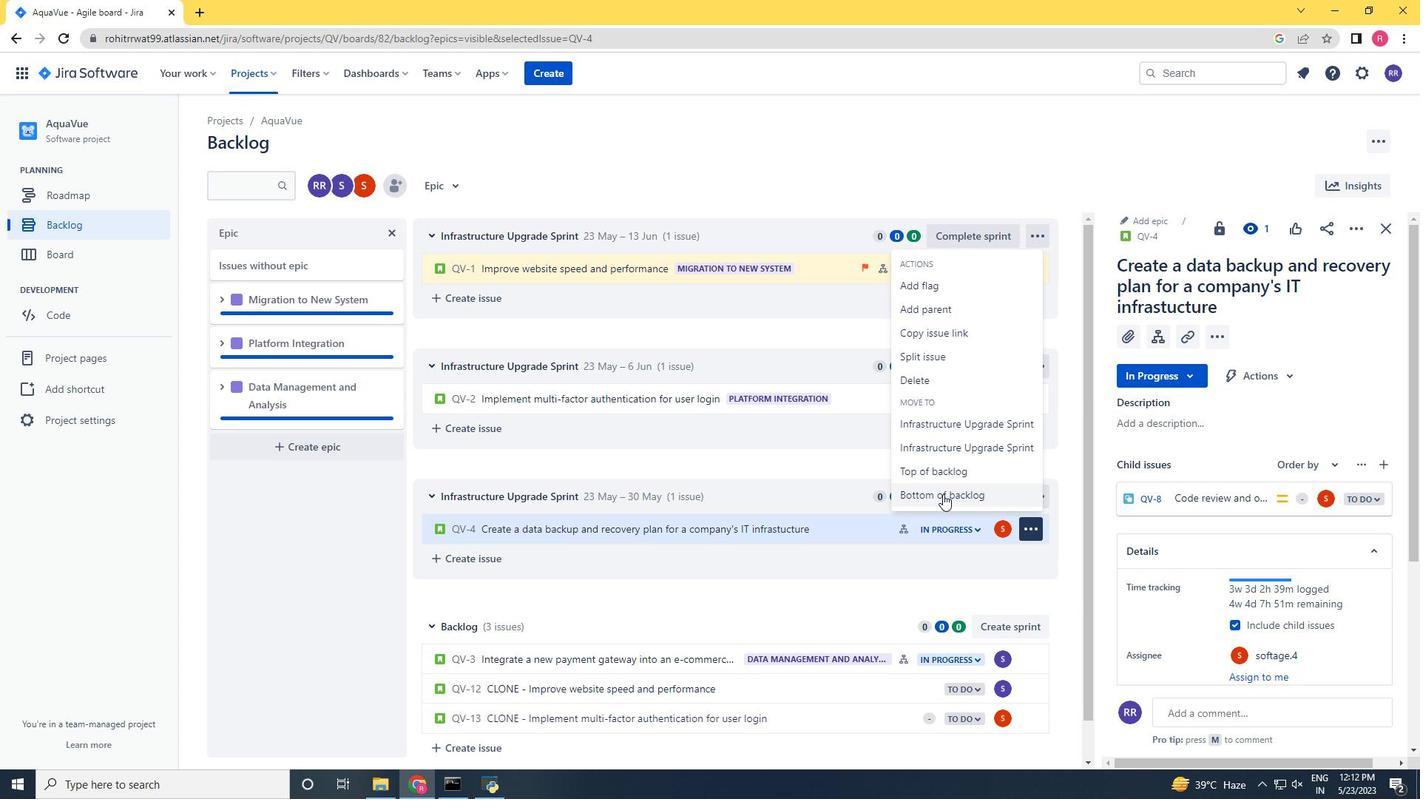 
Action: Mouse moved to (756, 236)
Screenshot: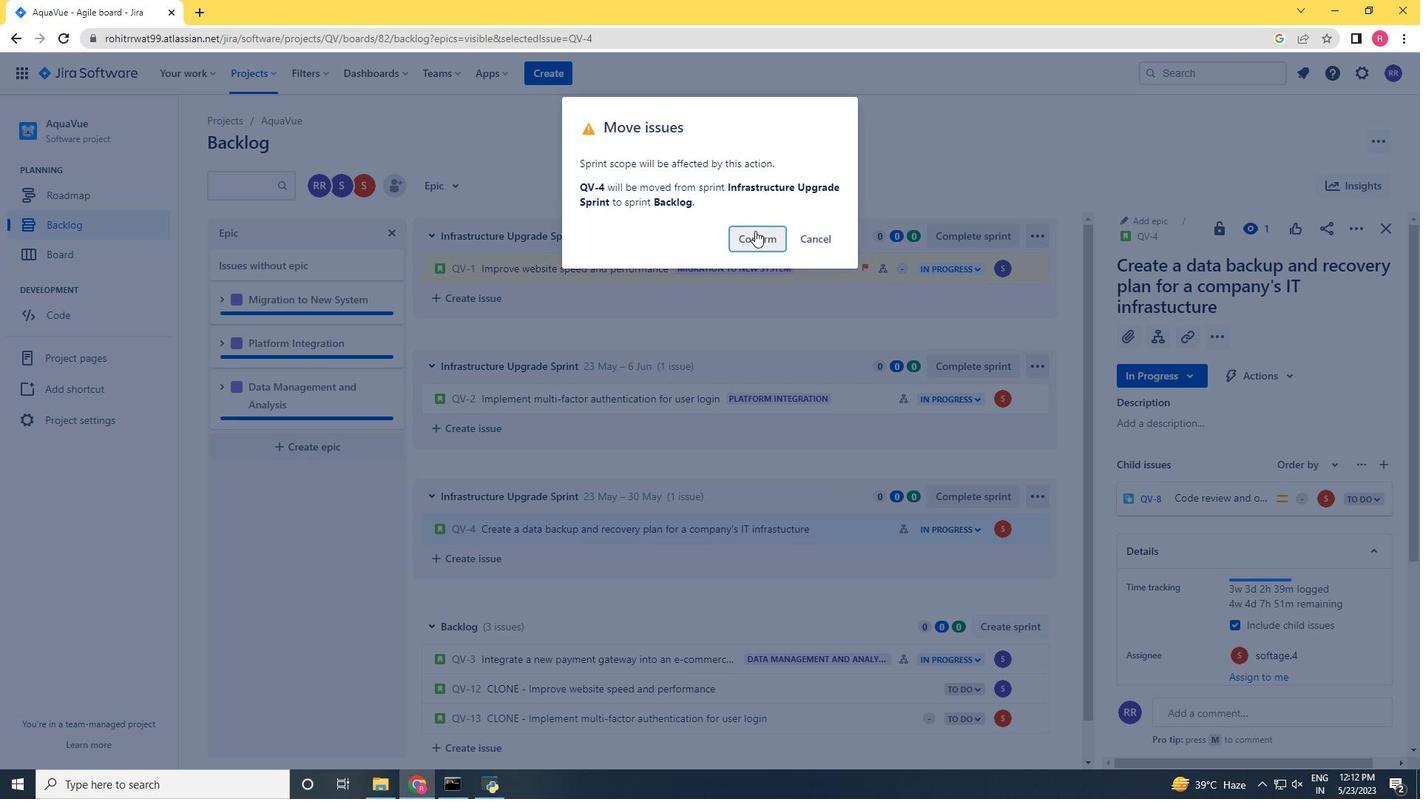 
Action: Mouse pressed left at (756, 236)
Screenshot: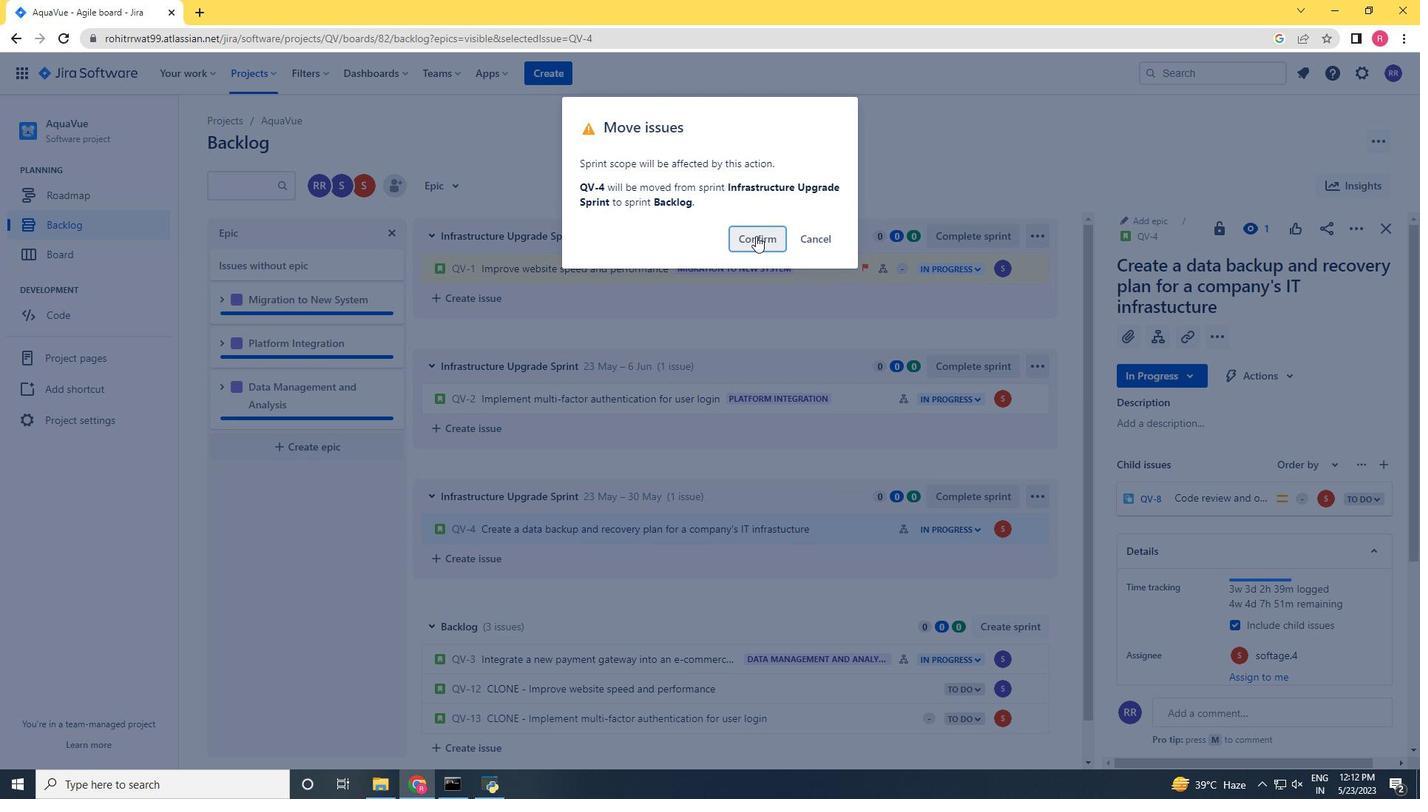 
Action: Mouse moved to (807, 486)
Screenshot: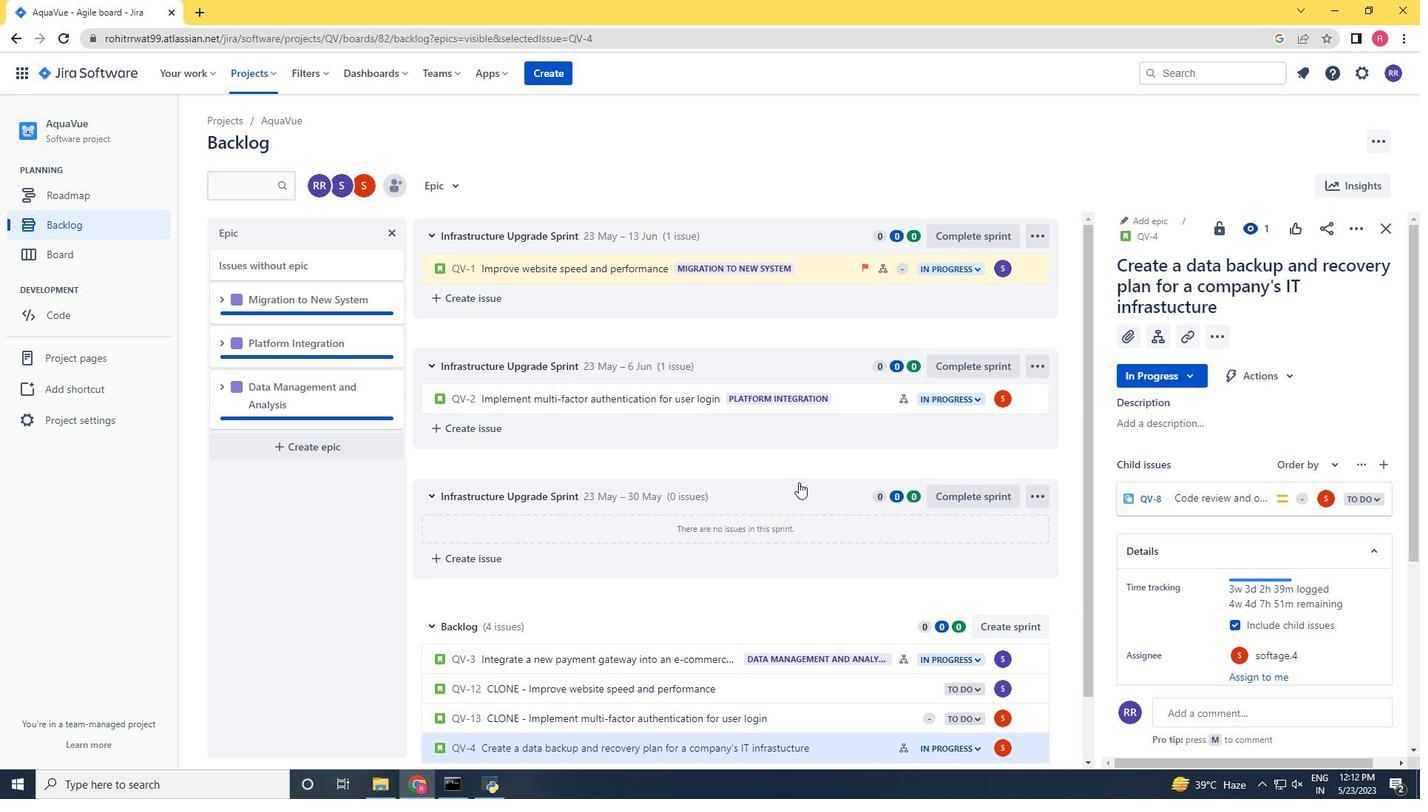 
Action: Mouse scrolled (807, 486) with delta (0, 0)
Screenshot: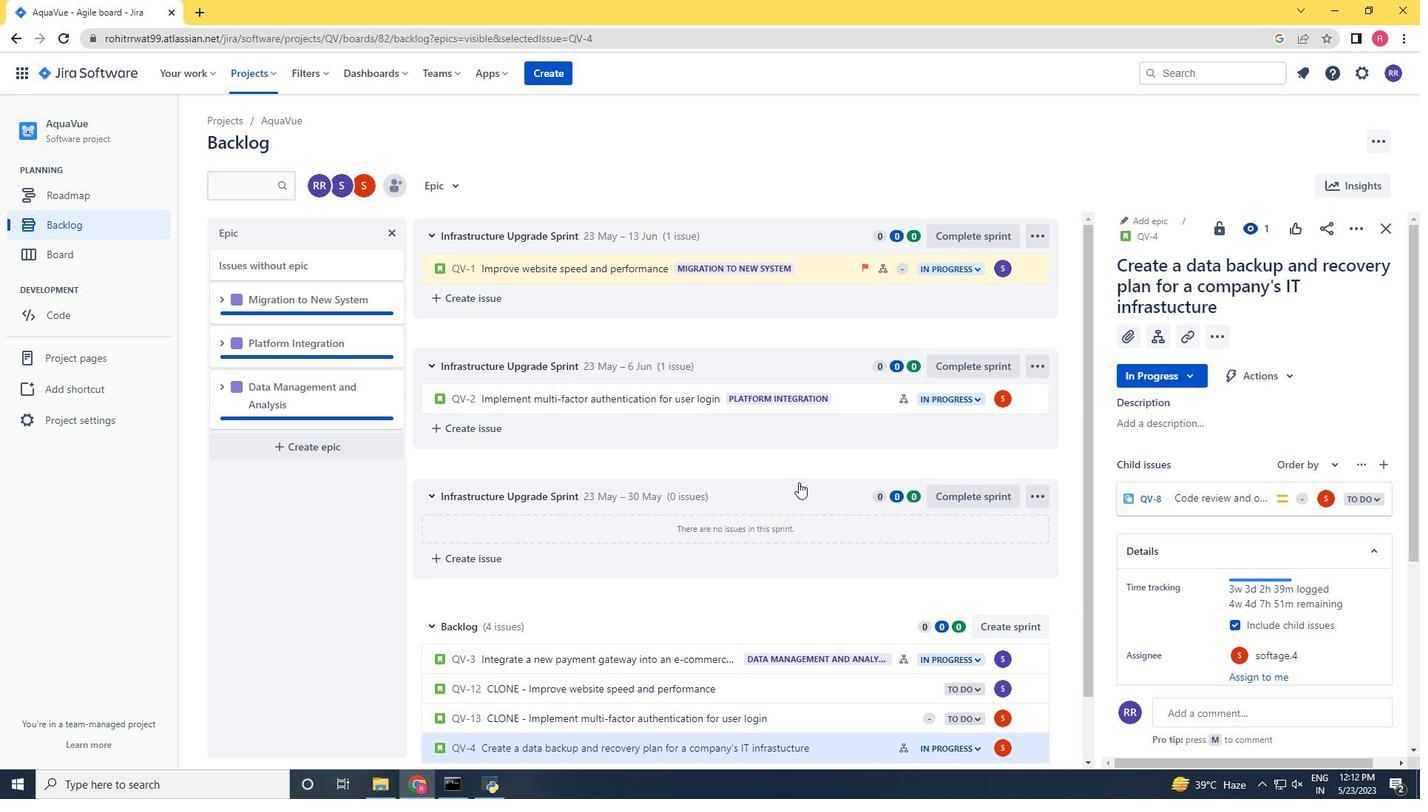 
Action: Mouse moved to (820, 520)
Screenshot: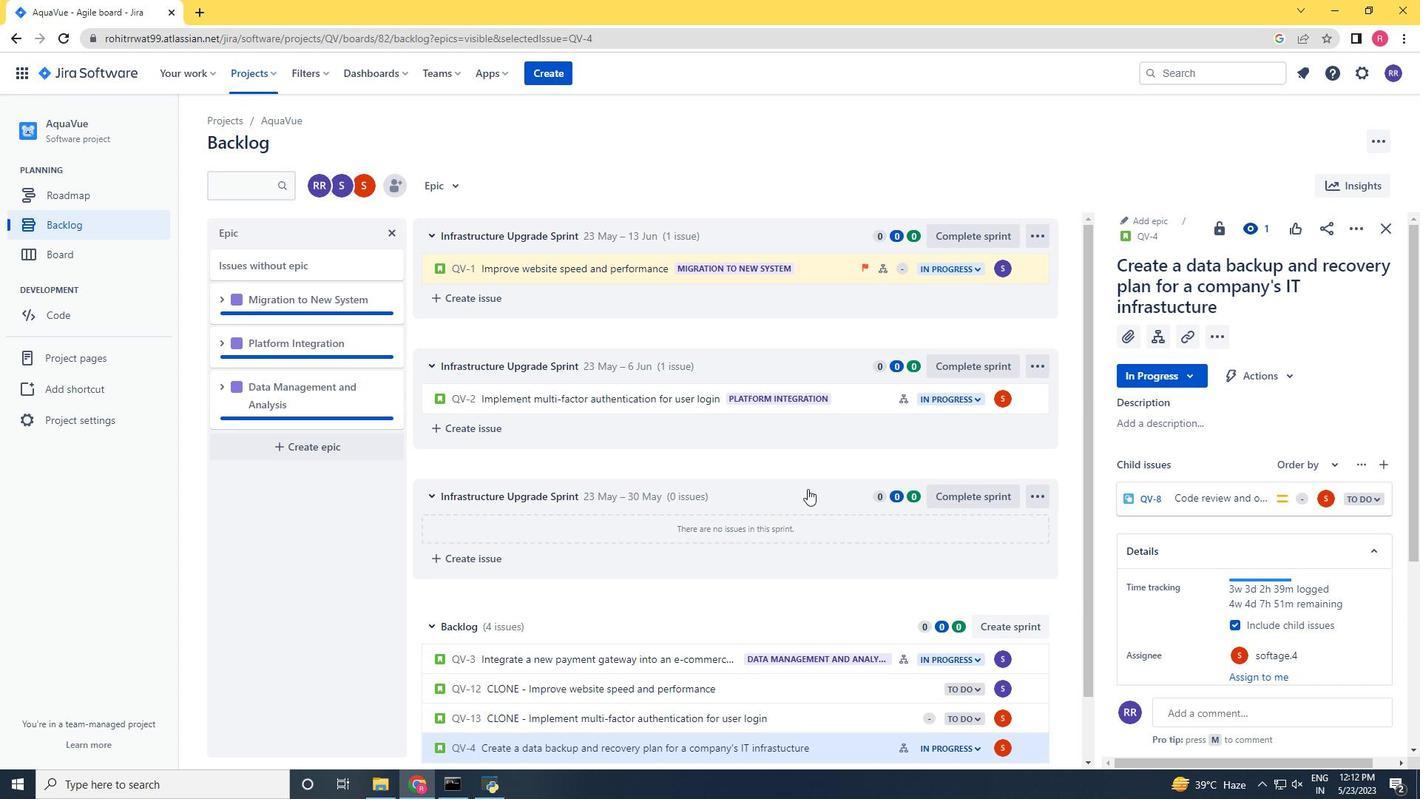 
Action: Mouse scrolled (820, 519) with delta (0, 0)
Screenshot: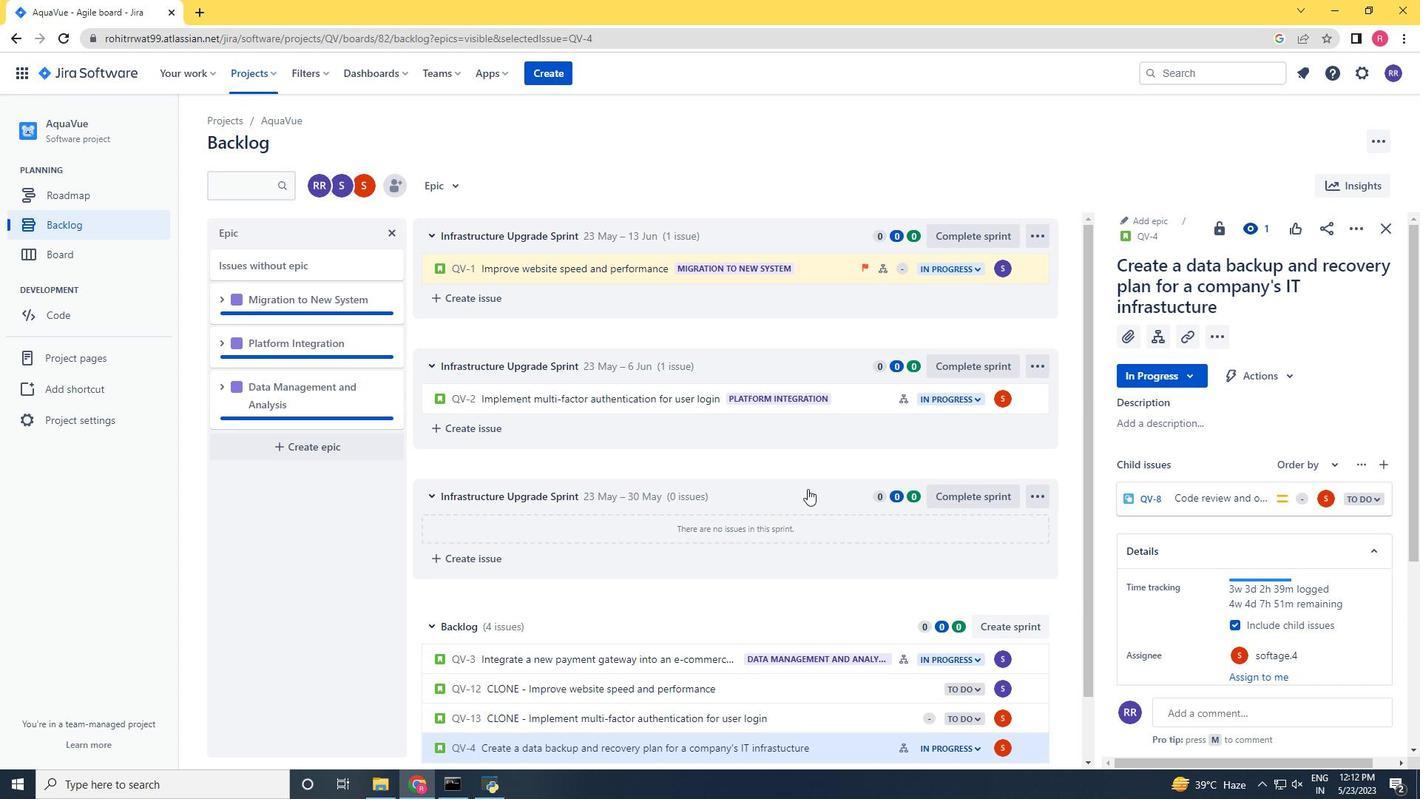 
Action: Mouse moved to (859, 675)
Screenshot: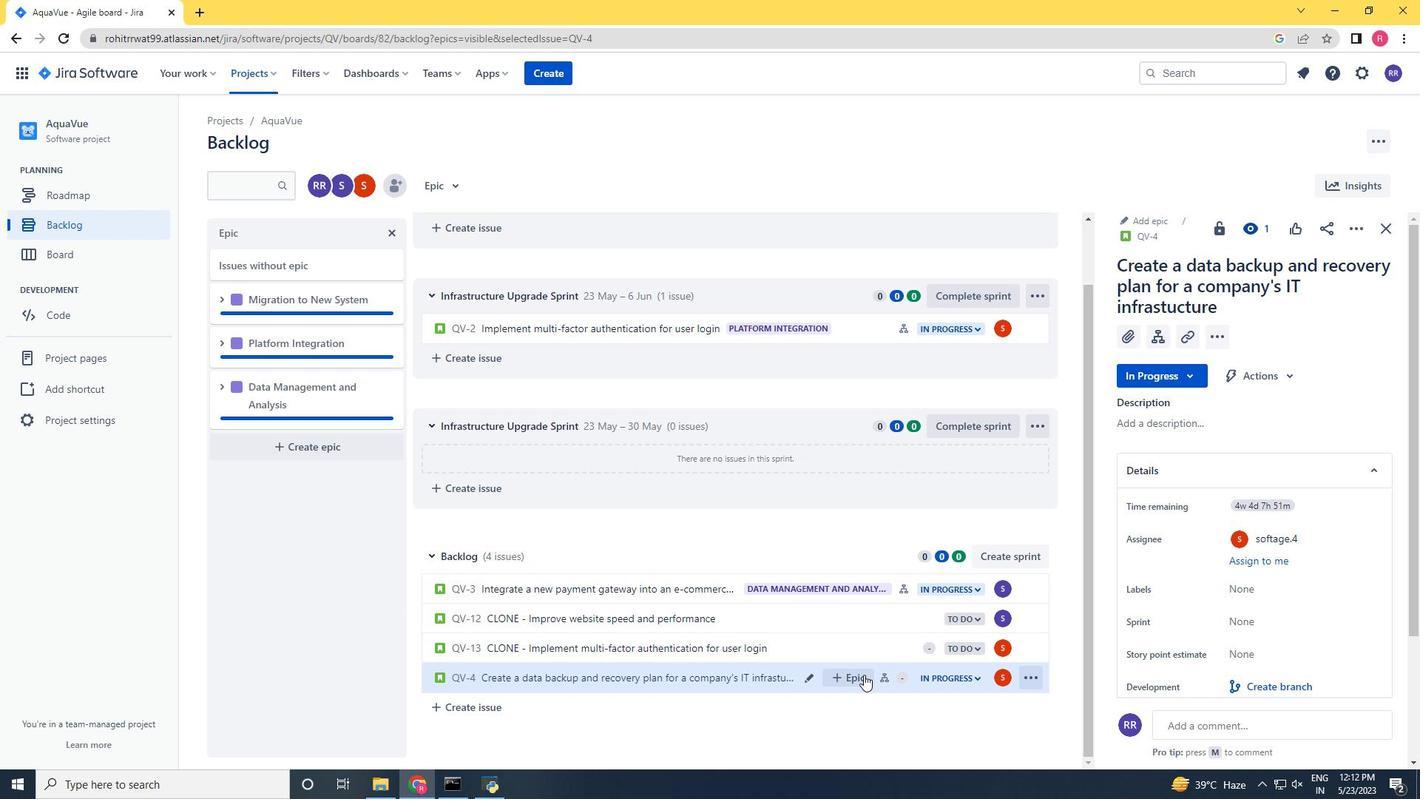 
Action: Mouse pressed left at (859, 675)
Screenshot: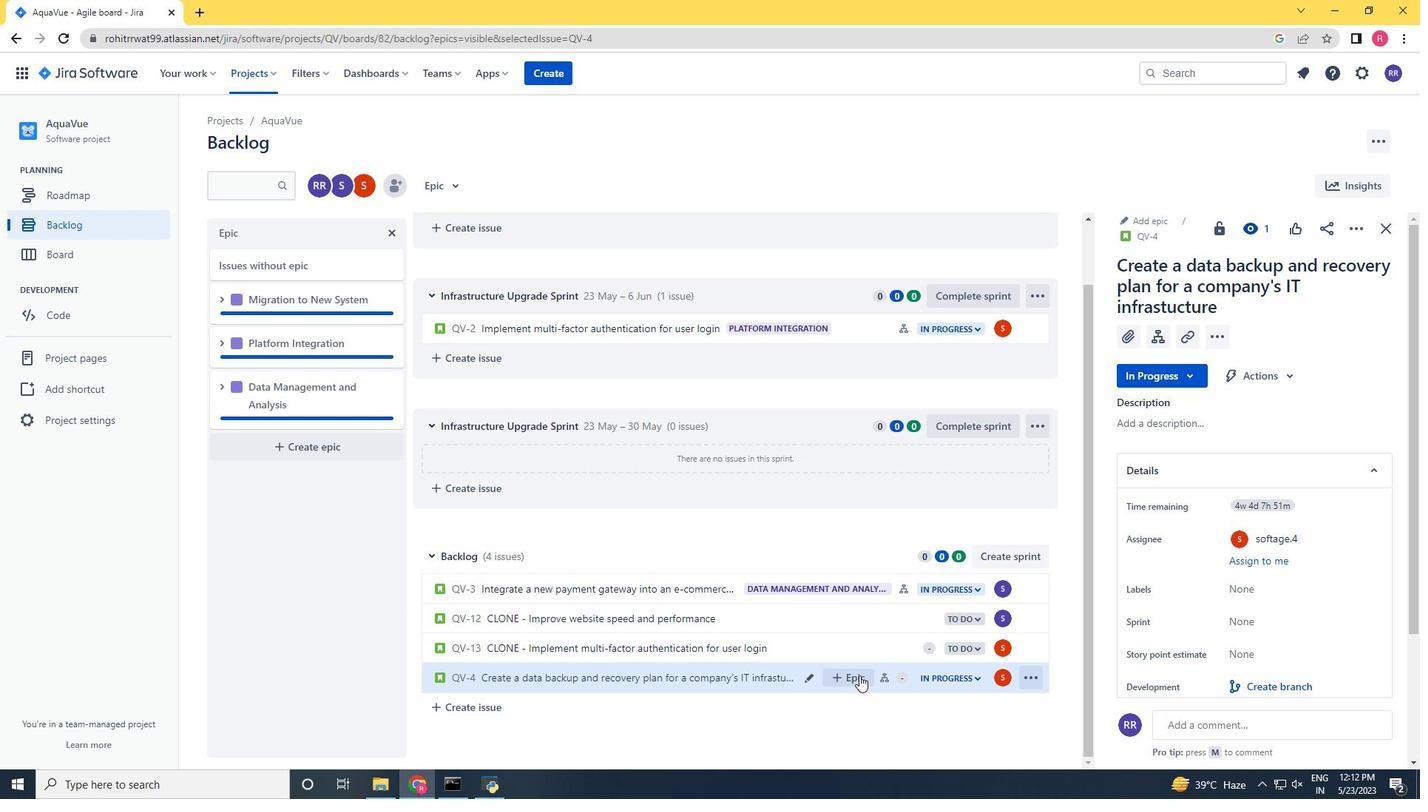 
Action: Mouse moved to (853, 633)
Screenshot: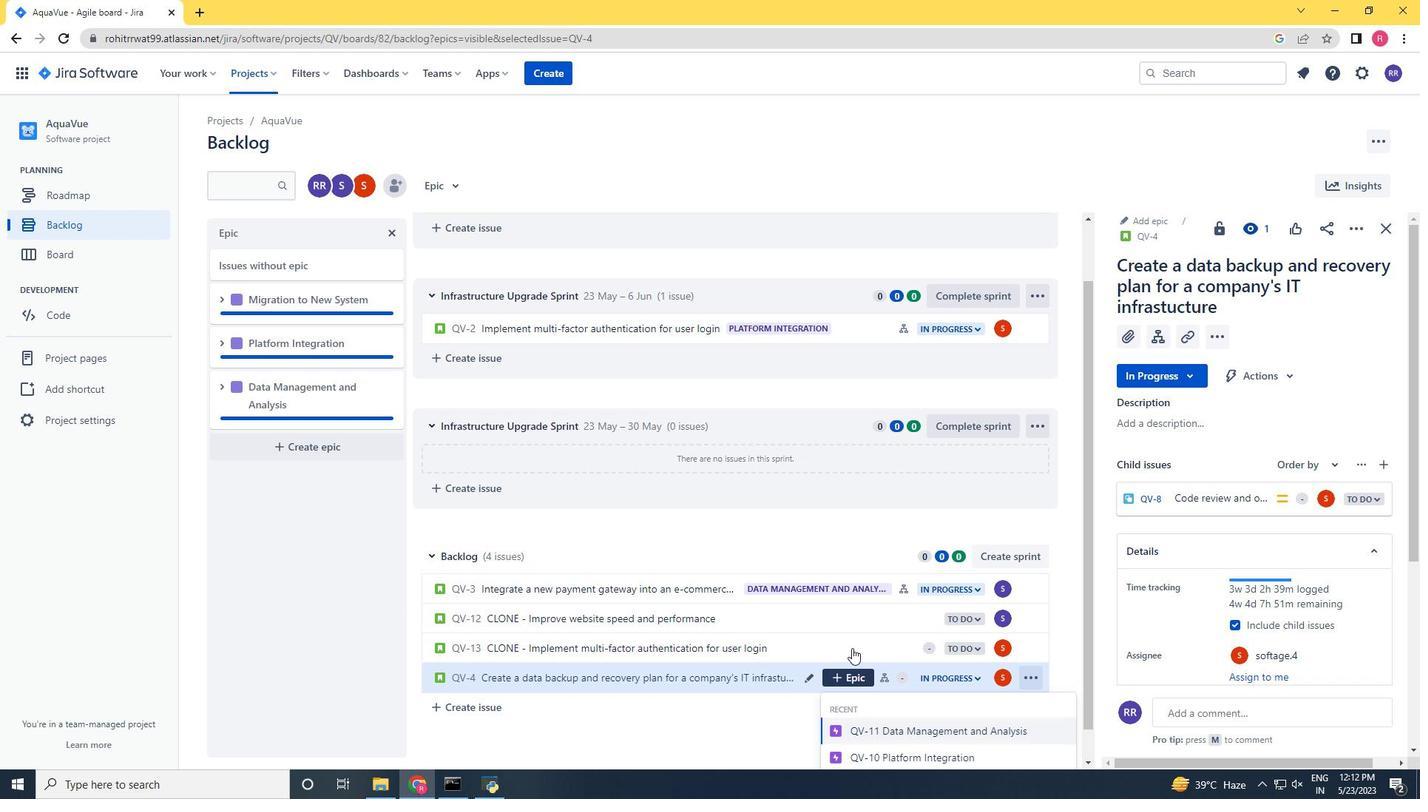
Action: Mouse scrolled (853, 632) with delta (0, 0)
Screenshot: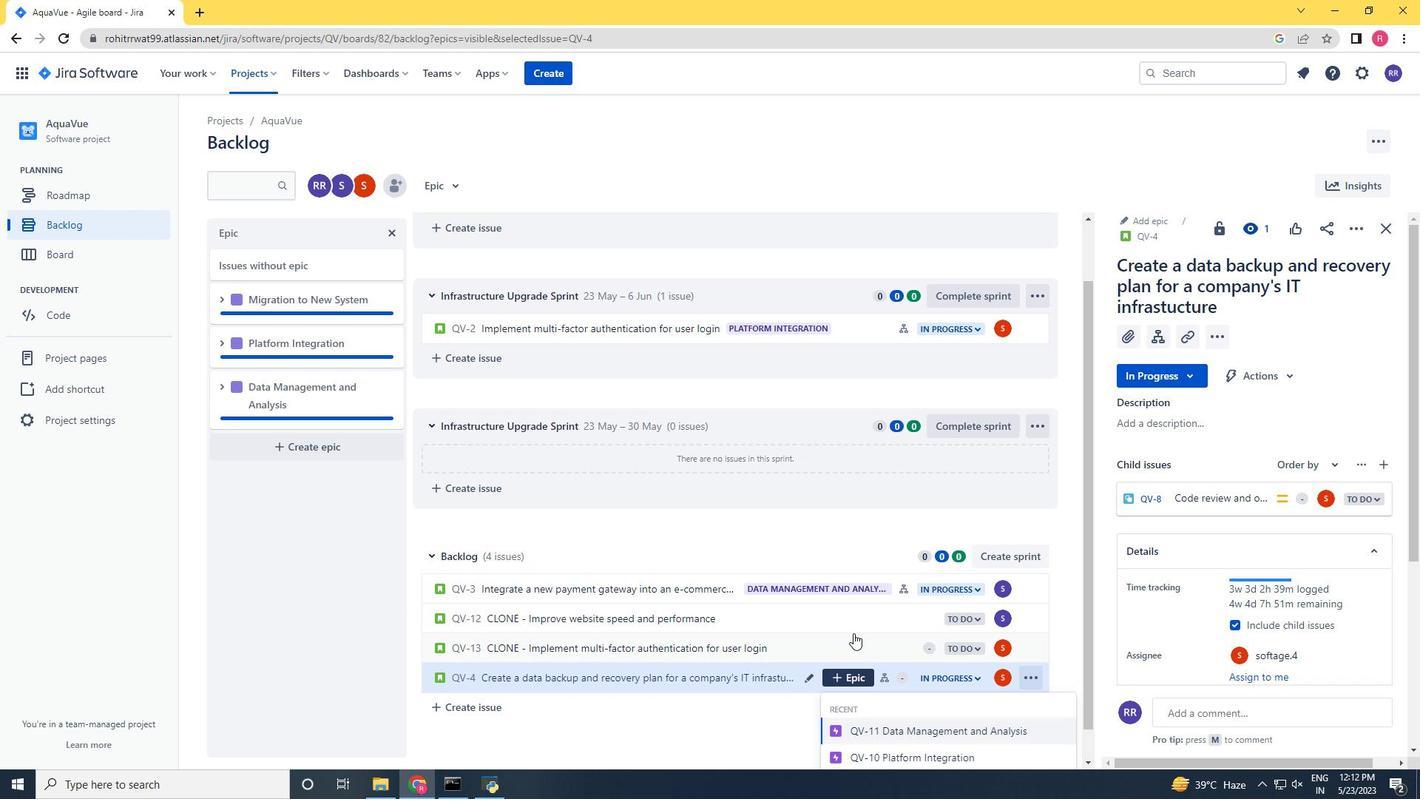 
Action: Mouse scrolled (853, 632) with delta (0, 0)
Screenshot: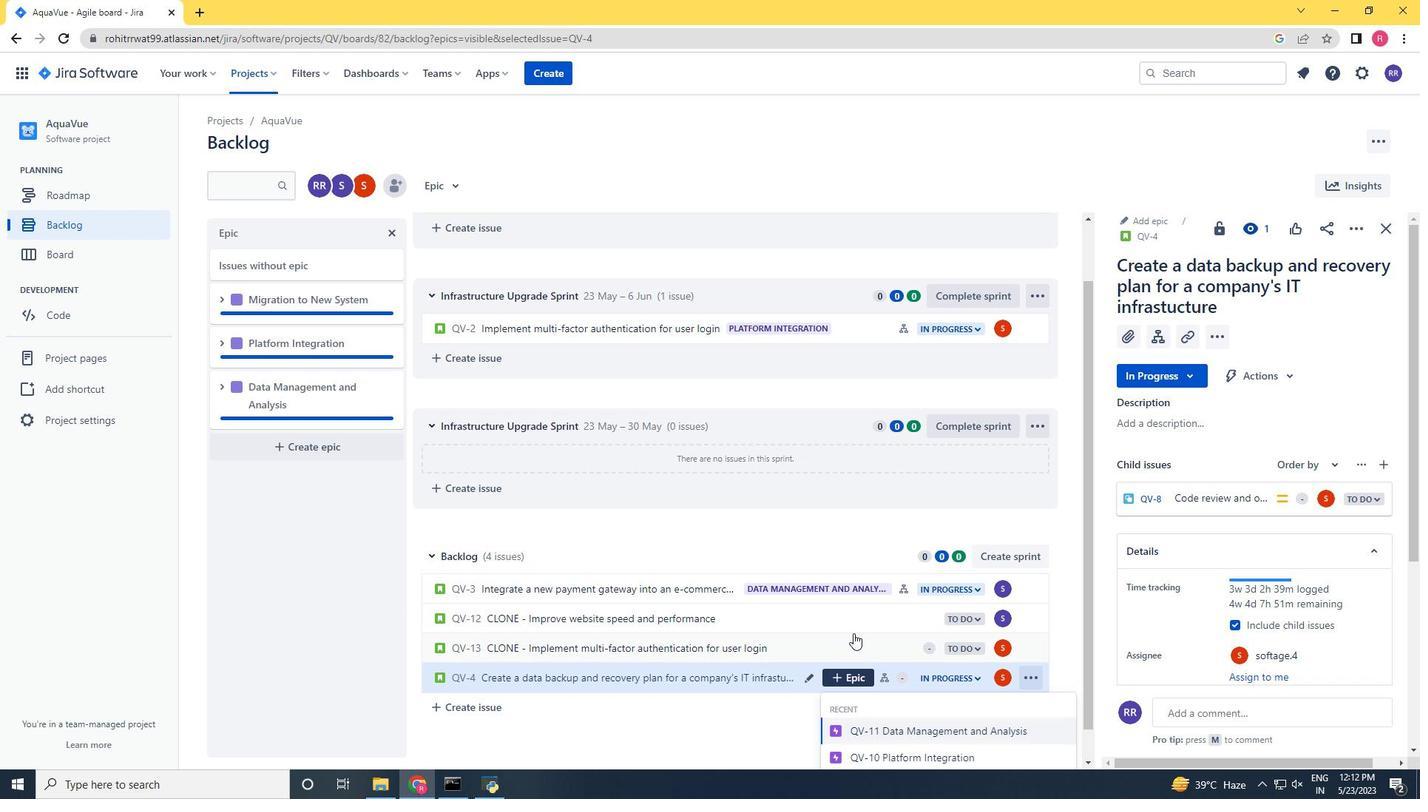 
Action: Mouse scrolled (853, 632) with delta (0, 0)
Screenshot: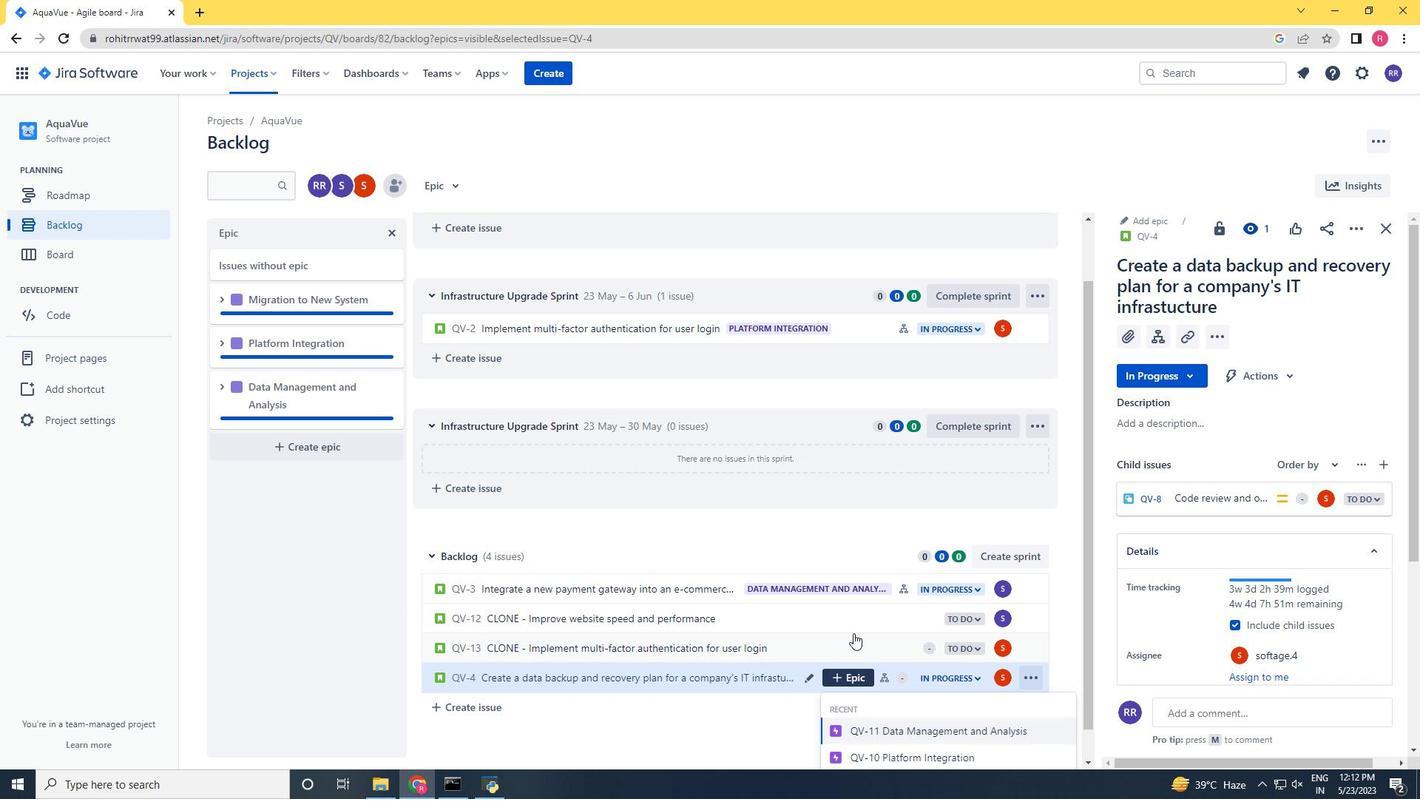 
Action: Mouse scrolled (853, 632) with delta (0, 0)
Screenshot: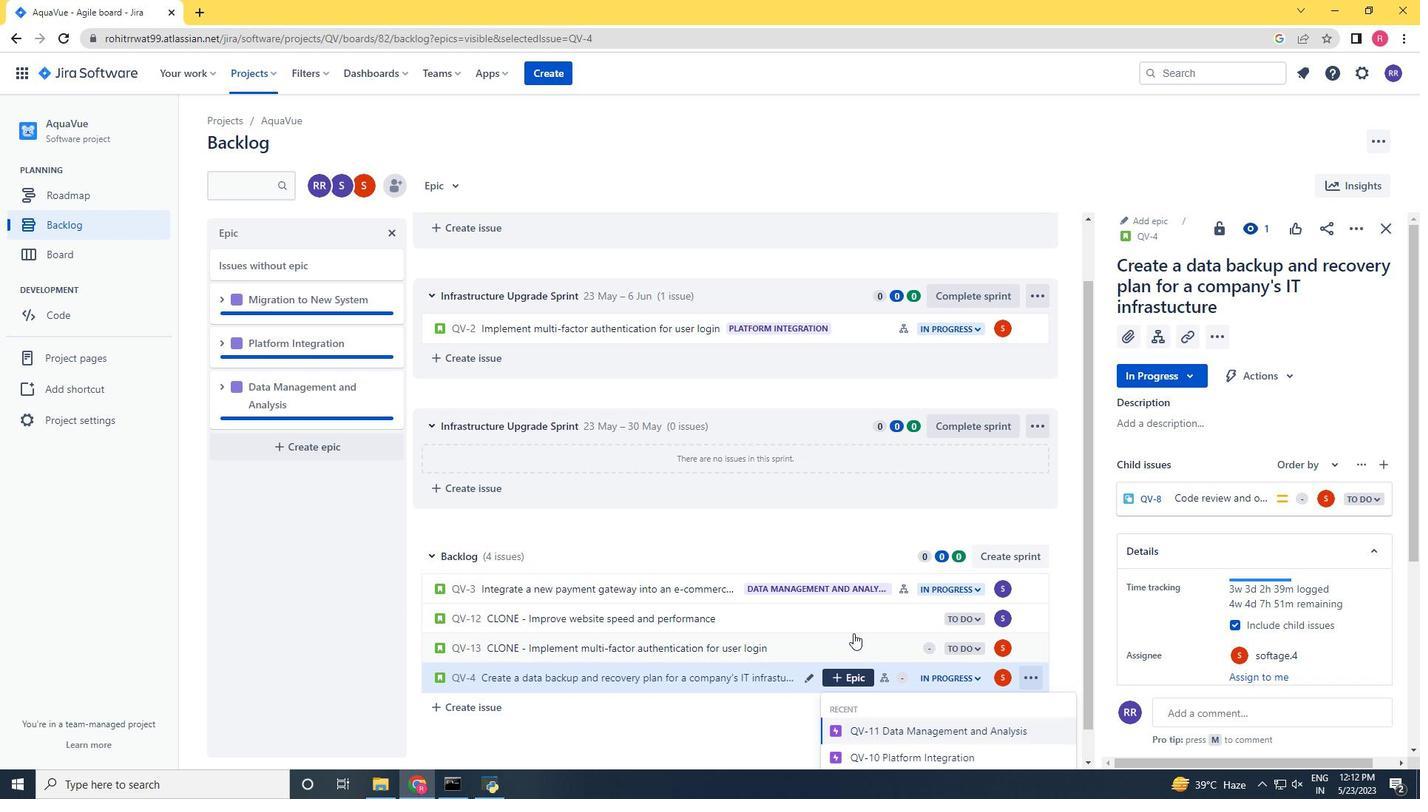 
Action: Mouse scrolled (853, 632) with delta (0, 0)
Screenshot: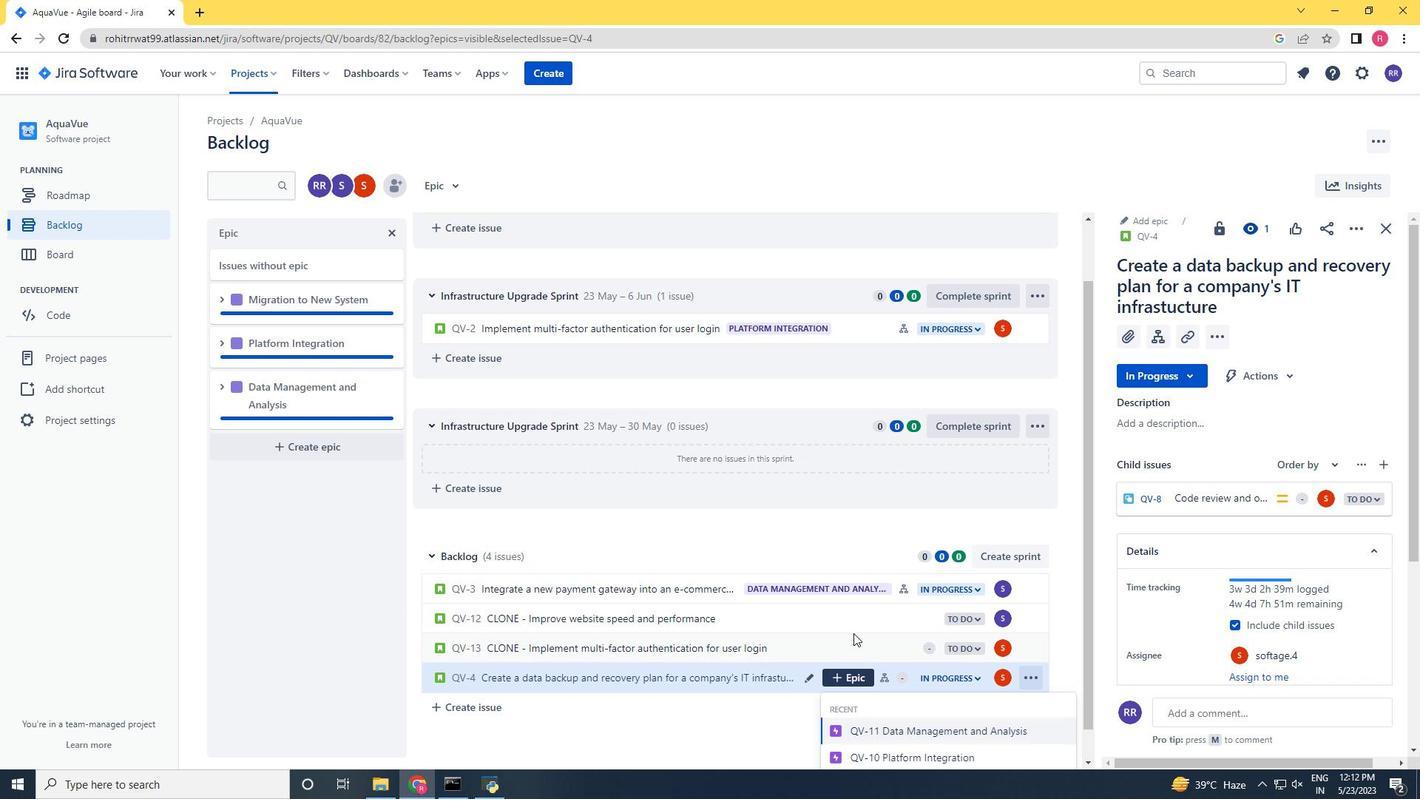 
Action: Mouse moved to (892, 746)
Screenshot: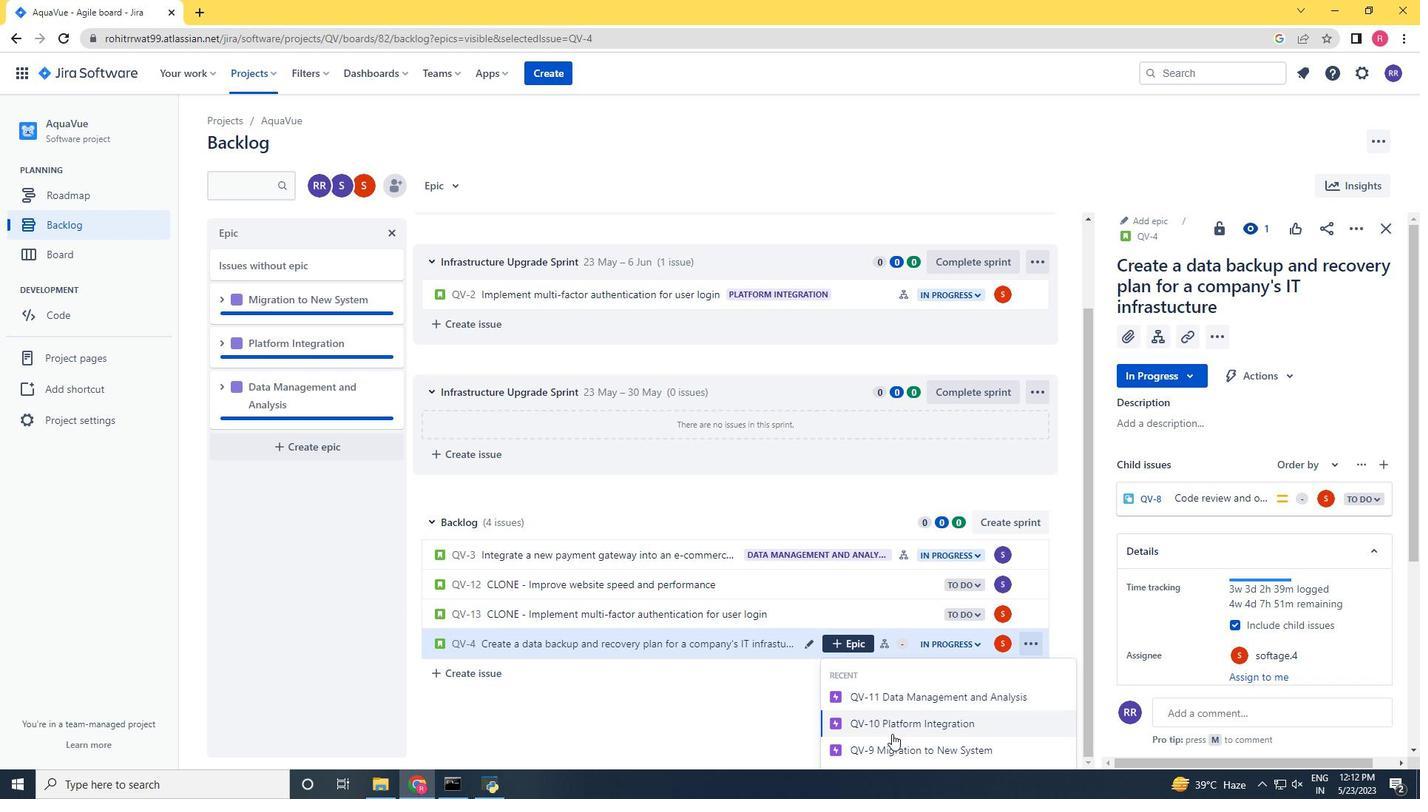 
Action: Mouse pressed left at (892, 746)
Screenshot: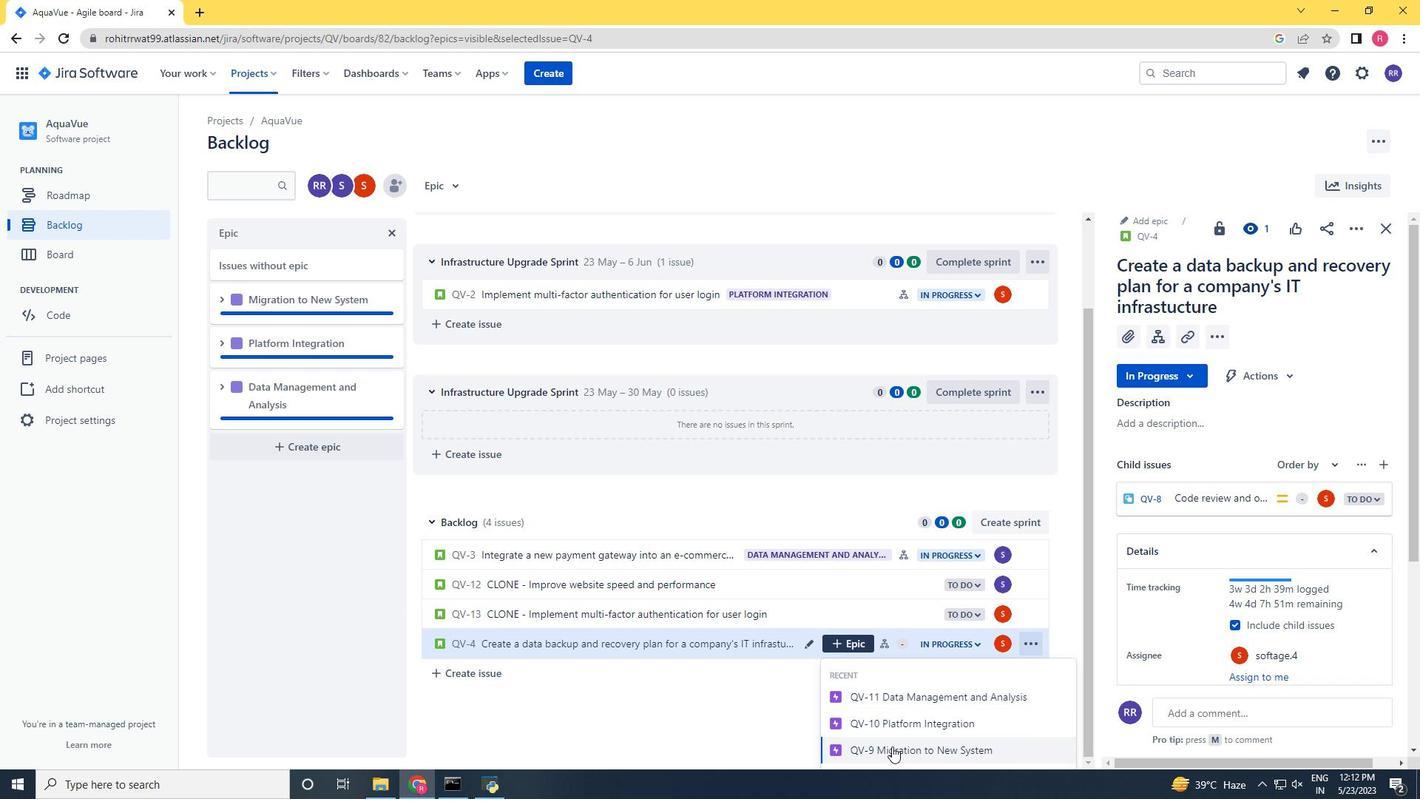 
Action: Mouse moved to (674, 521)
Screenshot: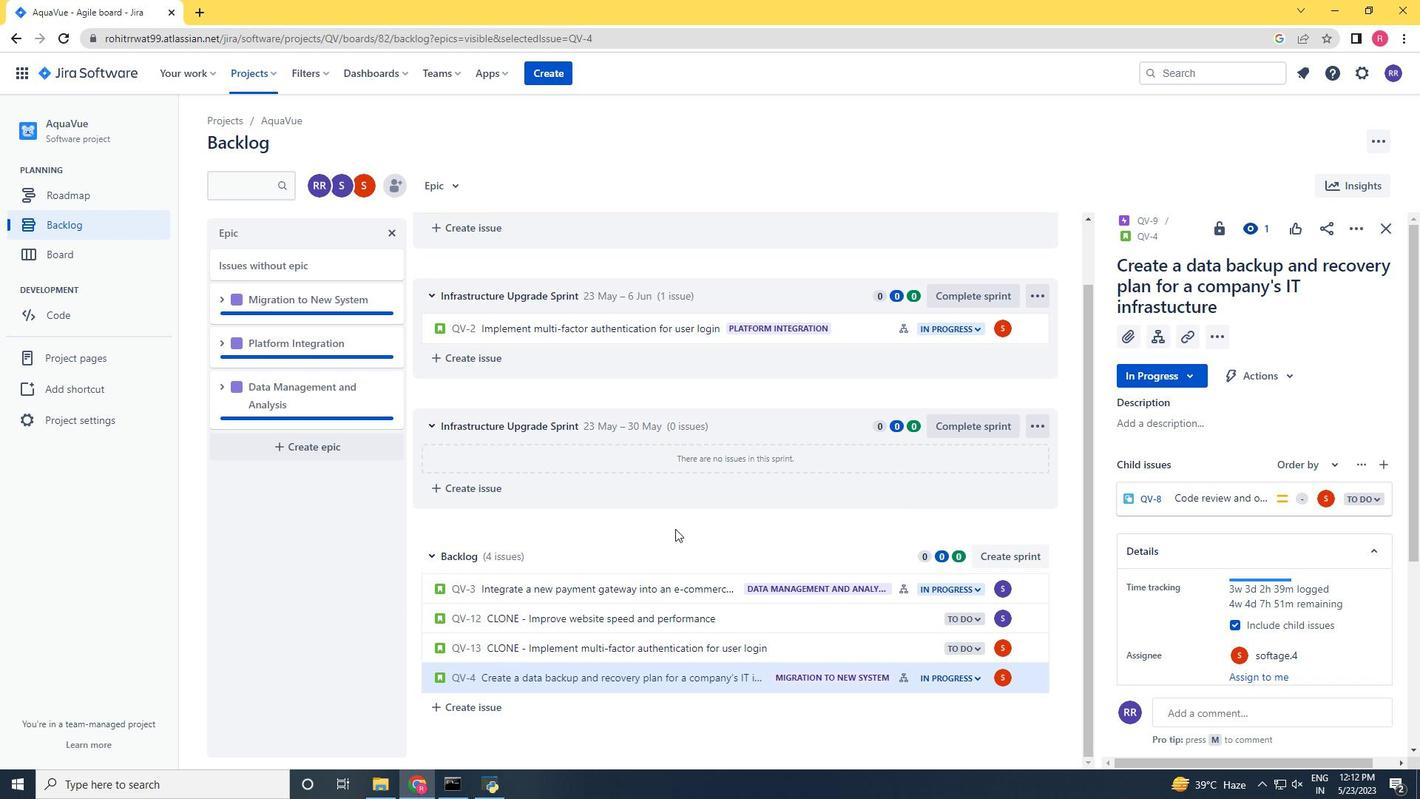 
